 Task: Find connections with filter location Freiberg am Neckar with filter topic #securitywith filter profile language Potuguese with filter current company Tata Trusts with filter school PES UNIVERSITY, BANGLORE with filter industry Retail Florists with filter service category Writing with filter keywords title Real Estate Broker
Action: Mouse moved to (606, 72)
Screenshot: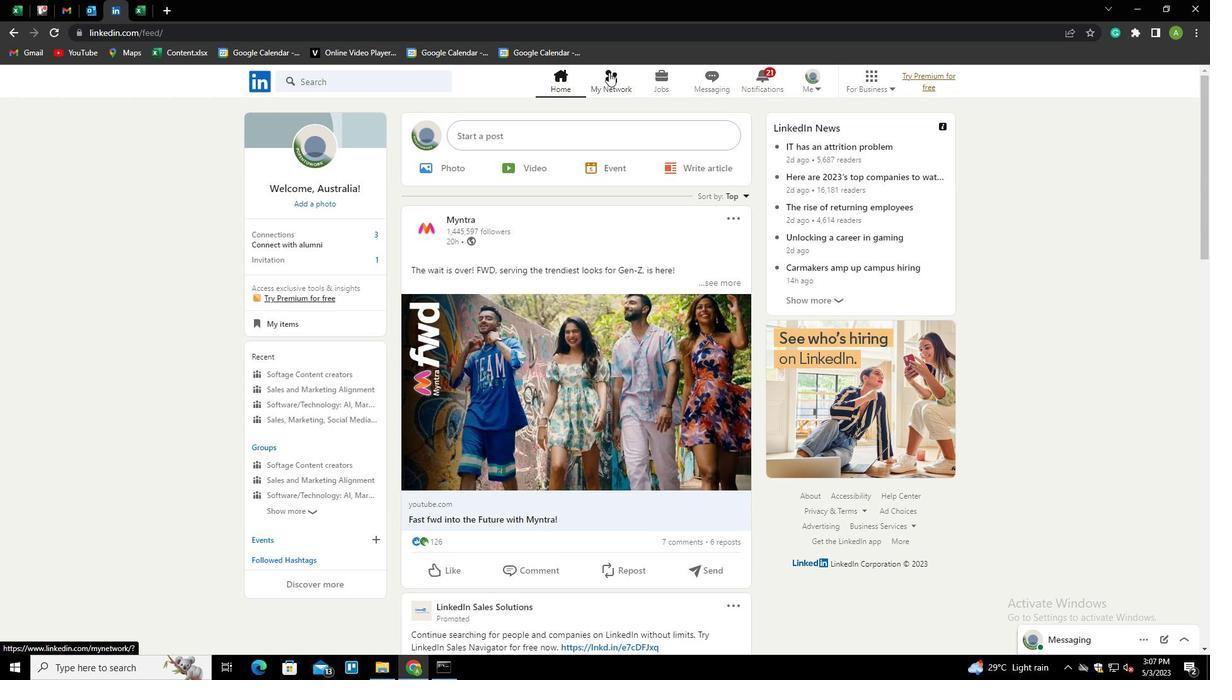 
Action: Mouse pressed left at (606, 72)
Screenshot: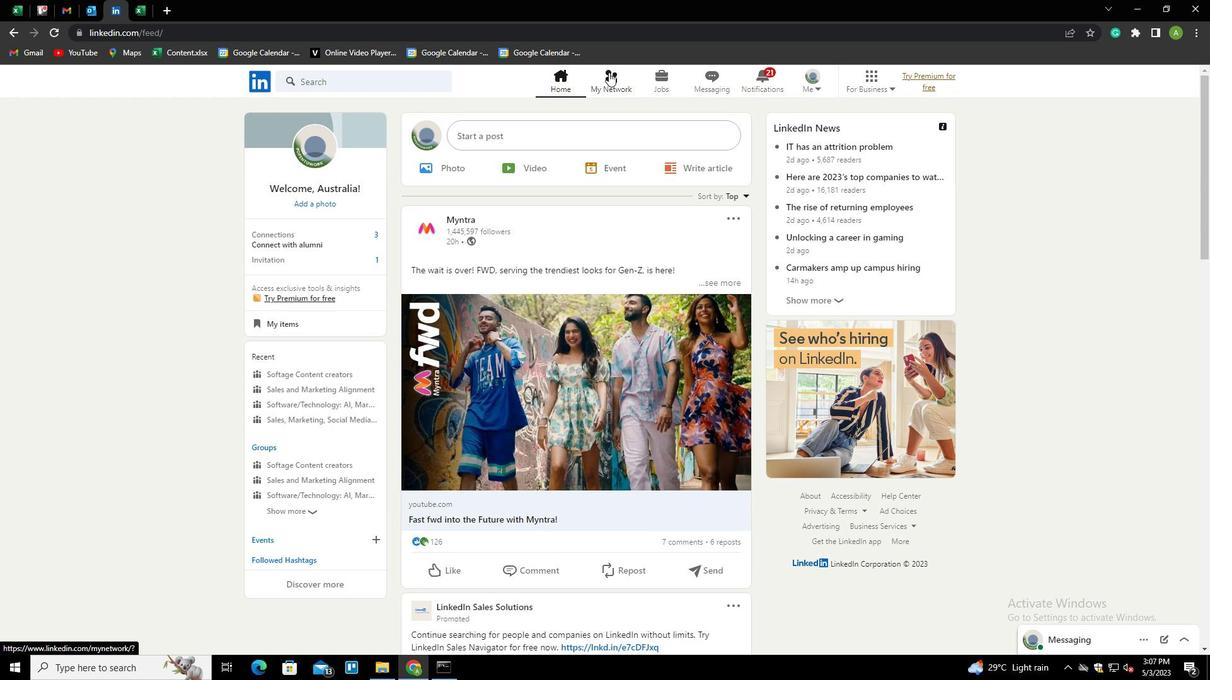 
Action: Mouse moved to (324, 150)
Screenshot: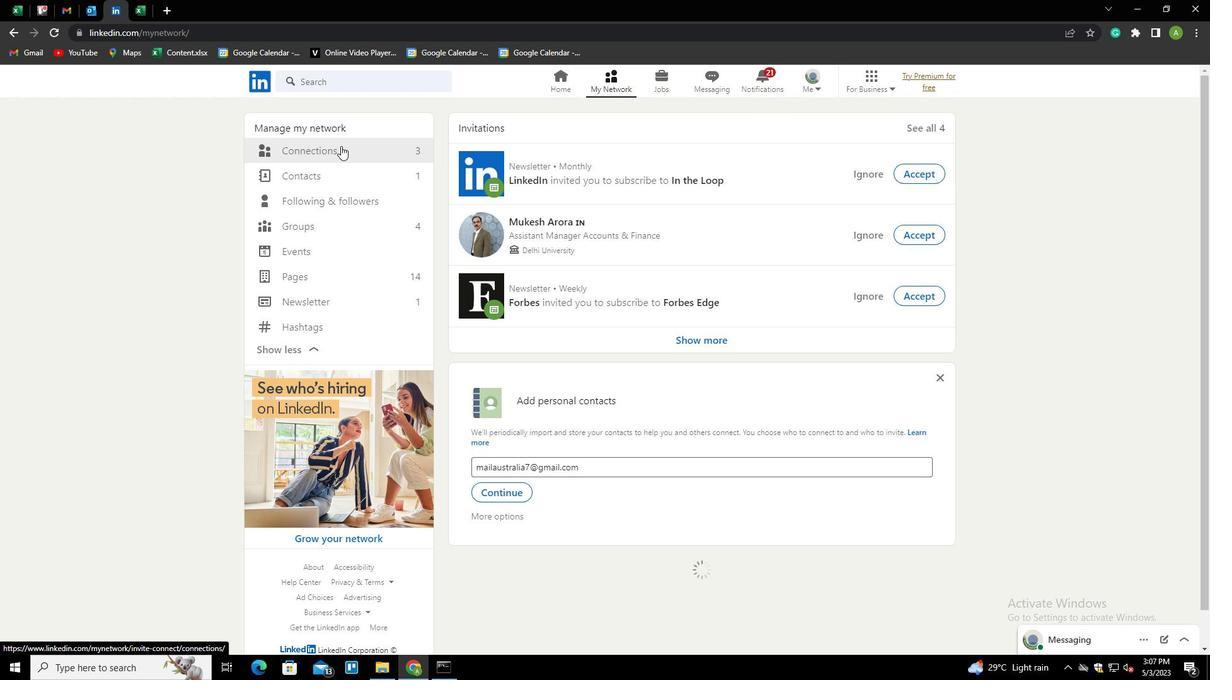 
Action: Mouse pressed left at (324, 150)
Screenshot: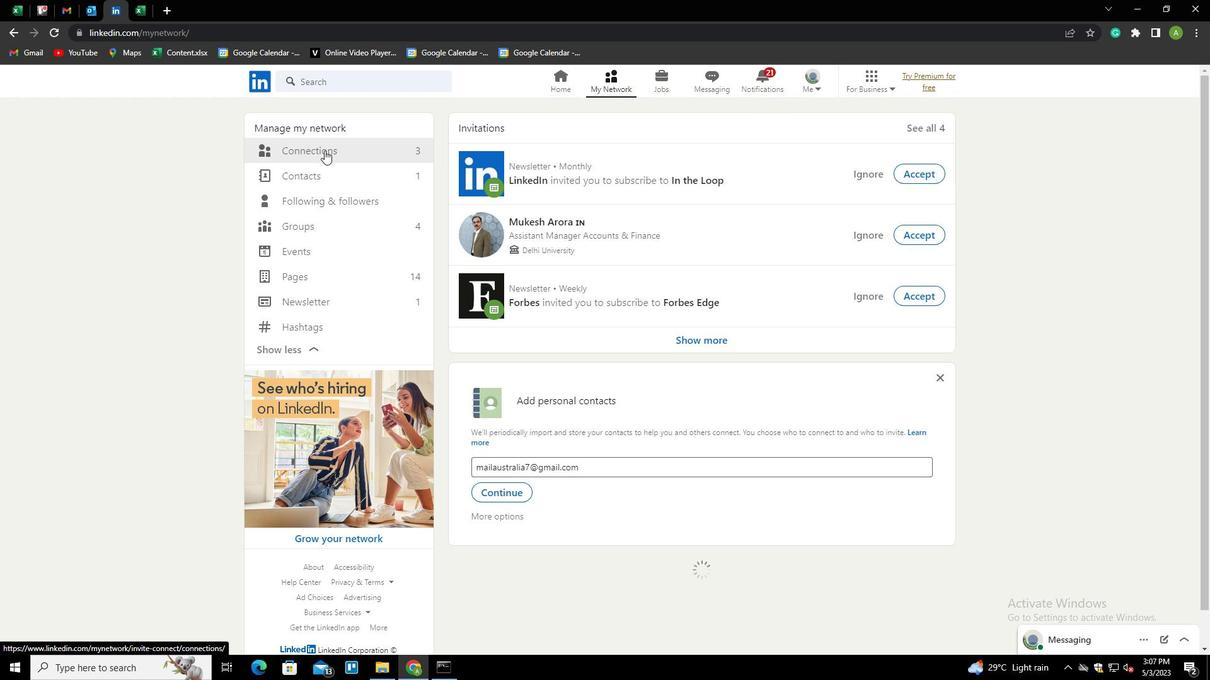 
Action: Mouse moved to (707, 143)
Screenshot: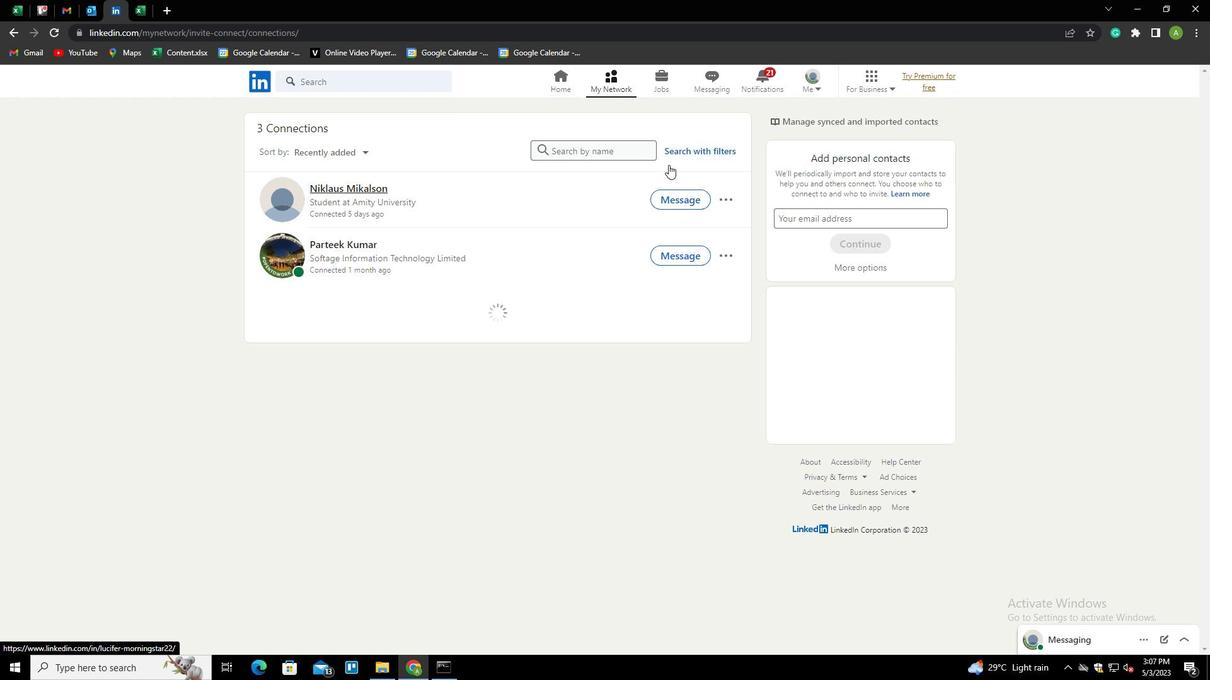 
Action: Mouse pressed left at (707, 143)
Screenshot: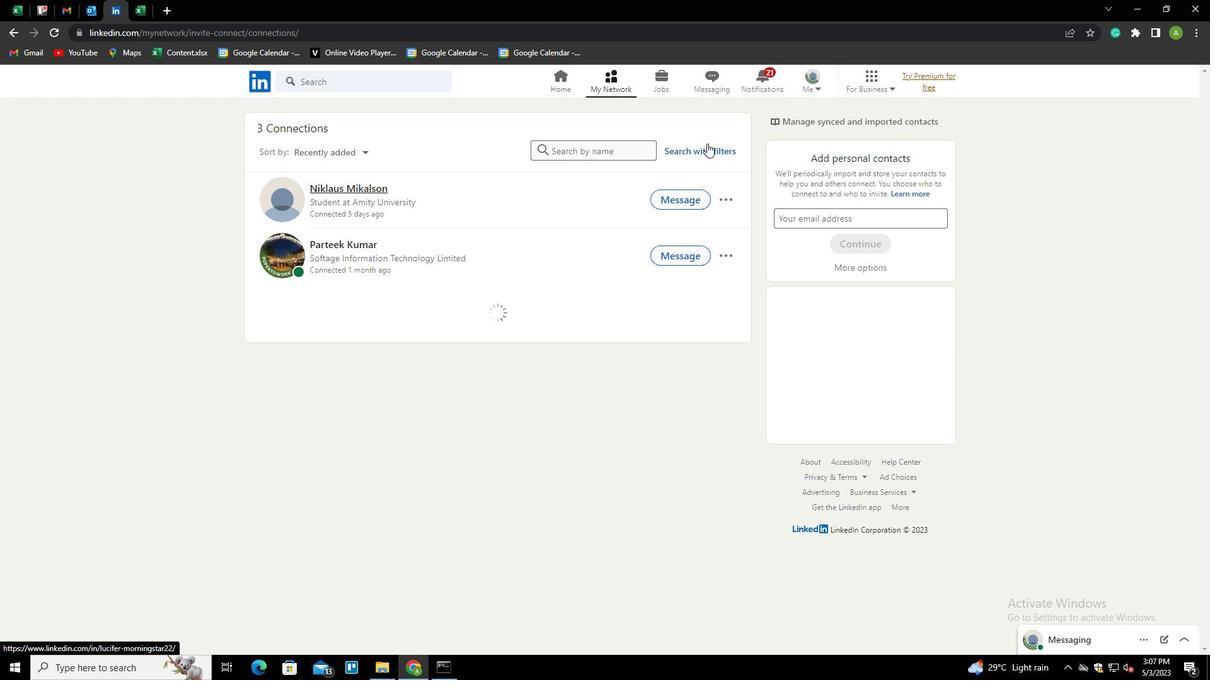 
Action: Mouse moved to (702, 151)
Screenshot: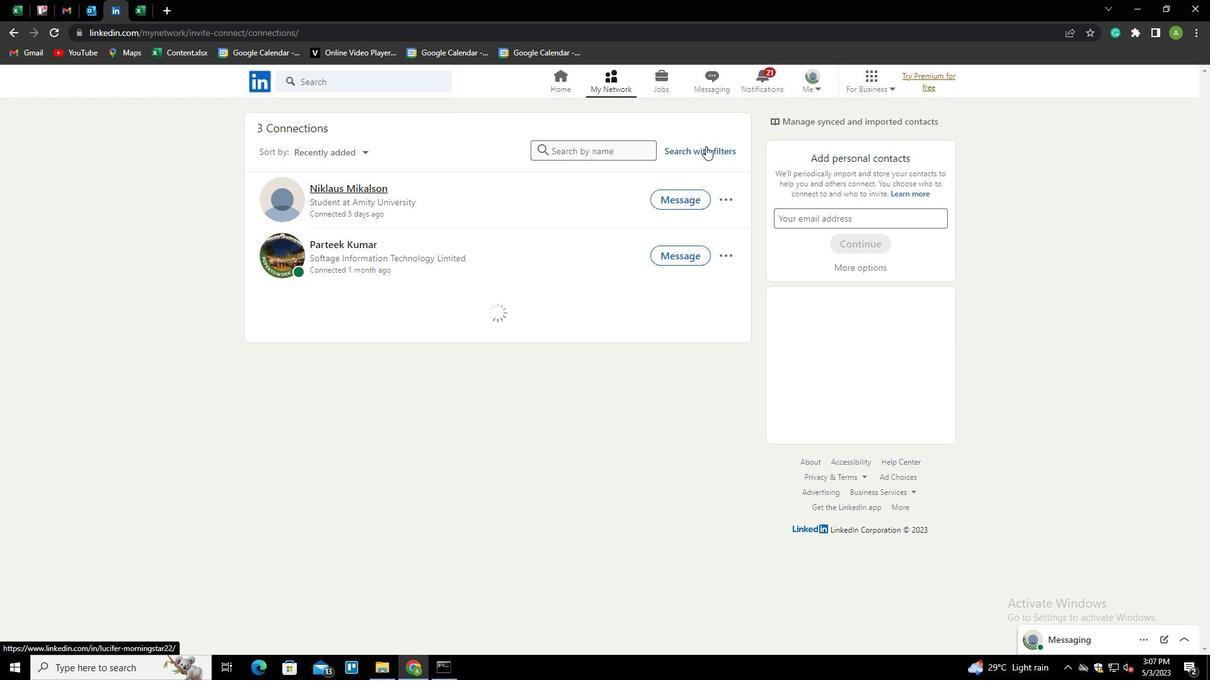 
Action: Mouse pressed left at (702, 151)
Screenshot: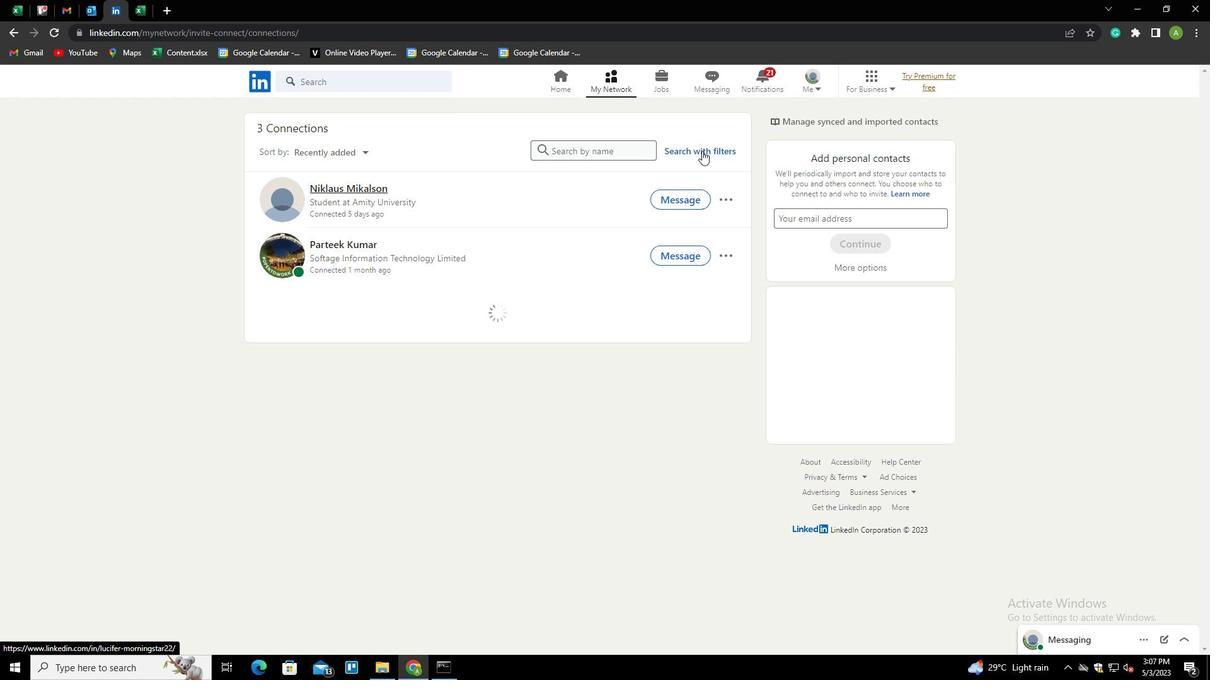 
Action: Mouse moved to (642, 114)
Screenshot: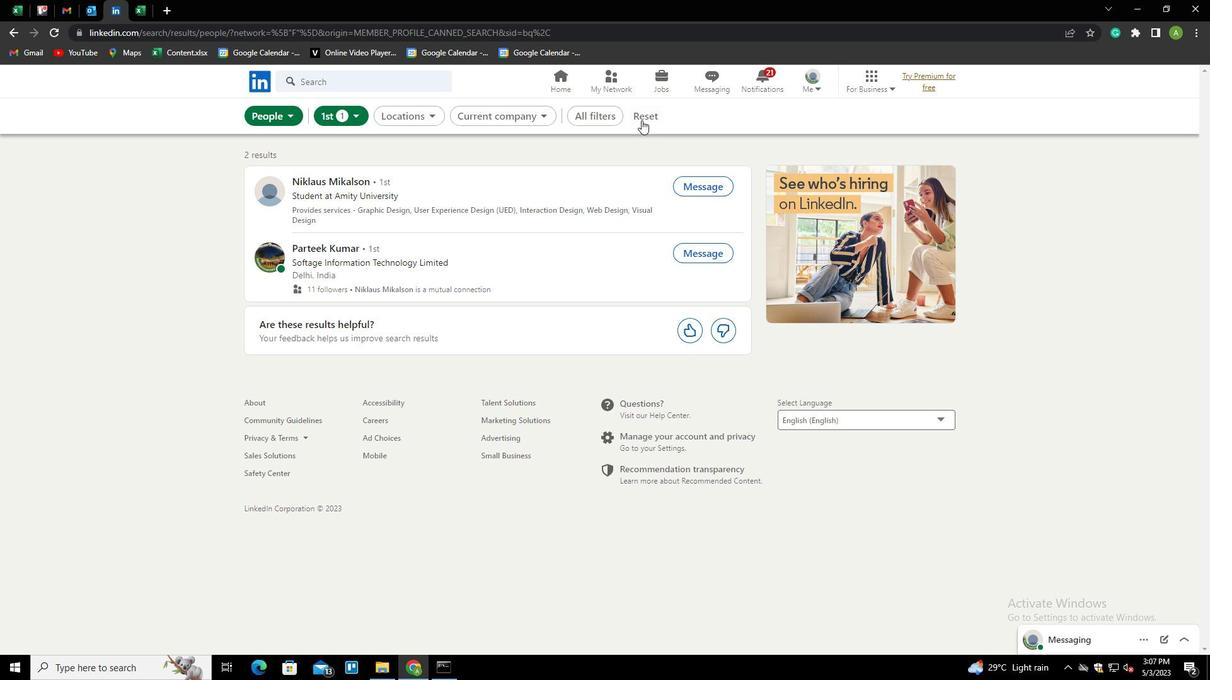 
Action: Mouse pressed left at (642, 114)
Screenshot: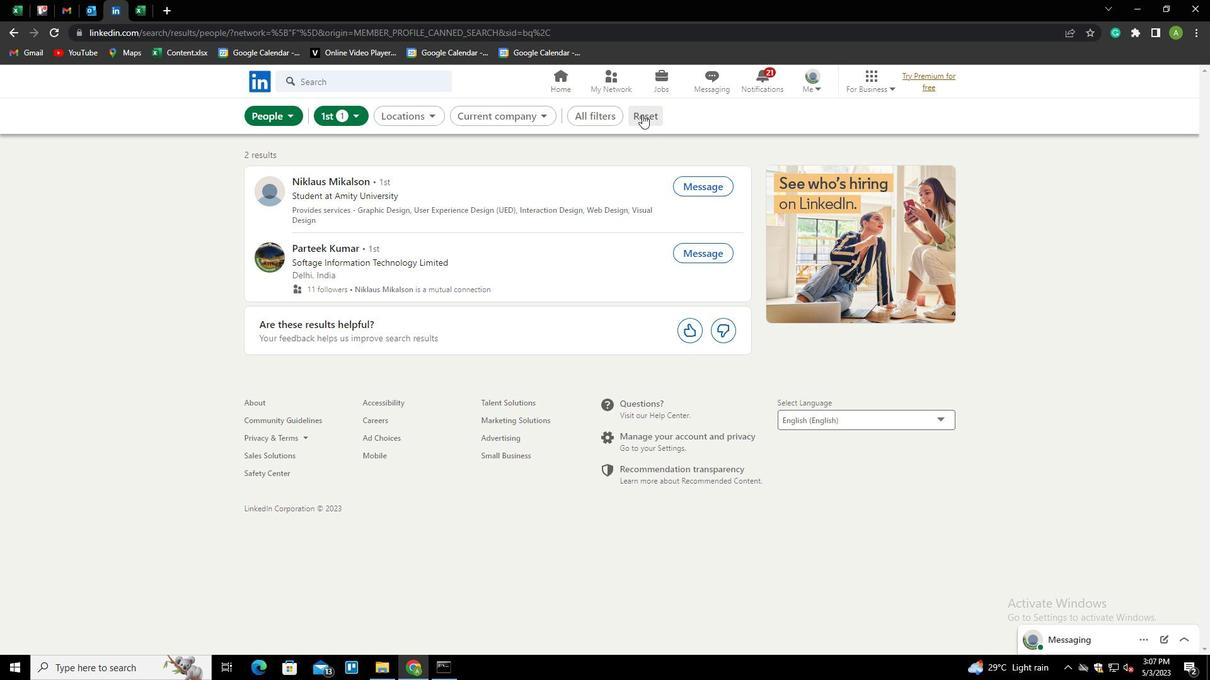 
Action: Mouse moved to (613, 117)
Screenshot: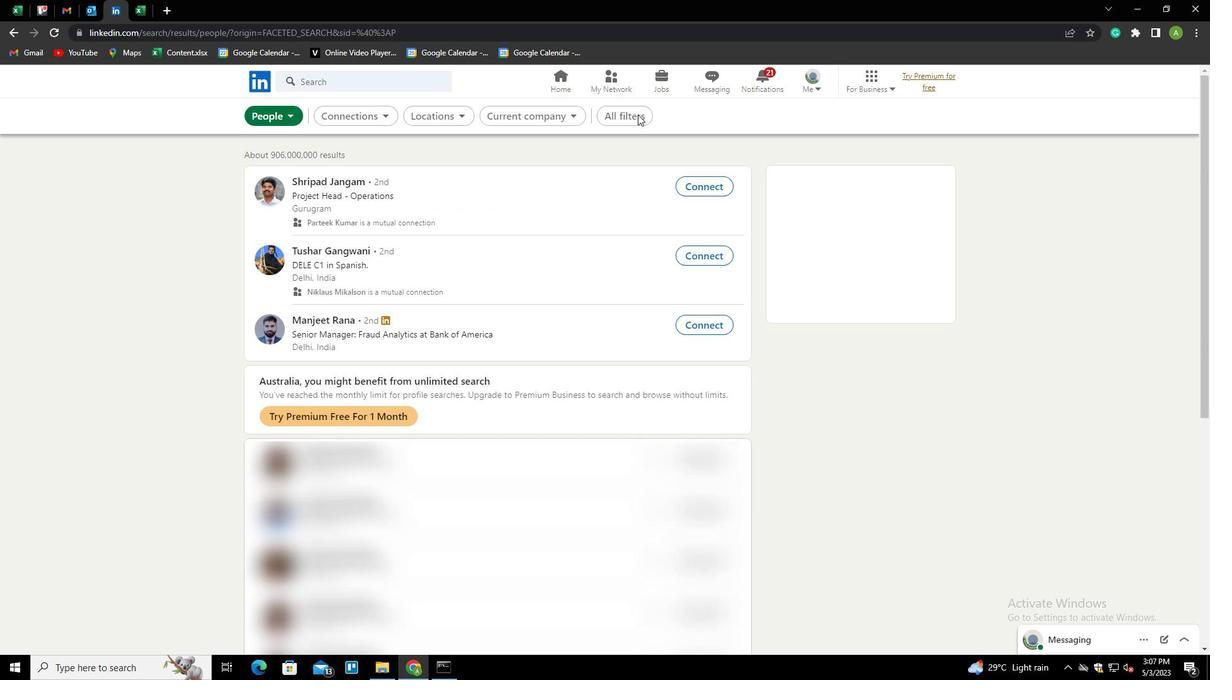 
Action: Mouse pressed left at (613, 117)
Screenshot: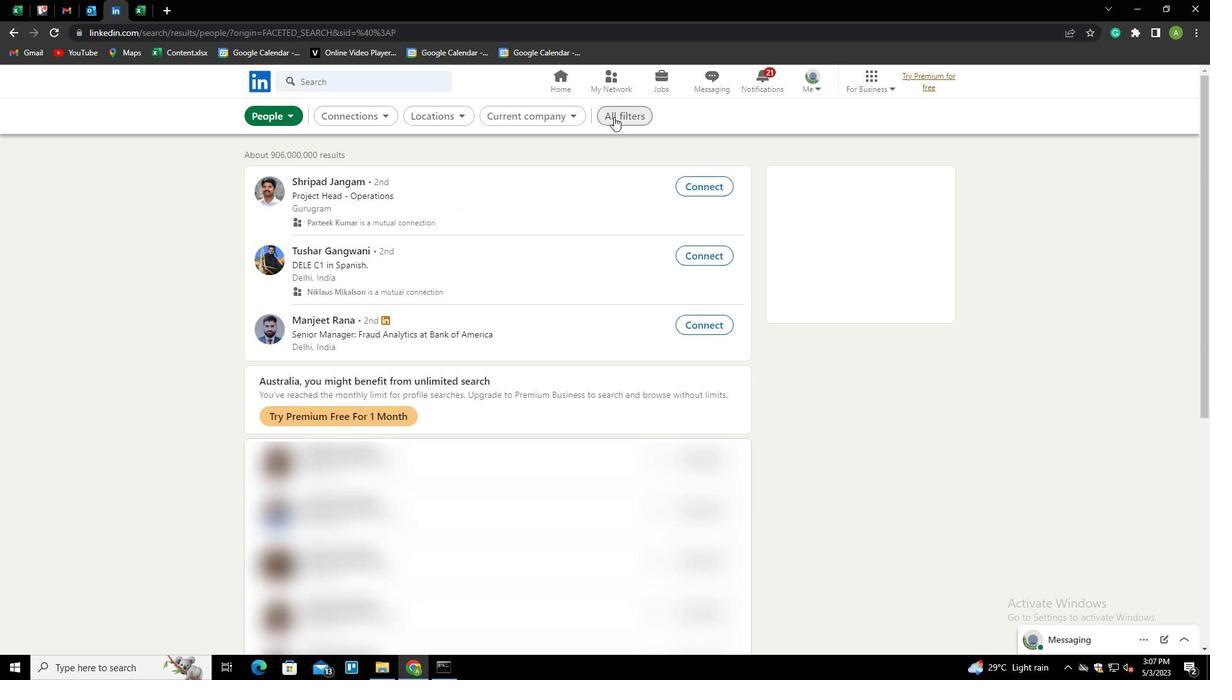 
Action: Mouse moved to (998, 378)
Screenshot: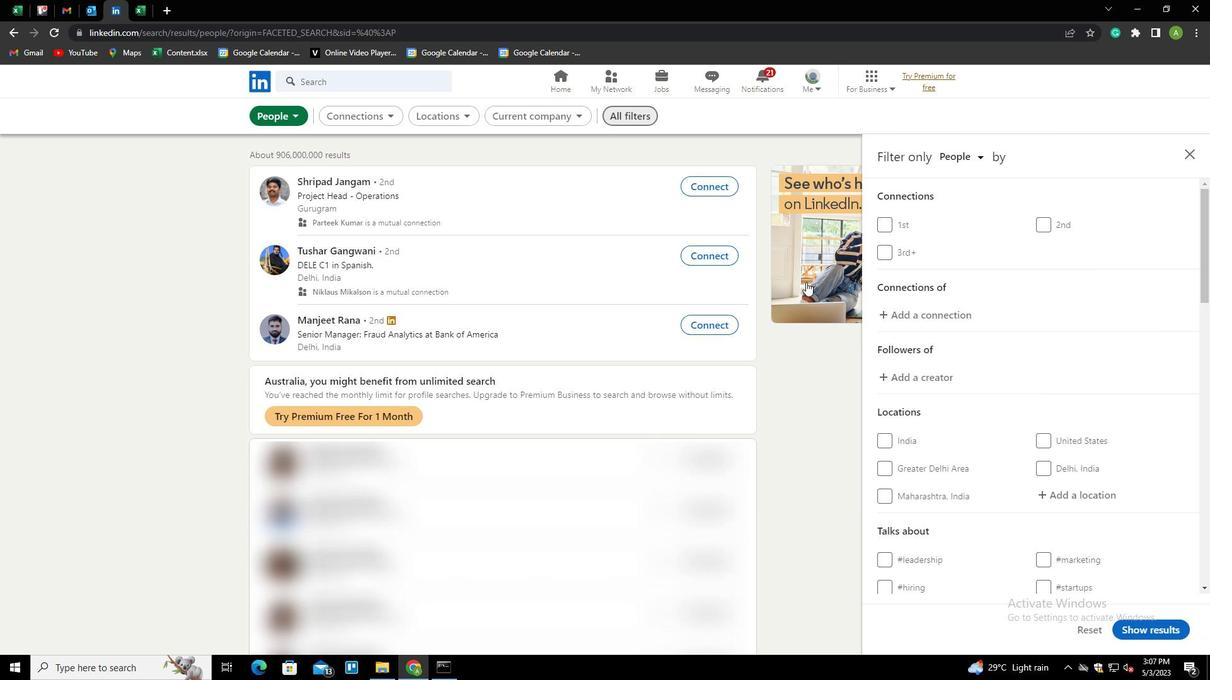 
Action: Mouse scrolled (998, 377) with delta (0, 0)
Screenshot: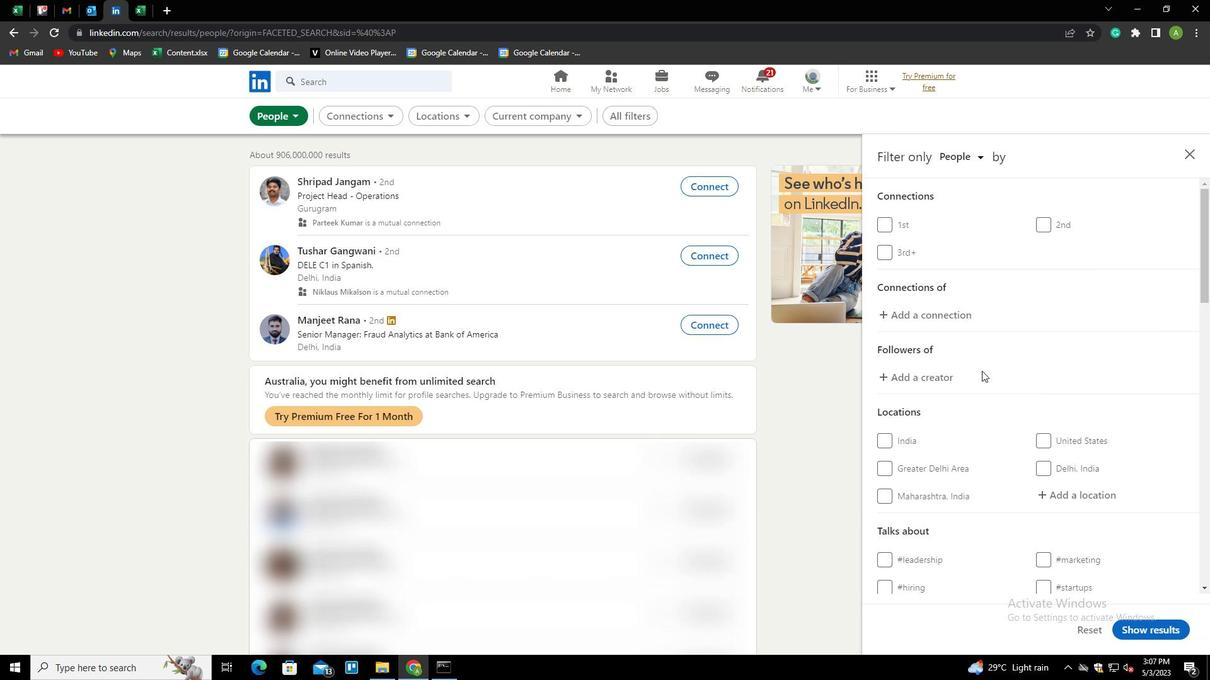 
Action: Mouse scrolled (998, 377) with delta (0, 0)
Screenshot: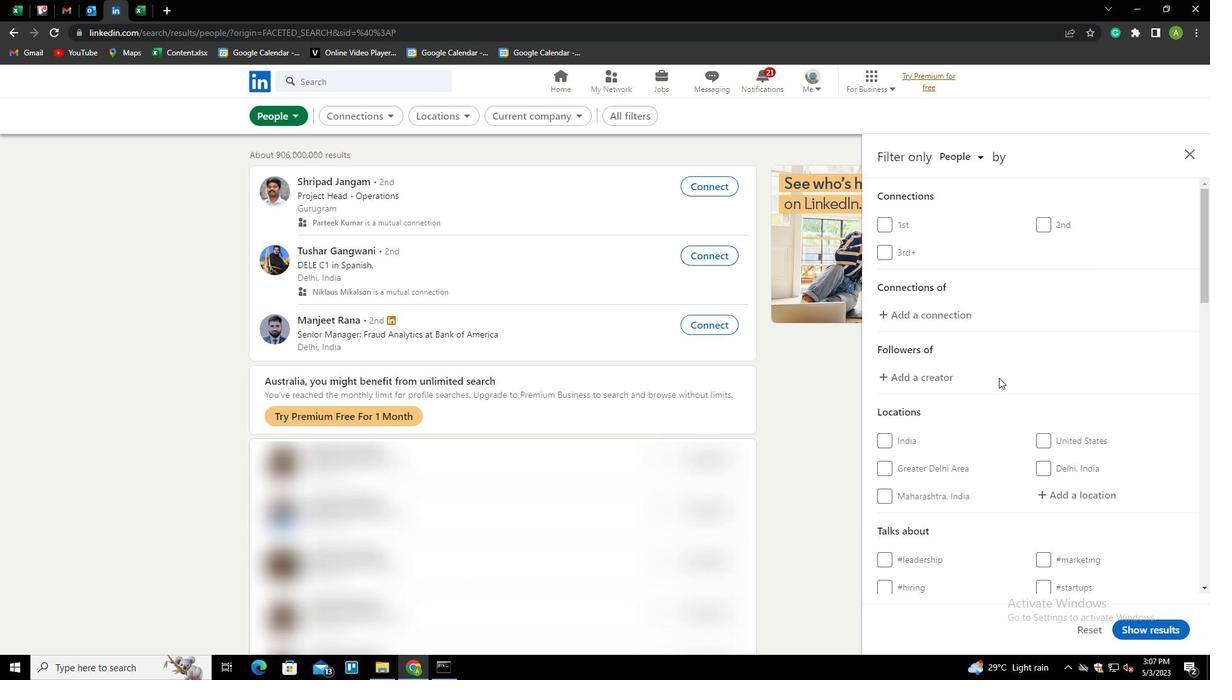 
Action: Mouse scrolled (998, 377) with delta (0, 0)
Screenshot: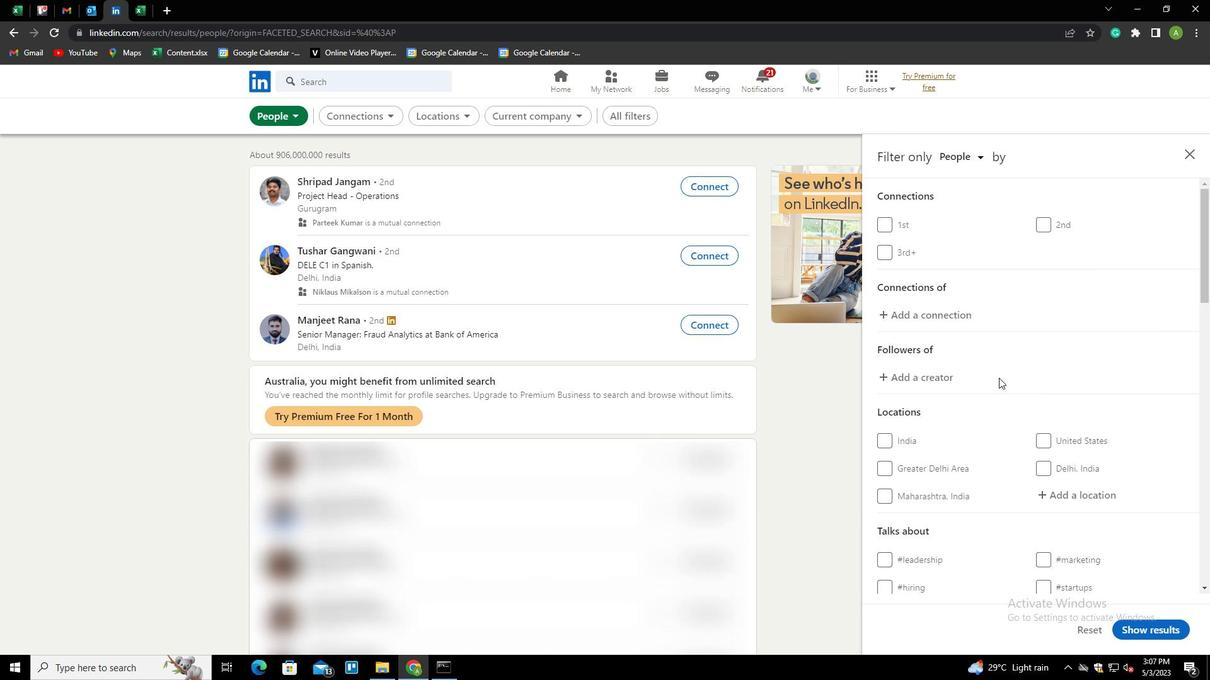 
Action: Mouse moved to (1061, 306)
Screenshot: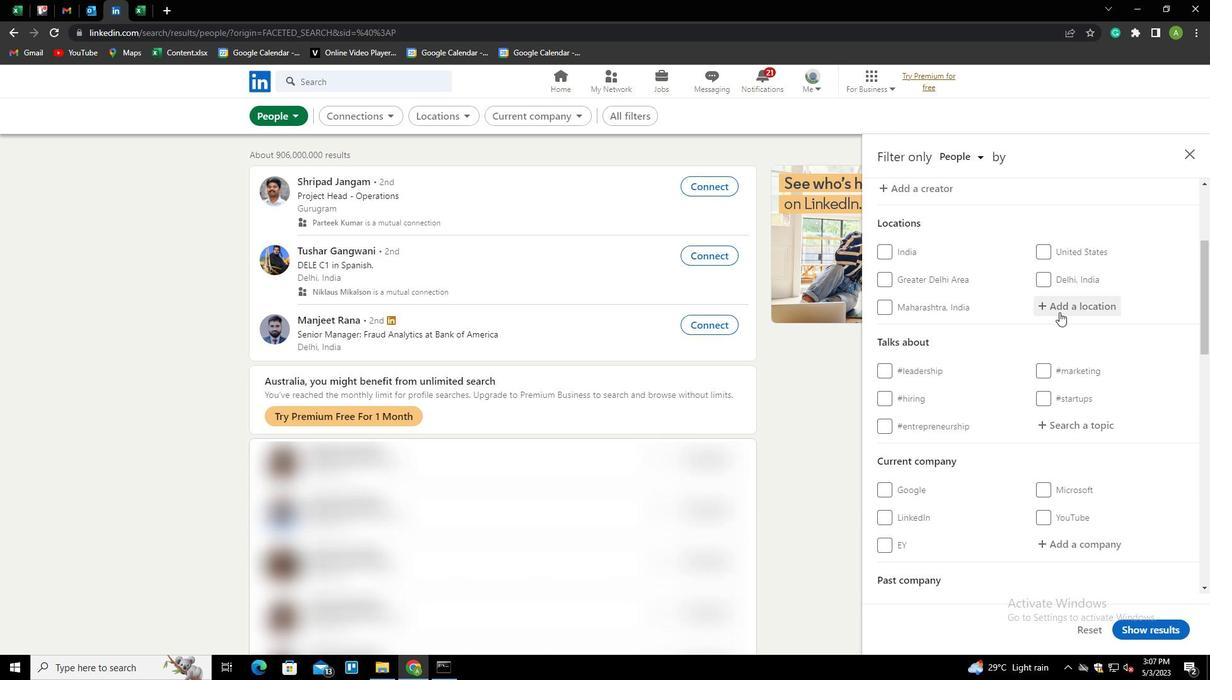 
Action: Mouse pressed left at (1061, 306)
Screenshot: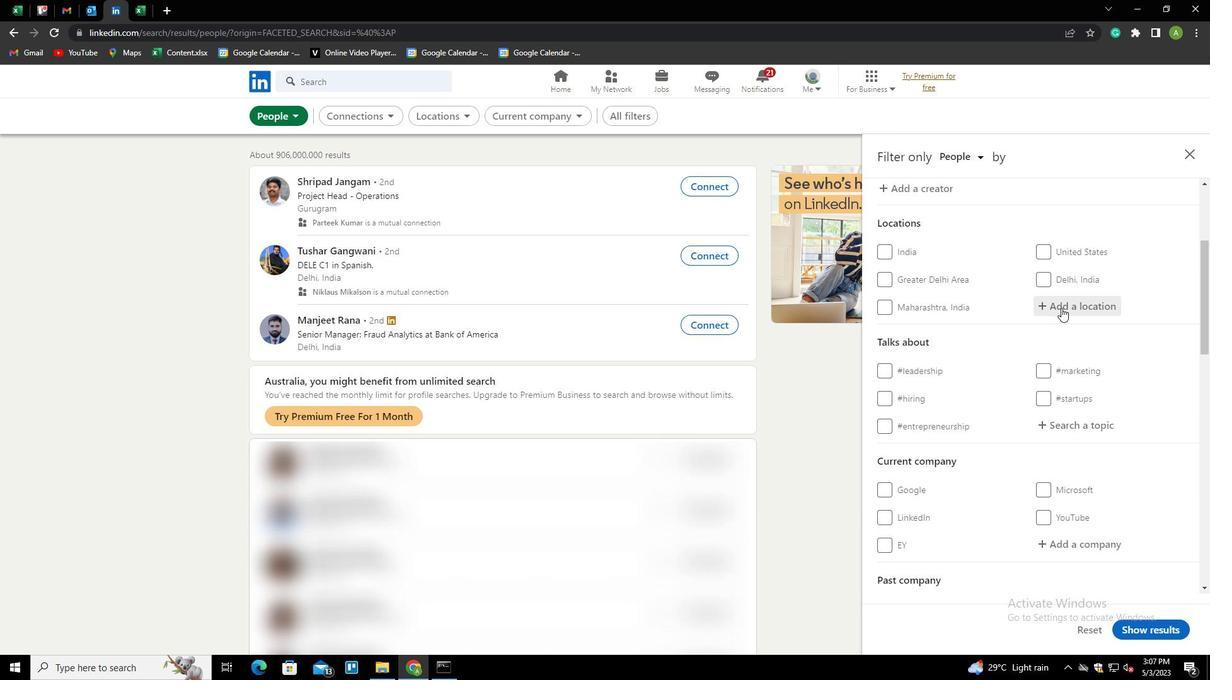 
Action: Key pressed <Key.shift><Key.shift><Key.shift><Key.shift><Key.shift><Key.shift><Key.shift><Key.shift><Key.shift><Key.shift><Key.shift><Key.shift><Key.shift><Key.shift><Key.shift><Key.shift><Key.shift><Key.shift>FREIBERG<Key.down><Key.enter>
Screenshot: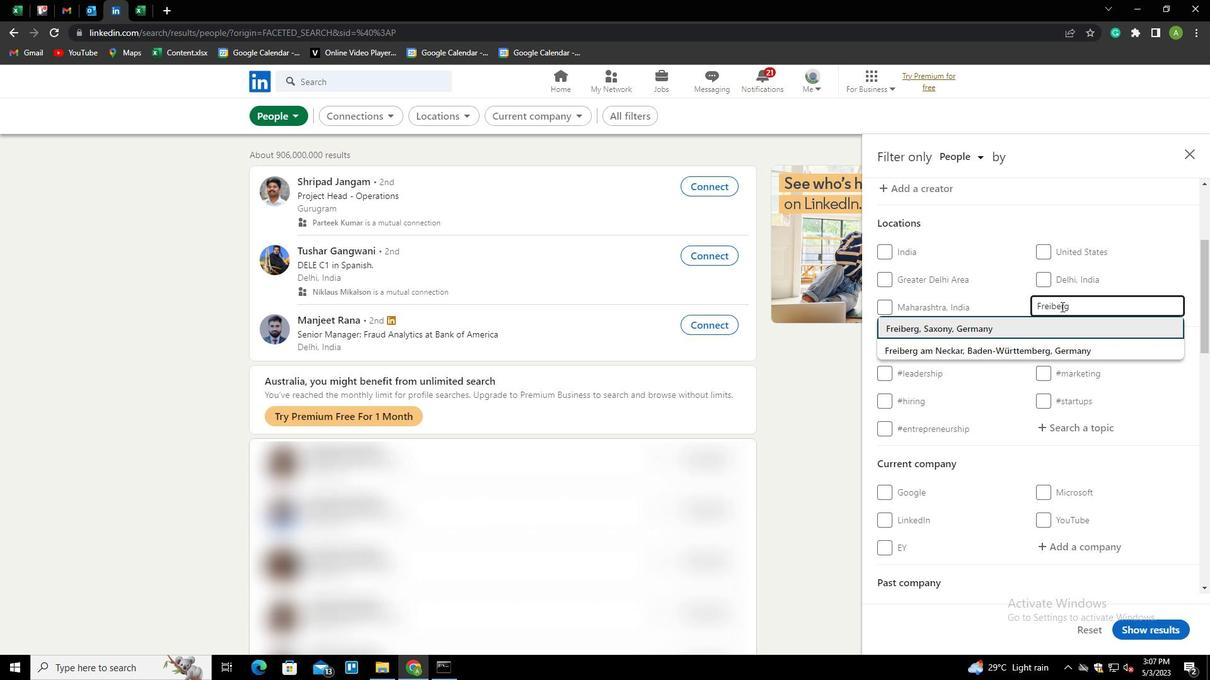 
Action: Mouse scrolled (1061, 306) with delta (0, 0)
Screenshot: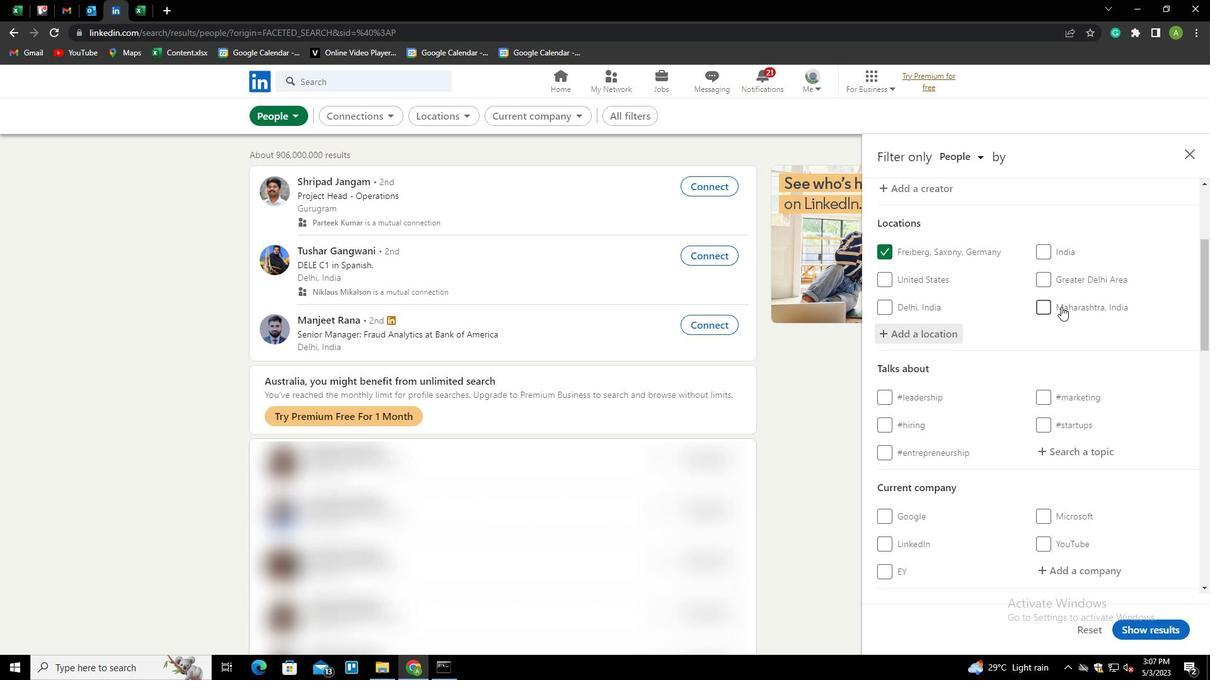 
Action: Mouse scrolled (1061, 306) with delta (0, 0)
Screenshot: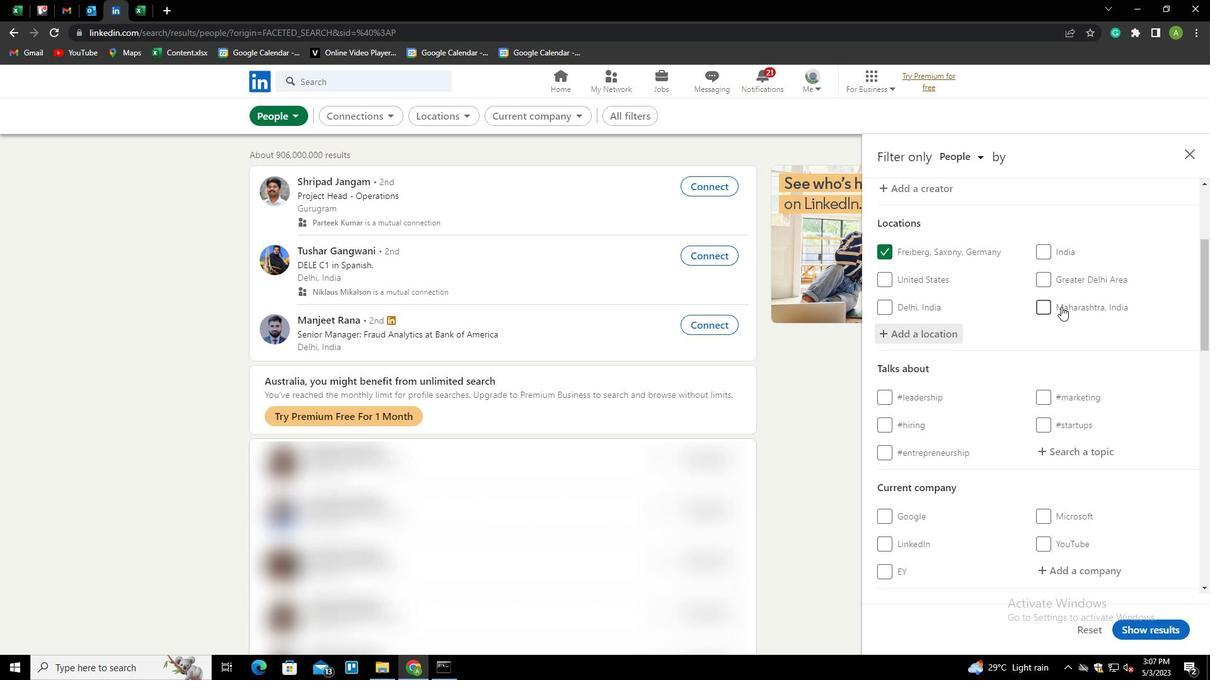 
Action: Mouse scrolled (1061, 306) with delta (0, 0)
Screenshot: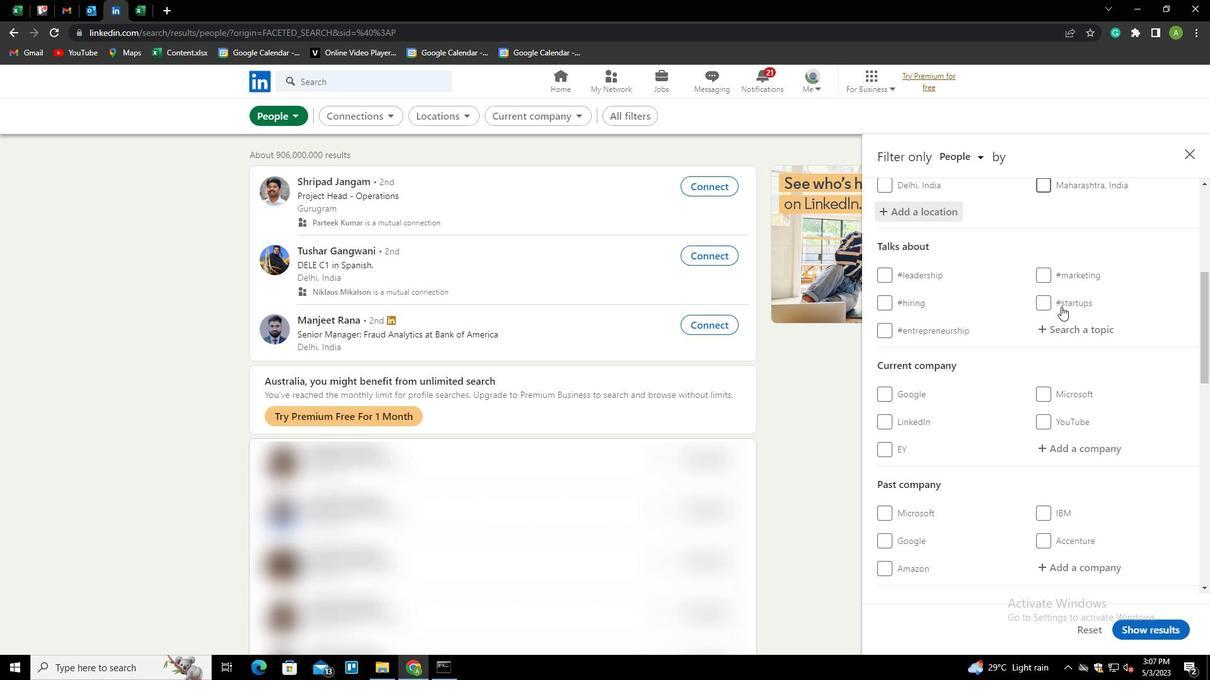 
Action: Mouse scrolled (1061, 306) with delta (0, 0)
Screenshot: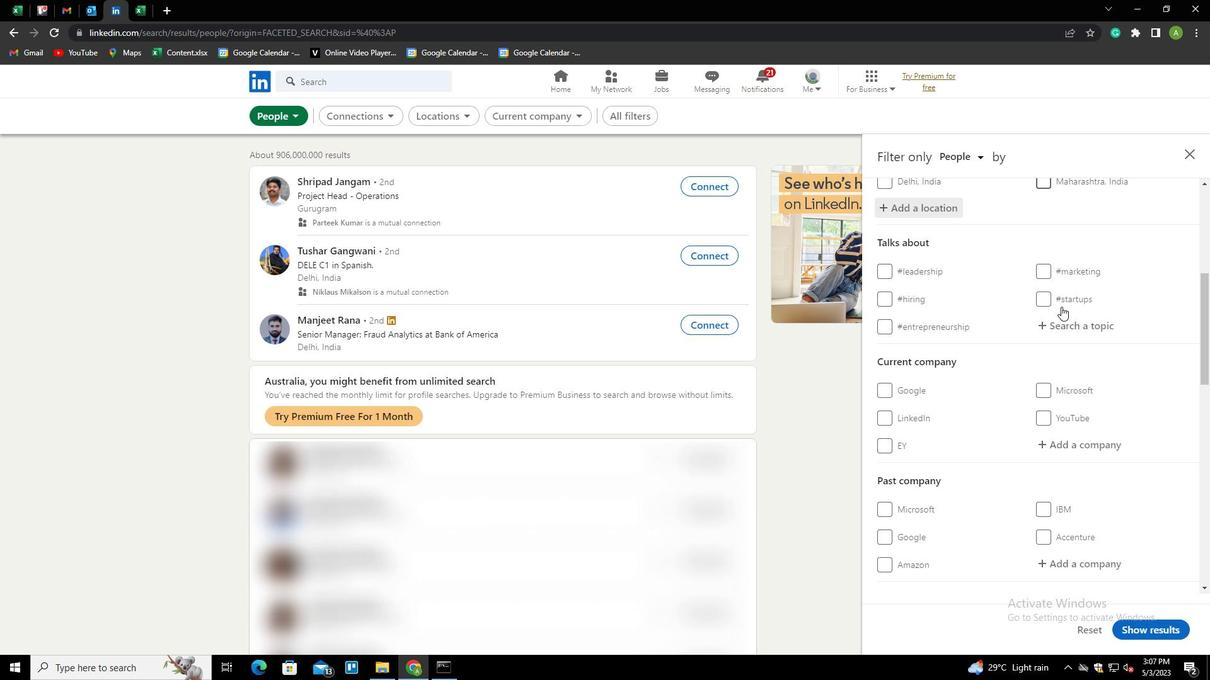 
Action: Mouse moved to (1061, 198)
Screenshot: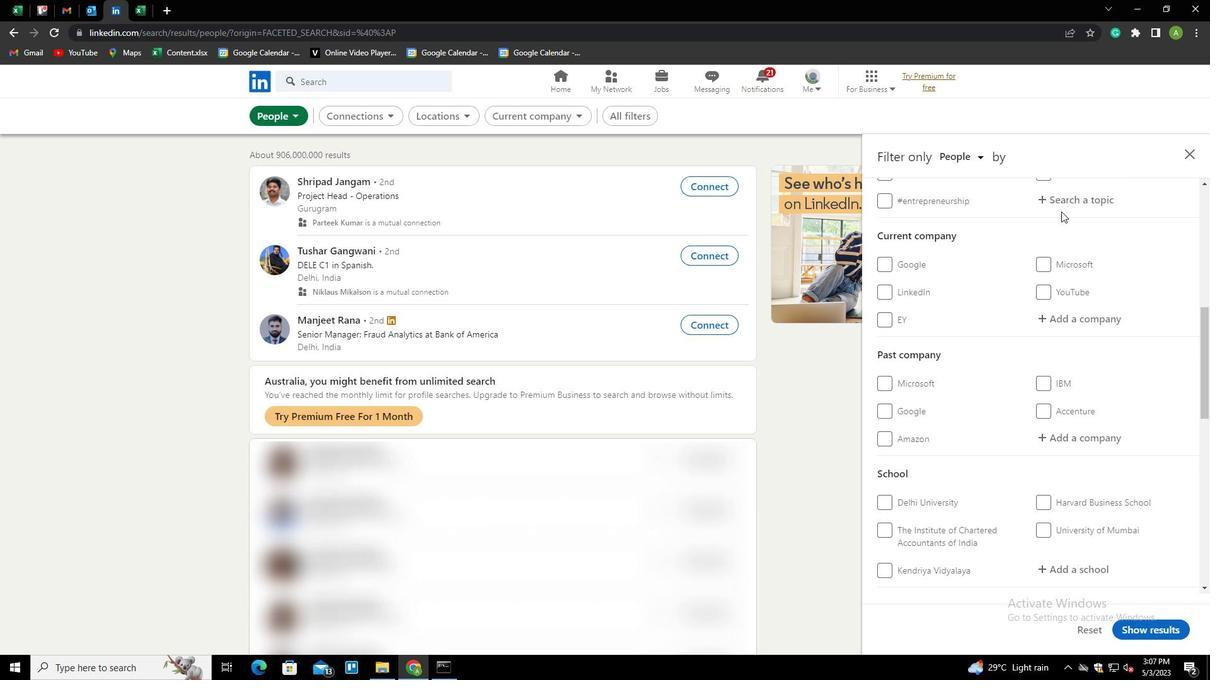 
Action: Mouse pressed left at (1061, 198)
Screenshot: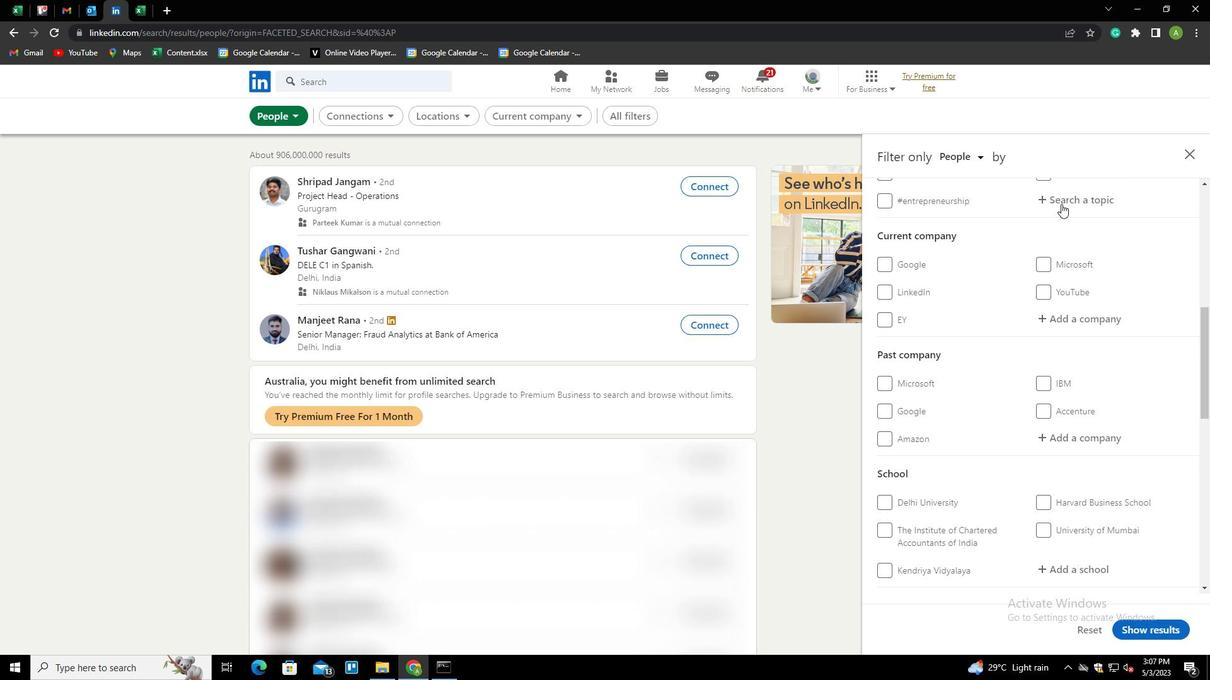 
Action: Mouse pressed left at (1061, 198)
Screenshot: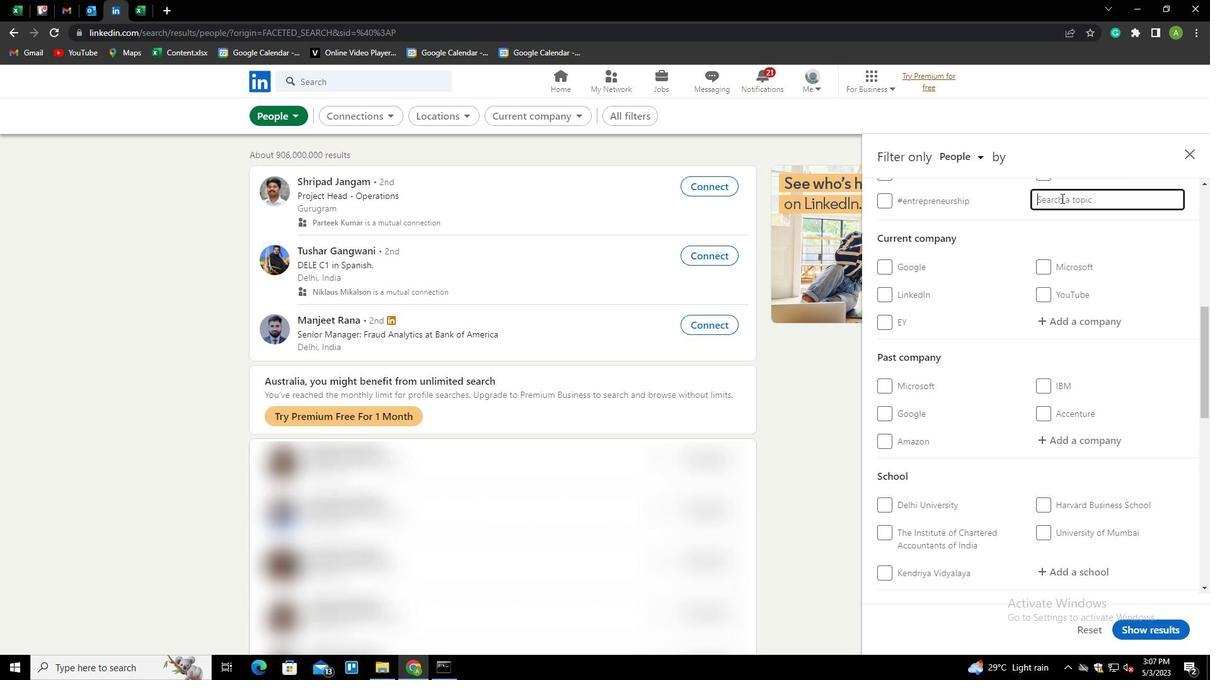 
Action: Key pressed SECURITY<Key.down><Key.enter>
Screenshot: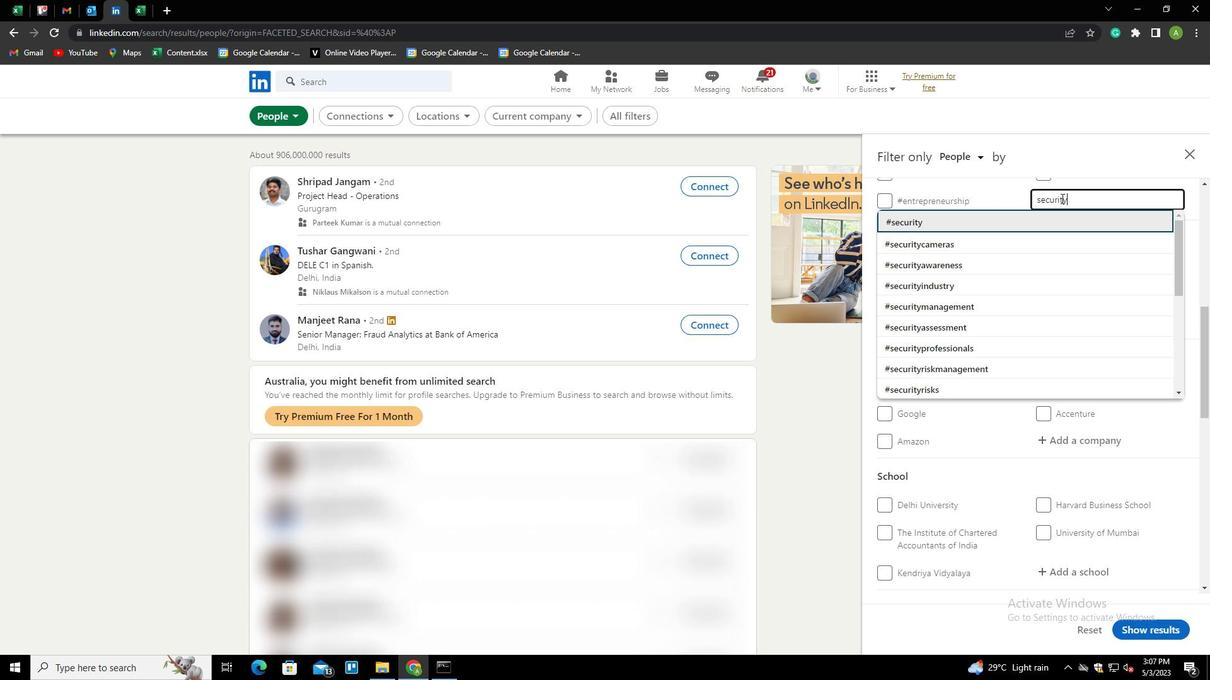 
Action: Mouse scrolled (1061, 197) with delta (0, 0)
Screenshot: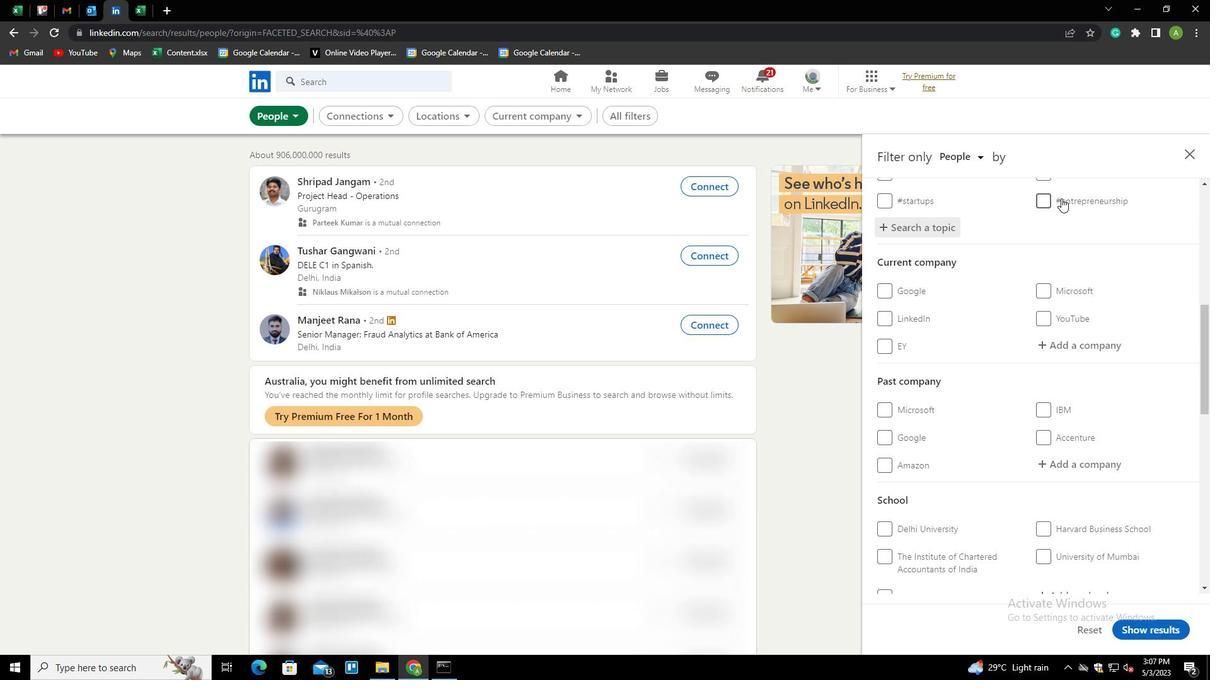 
Action: Mouse scrolled (1061, 197) with delta (0, 0)
Screenshot: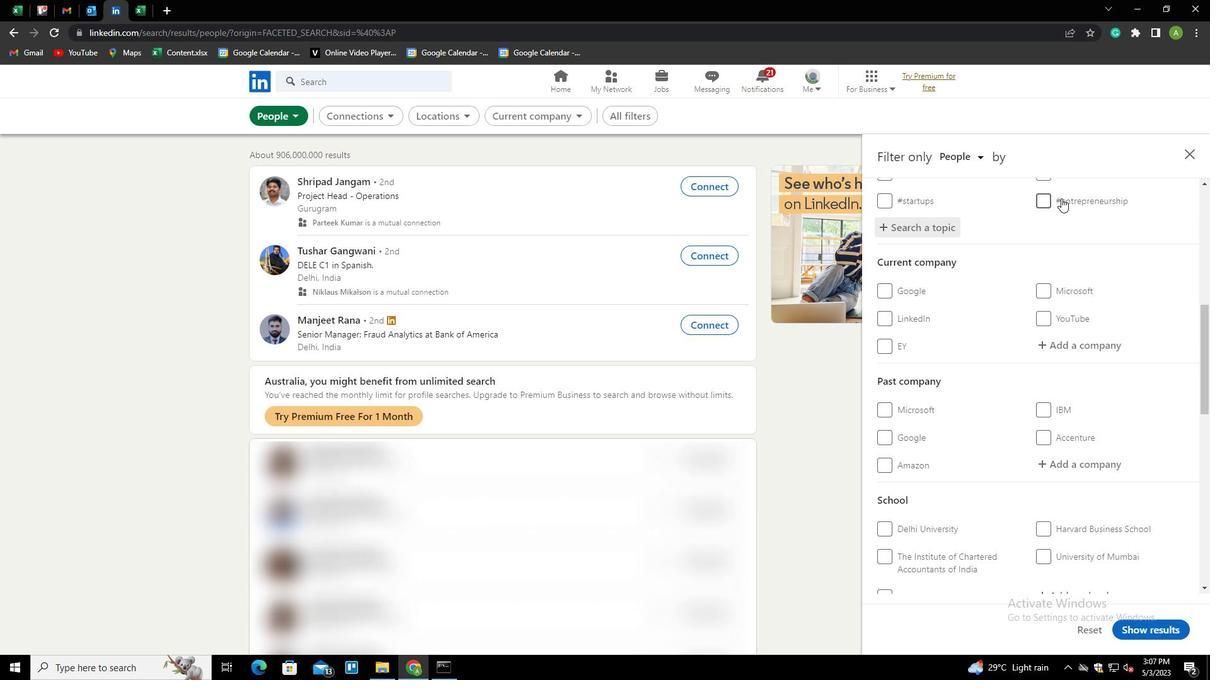
Action: Mouse scrolled (1061, 197) with delta (0, 0)
Screenshot: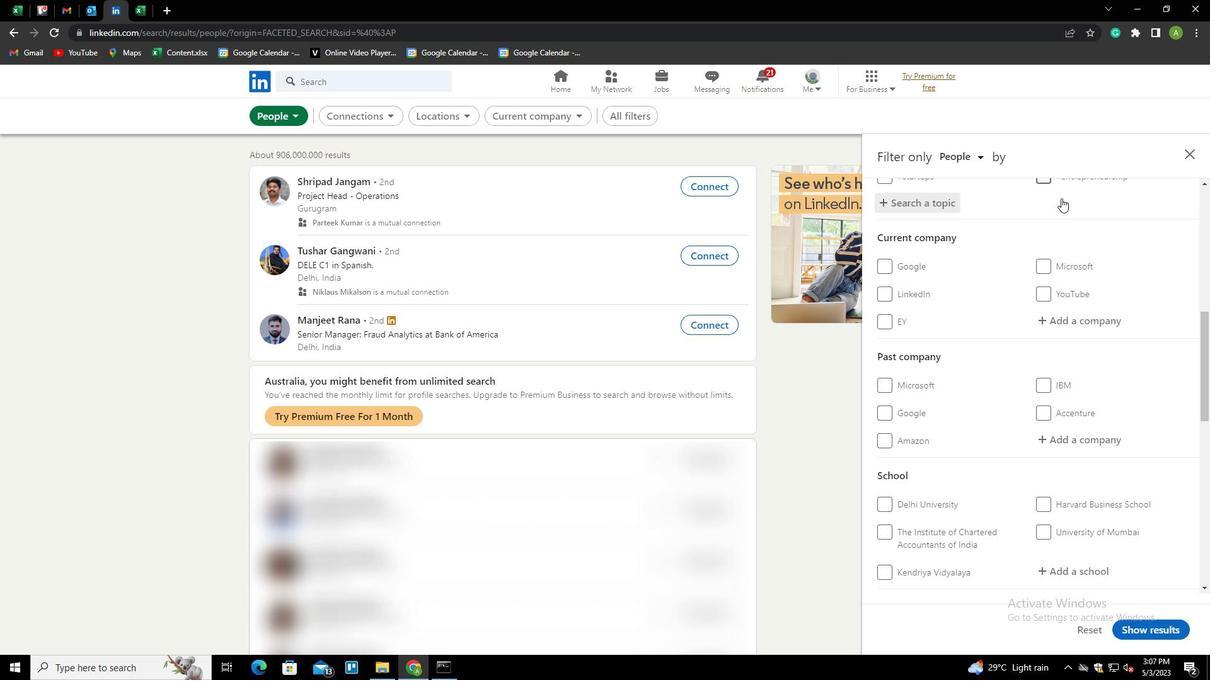 
Action: Mouse scrolled (1061, 197) with delta (0, 0)
Screenshot: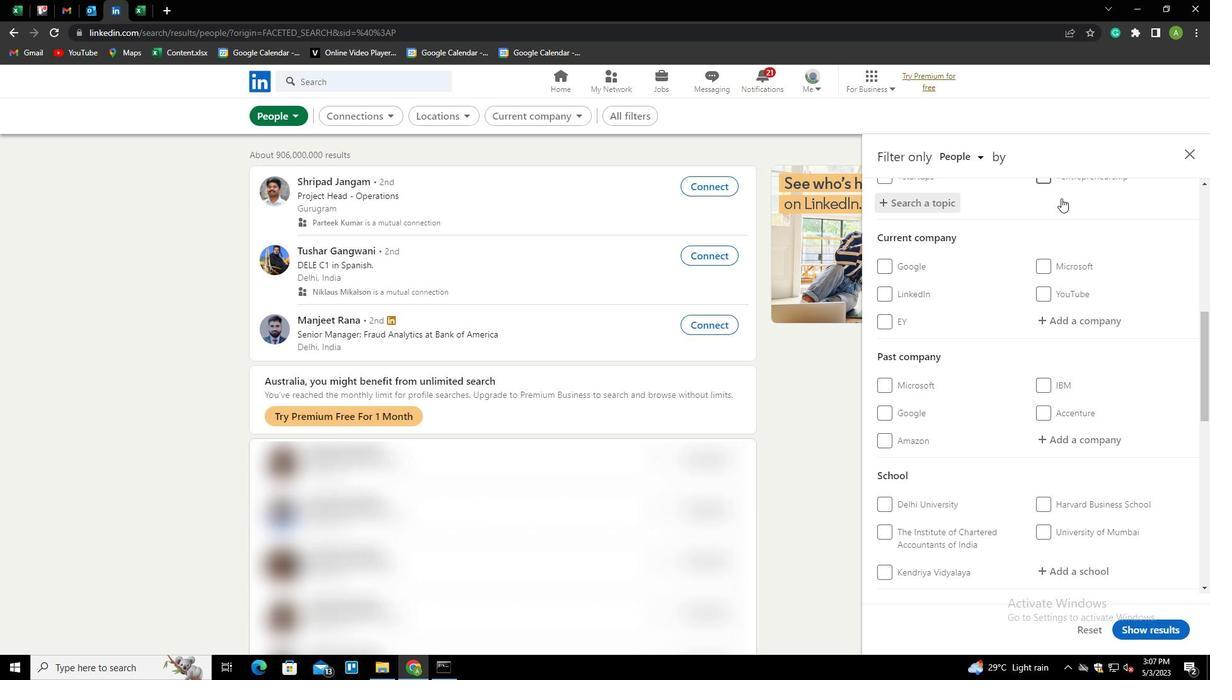 
Action: Mouse scrolled (1061, 197) with delta (0, 0)
Screenshot: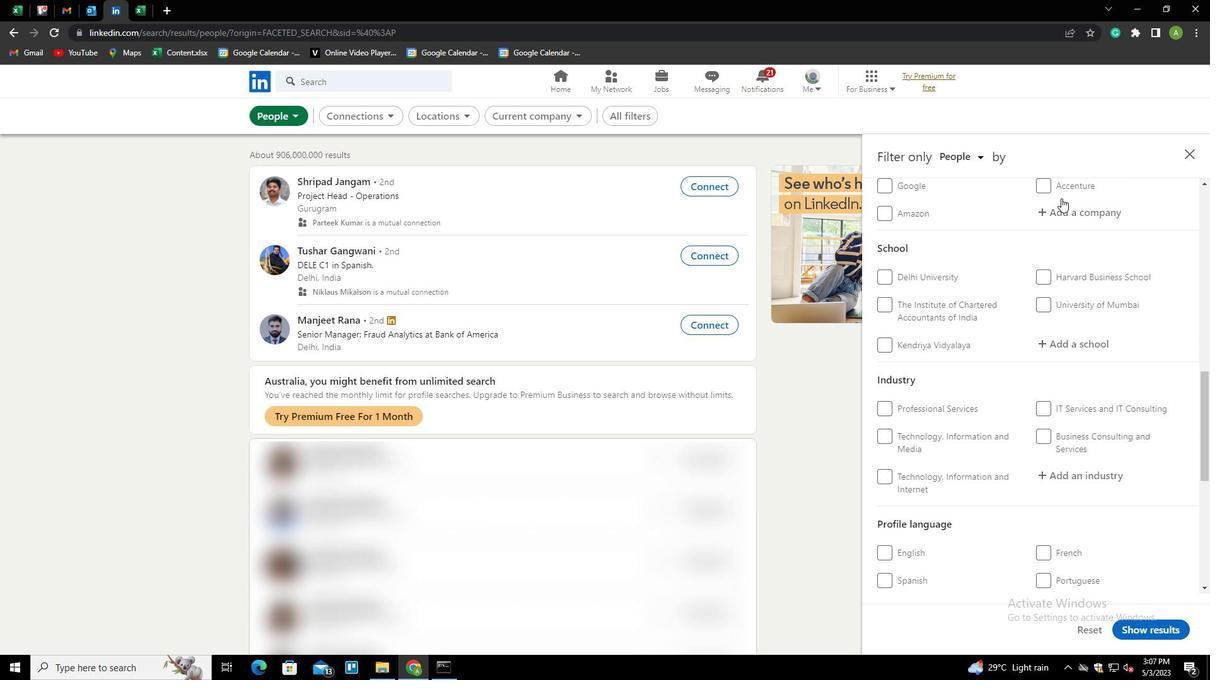 
Action: Mouse scrolled (1061, 197) with delta (0, 0)
Screenshot: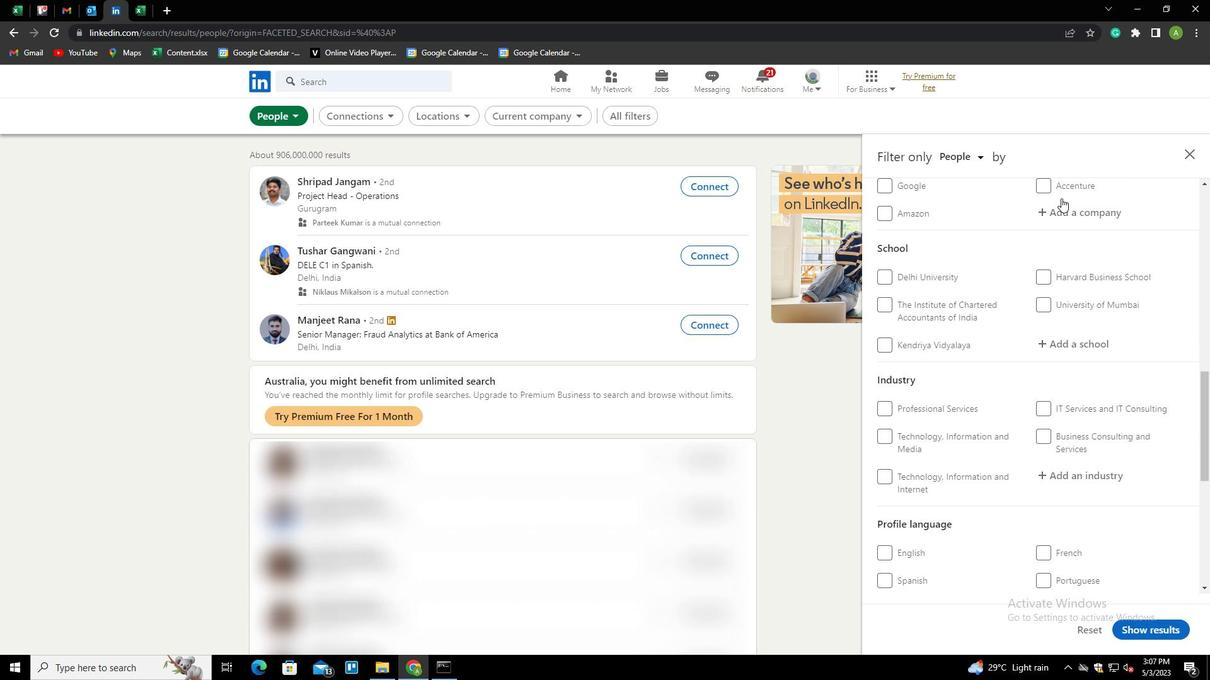 
Action: Mouse scrolled (1061, 197) with delta (0, 0)
Screenshot: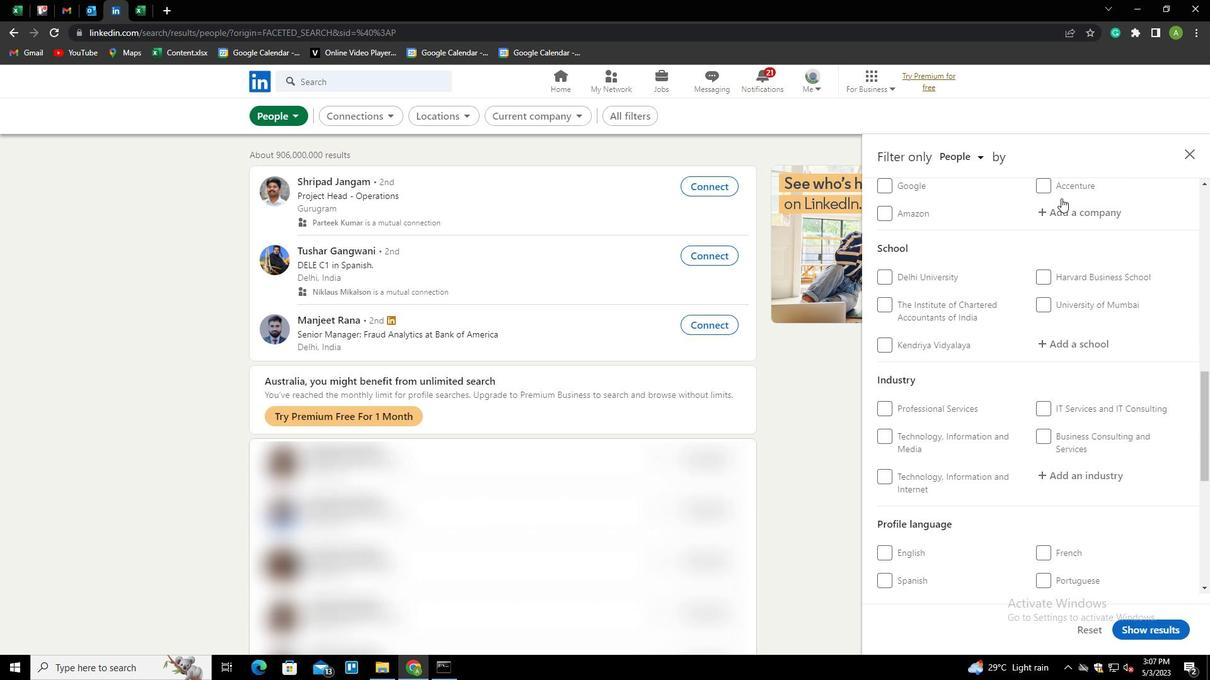 
Action: Mouse scrolled (1061, 197) with delta (0, 0)
Screenshot: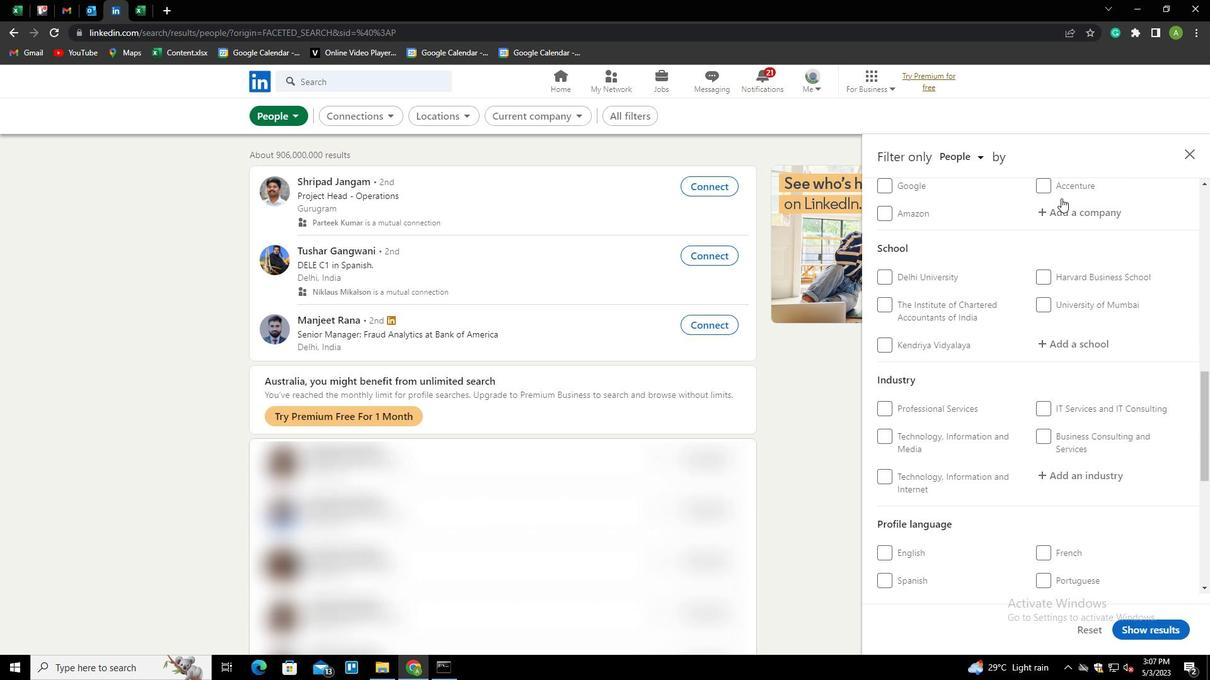 
Action: Mouse moved to (1048, 327)
Screenshot: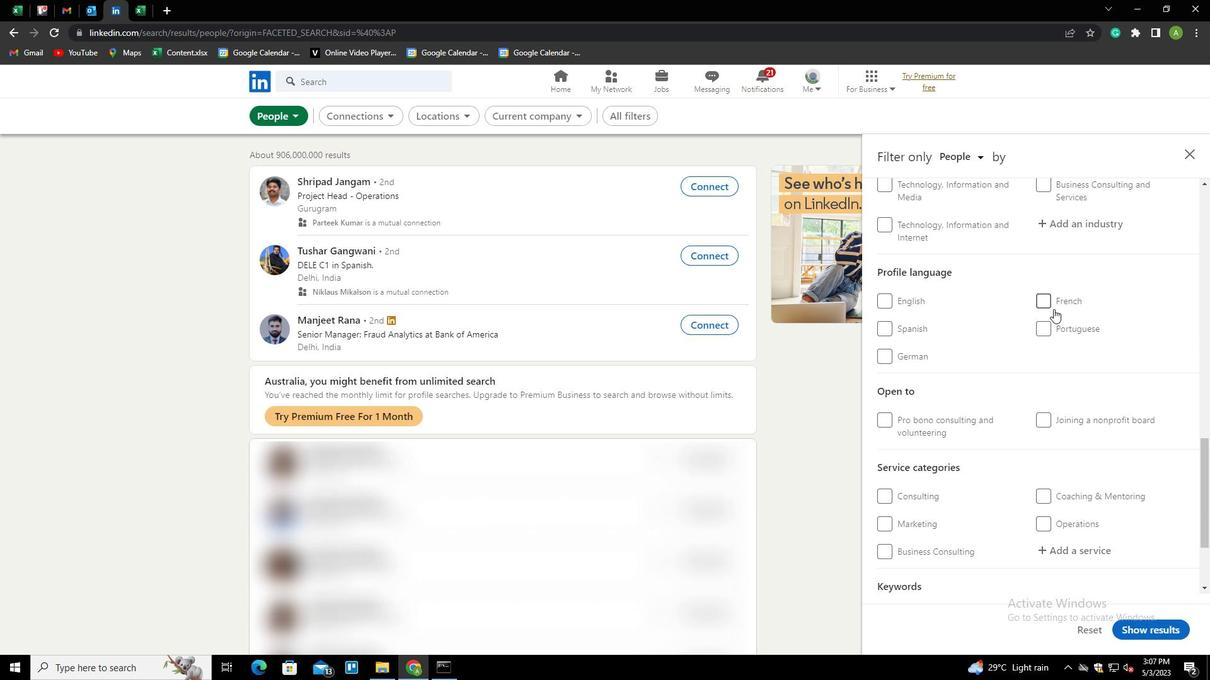 
Action: Mouse pressed left at (1048, 327)
Screenshot: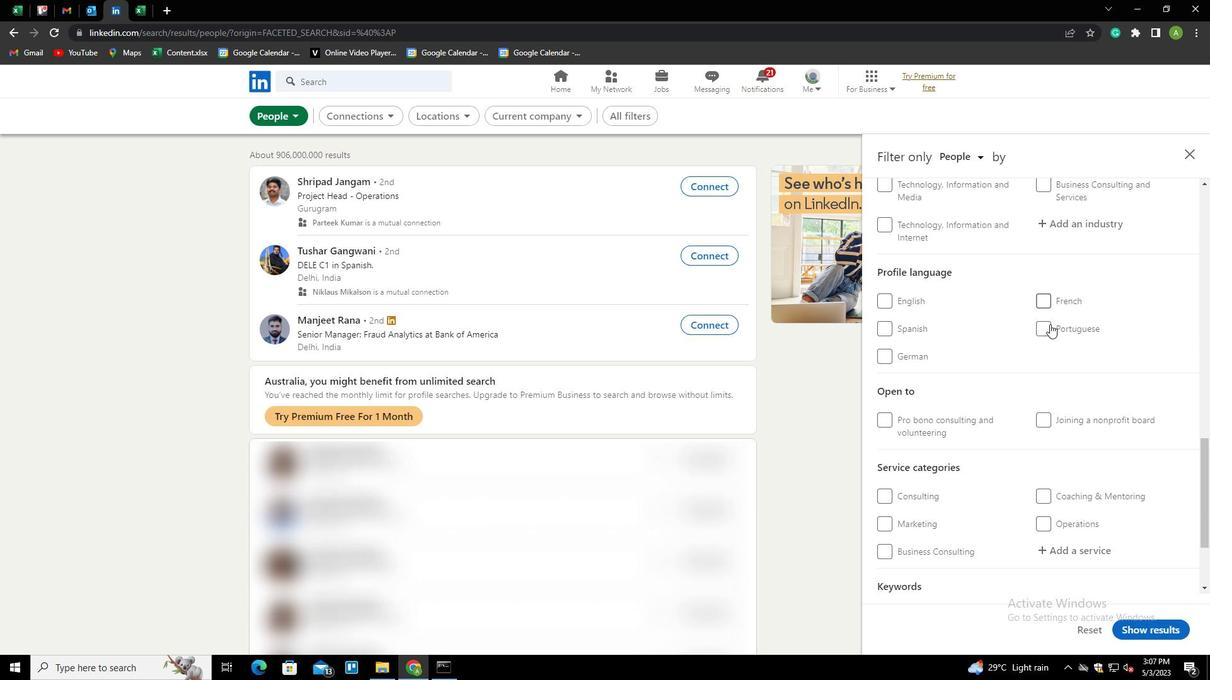 
Action: Mouse moved to (1100, 322)
Screenshot: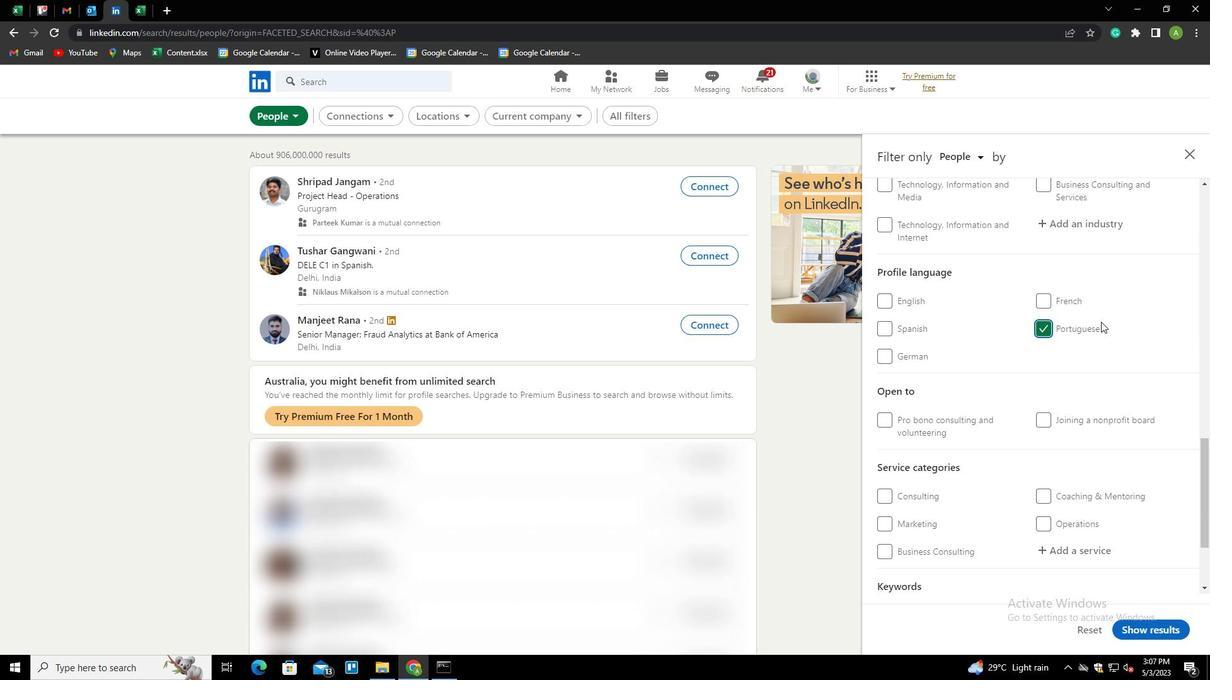 
Action: Mouse scrolled (1100, 322) with delta (0, 0)
Screenshot: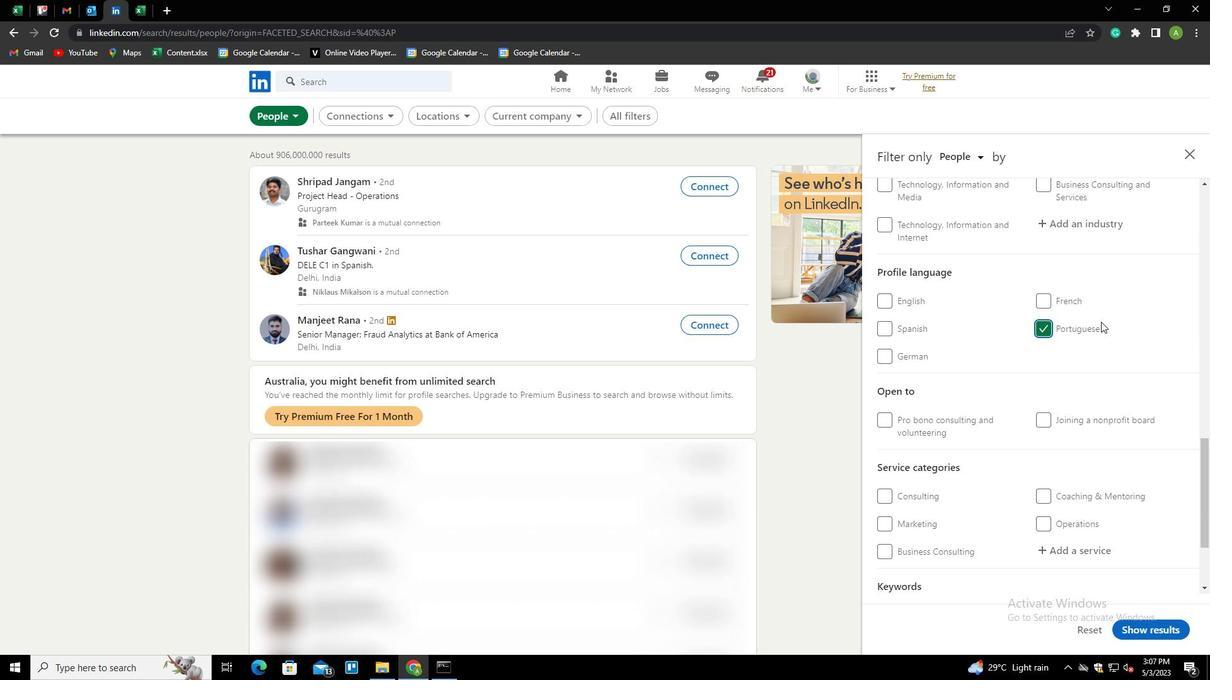 
Action: Mouse scrolled (1100, 322) with delta (0, 0)
Screenshot: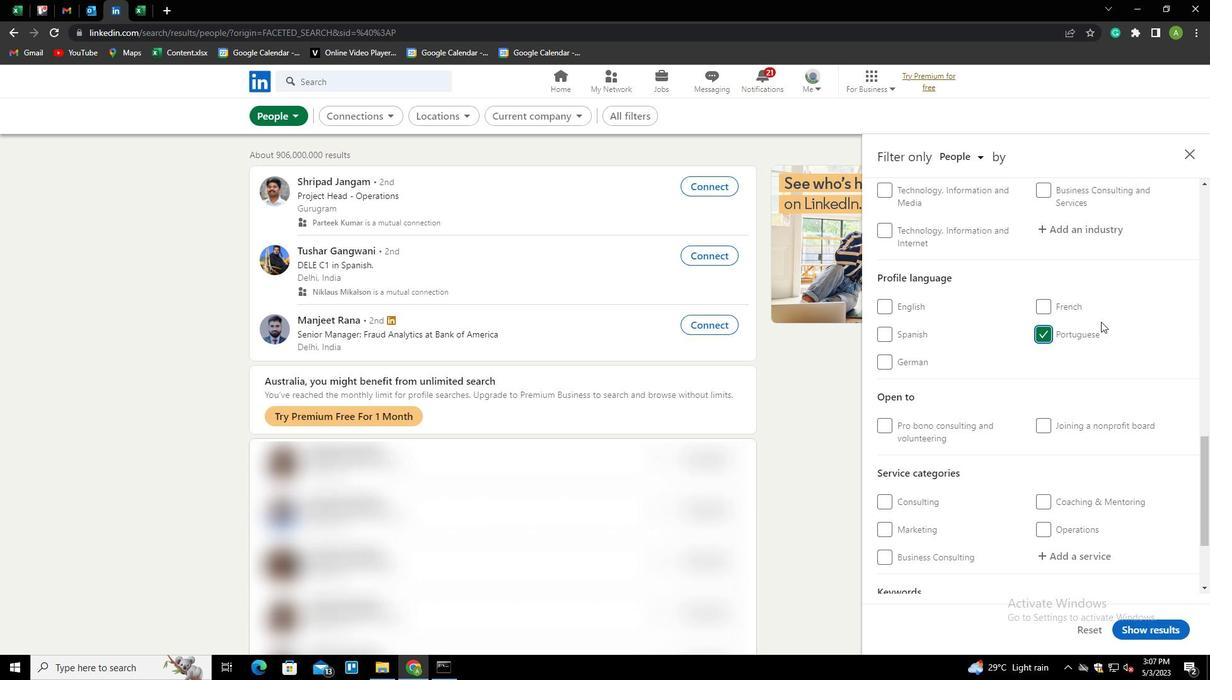 
Action: Mouse scrolled (1100, 322) with delta (0, 0)
Screenshot: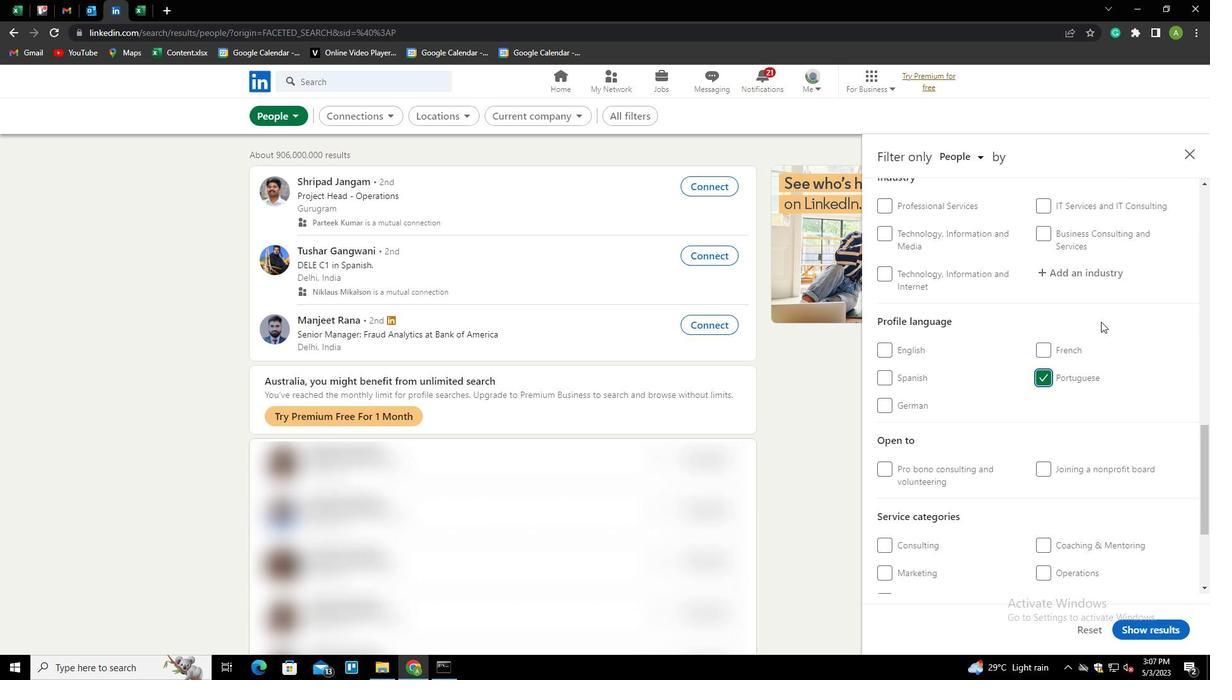 
Action: Mouse scrolled (1100, 322) with delta (0, 0)
Screenshot: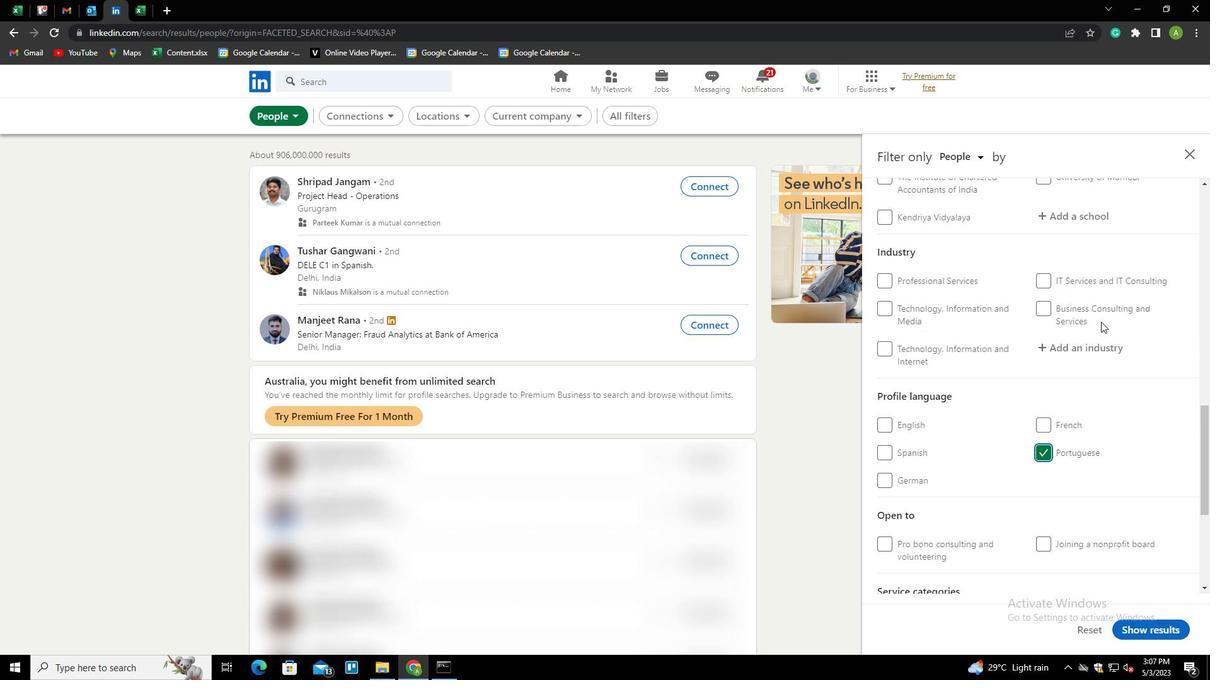 
Action: Mouse scrolled (1100, 322) with delta (0, 0)
Screenshot: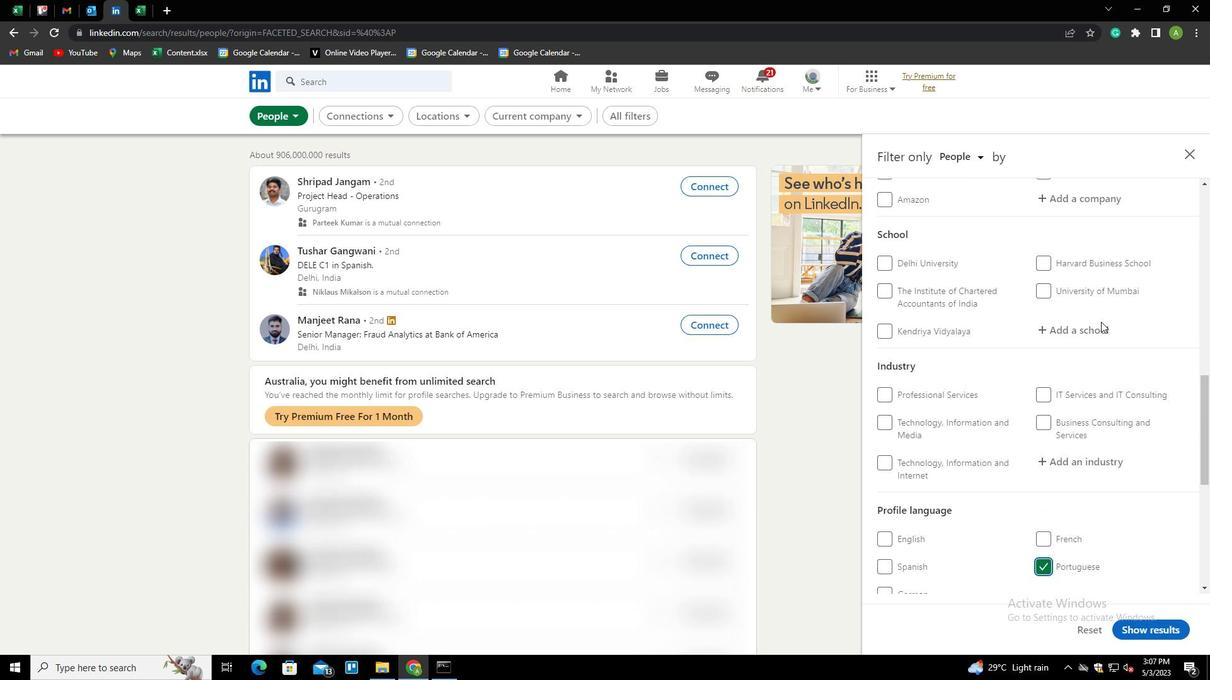 
Action: Mouse scrolled (1100, 322) with delta (0, 0)
Screenshot: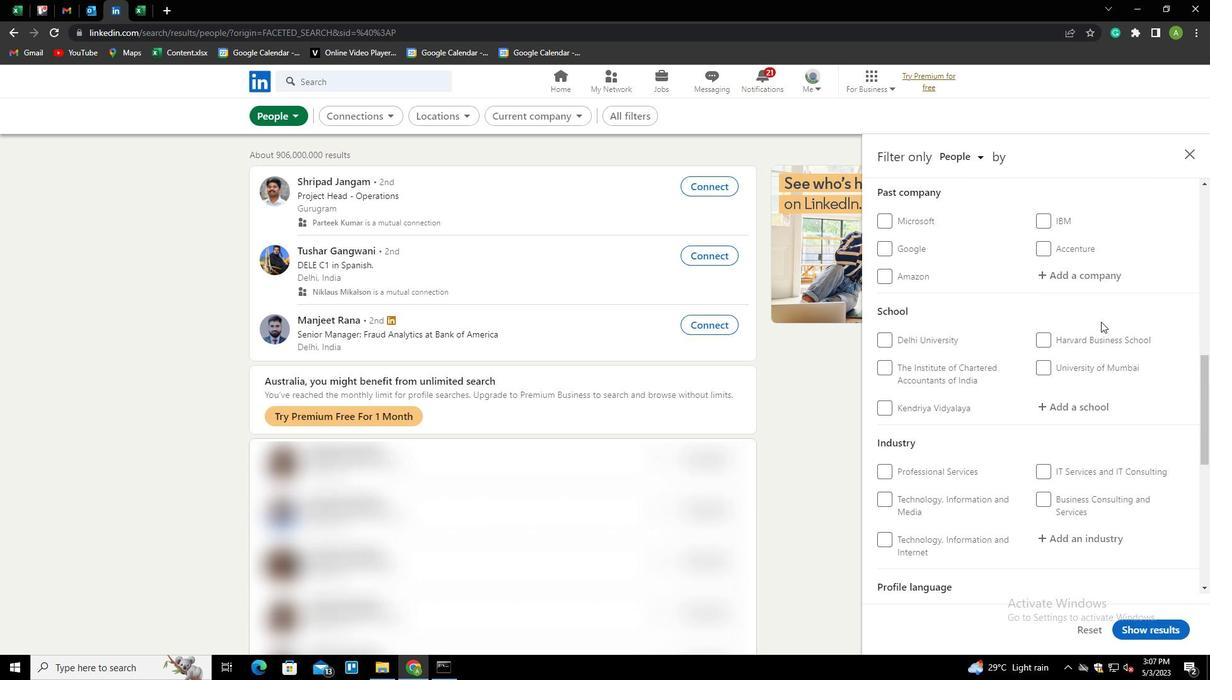 
Action: Mouse scrolled (1100, 322) with delta (0, 0)
Screenshot: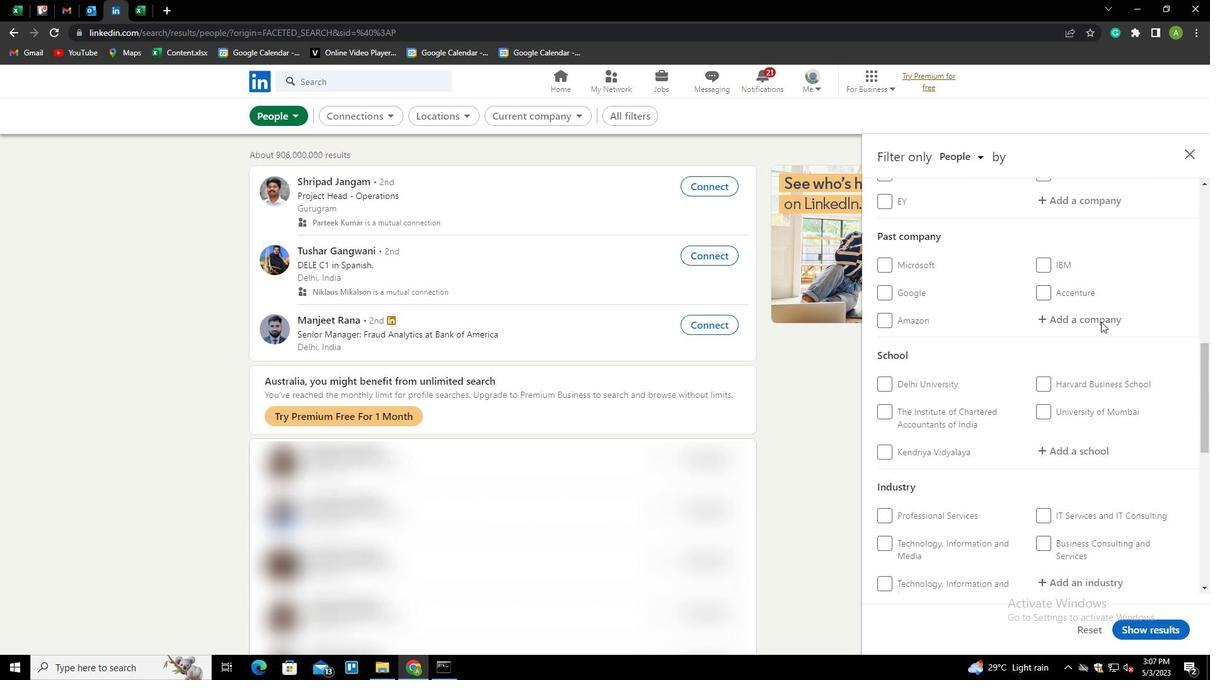 
Action: Mouse moved to (1066, 286)
Screenshot: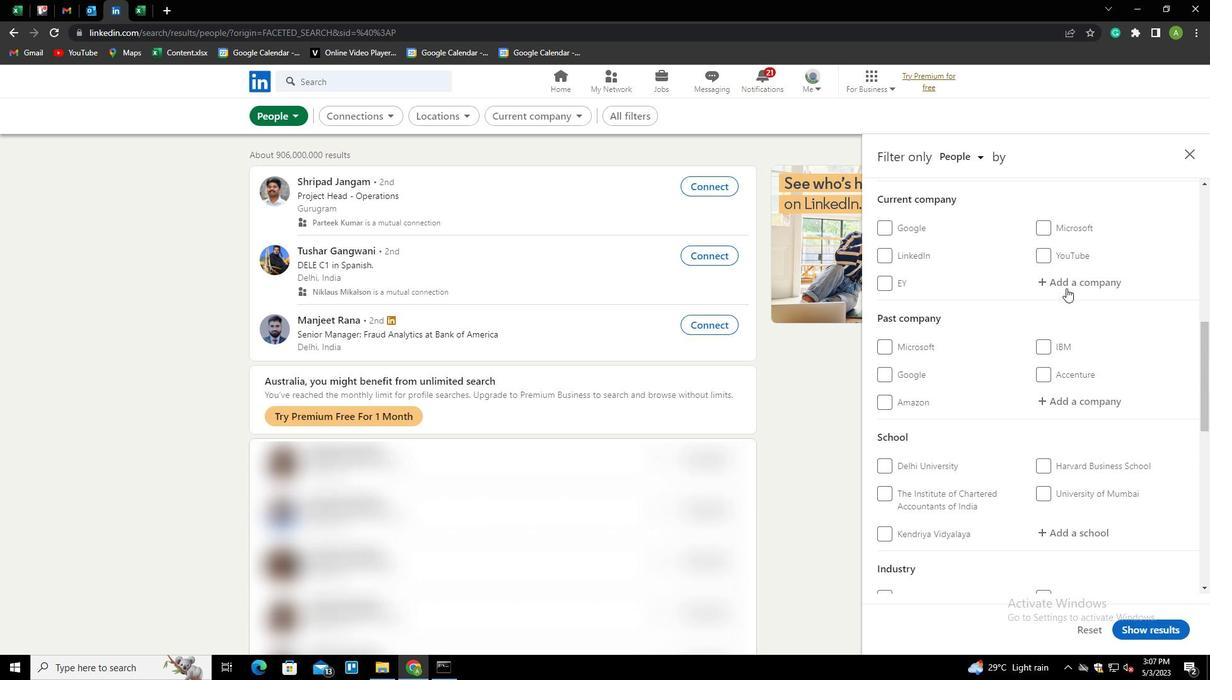 
Action: Mouse pressed left at (1066, 286)
Screenshot: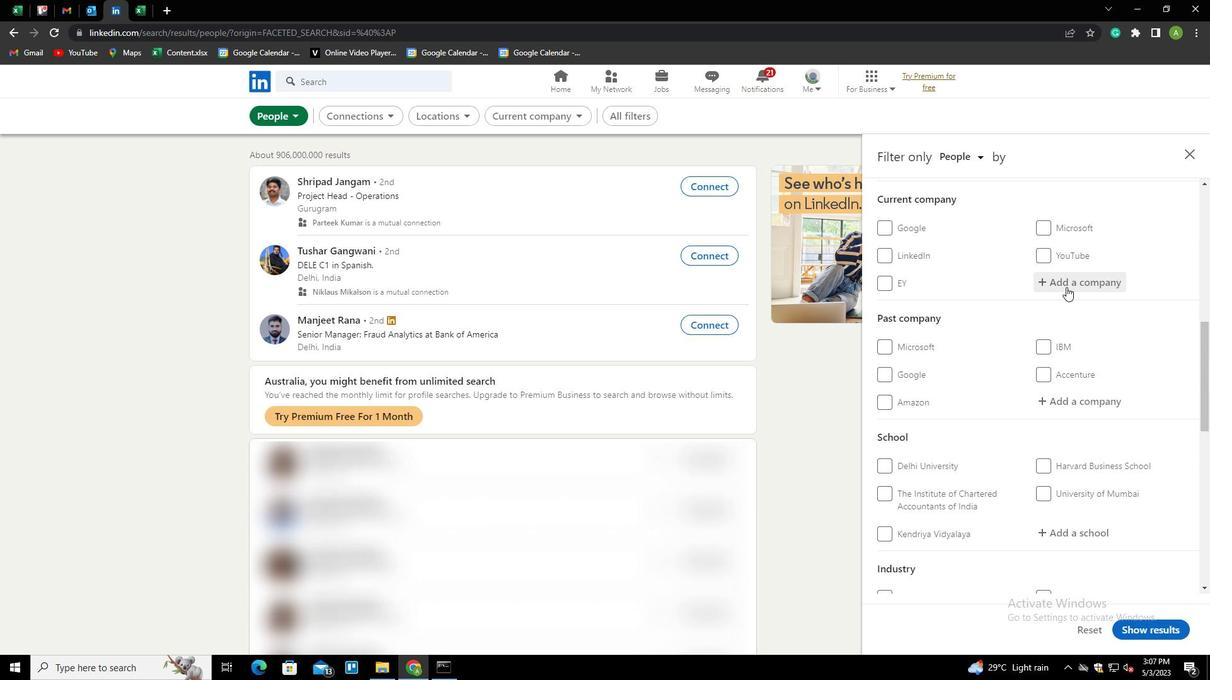 
Action: Key pressed <Key.shift>TATA<Key.space><Key.shift>TRUSTS
Screenshot: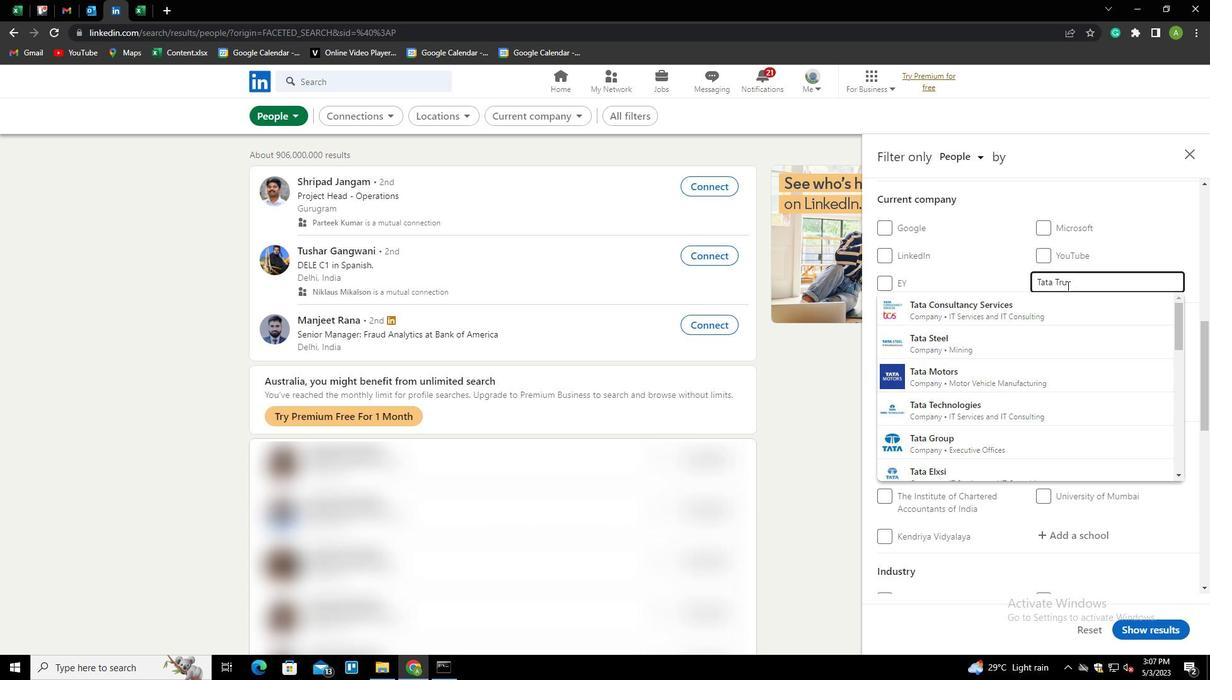 
Action: Mouse moved to (1082, 281)
Screenshot: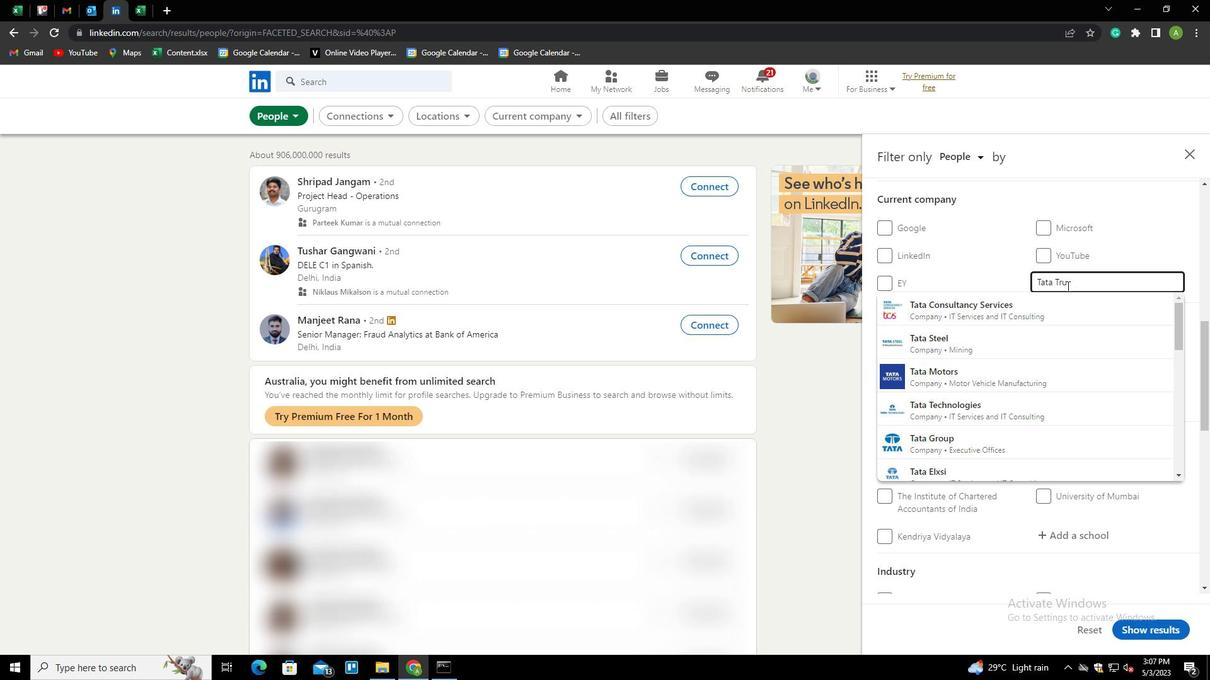 
Action: Mouse pressed left at (1082, 281)
Screenshot: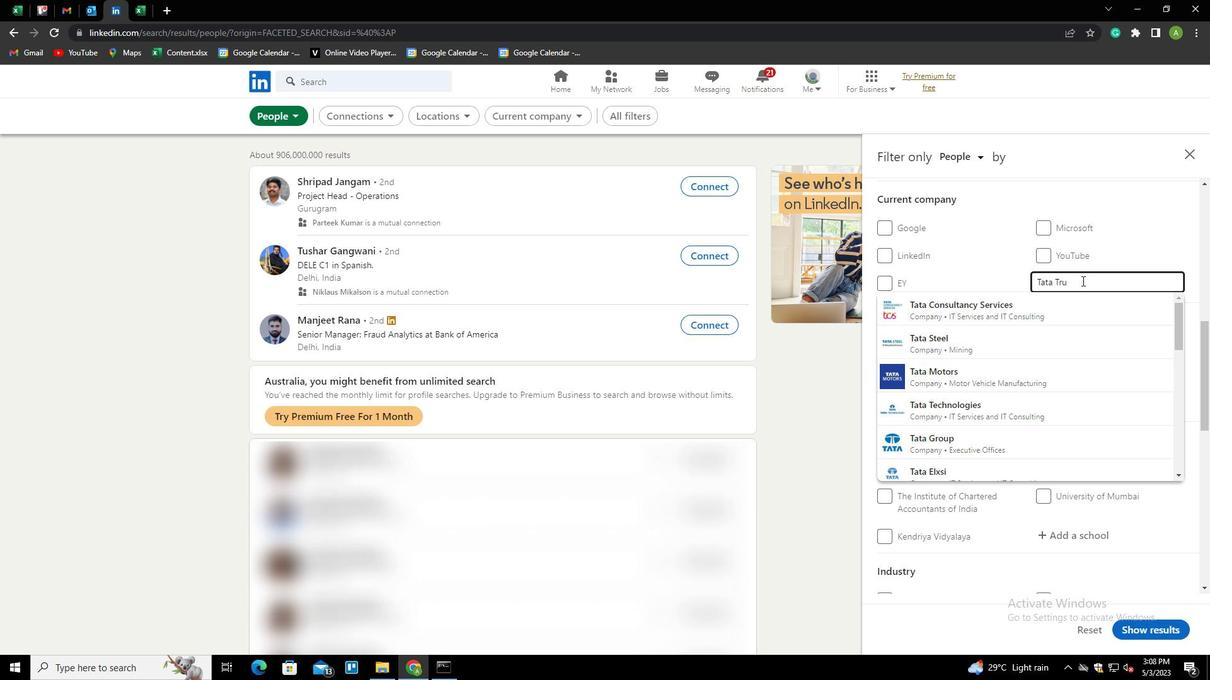 
Action: Key pressed <Key.down><Key.down><Key.up><Key.enter>
Screenshot: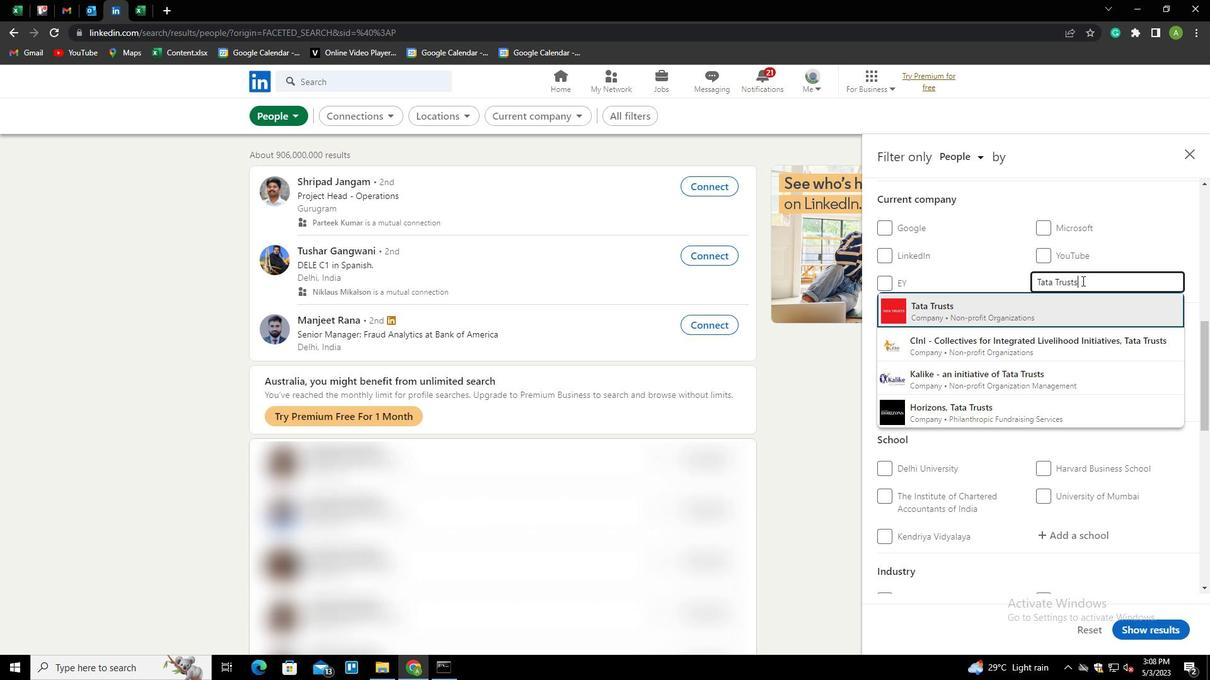 
Action: Mouse scrolled (1082, 280) with delta (0, 0)
Screenshot: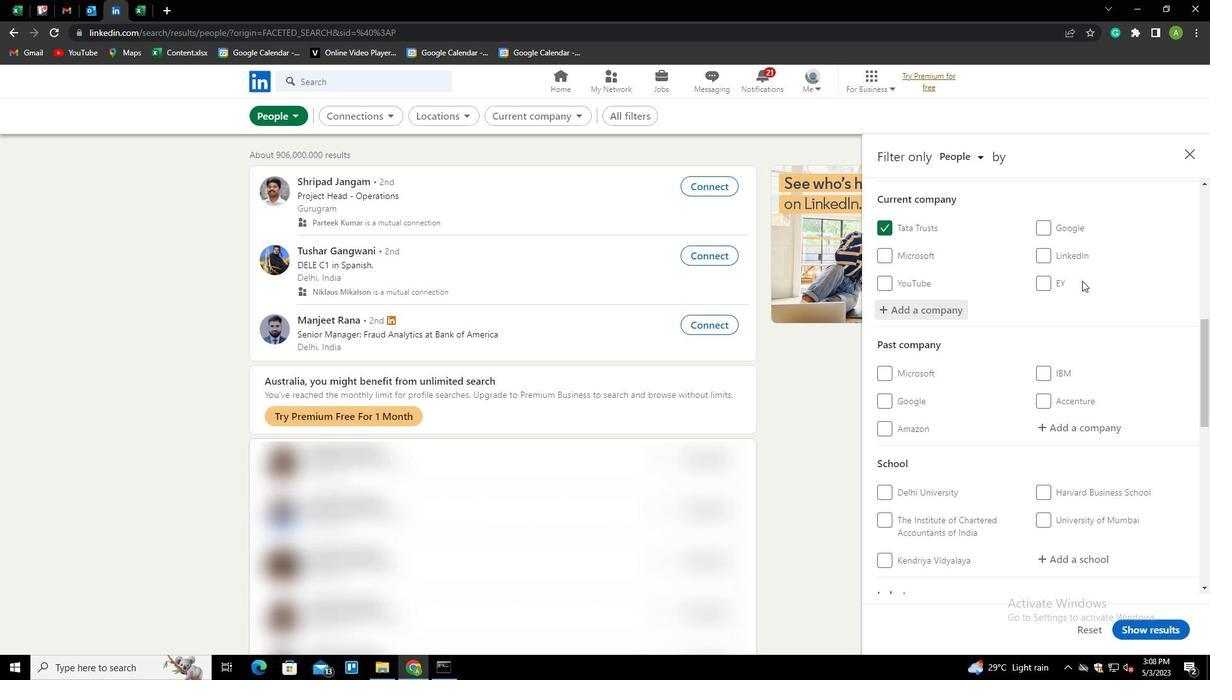 
Action: Mouse scrolled (1082, 280) with delta (0, 0)
Screenshot: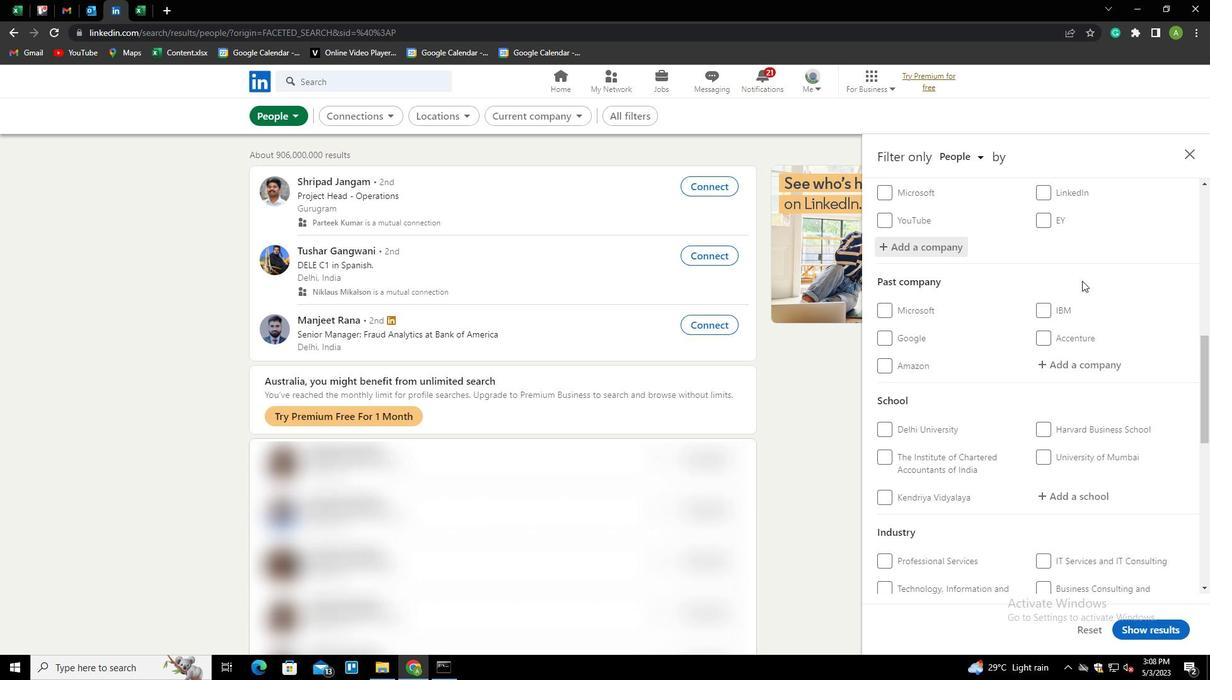 
Action: Mouse scrolled (1082, 280) with delta (0, 0)
Screenshot: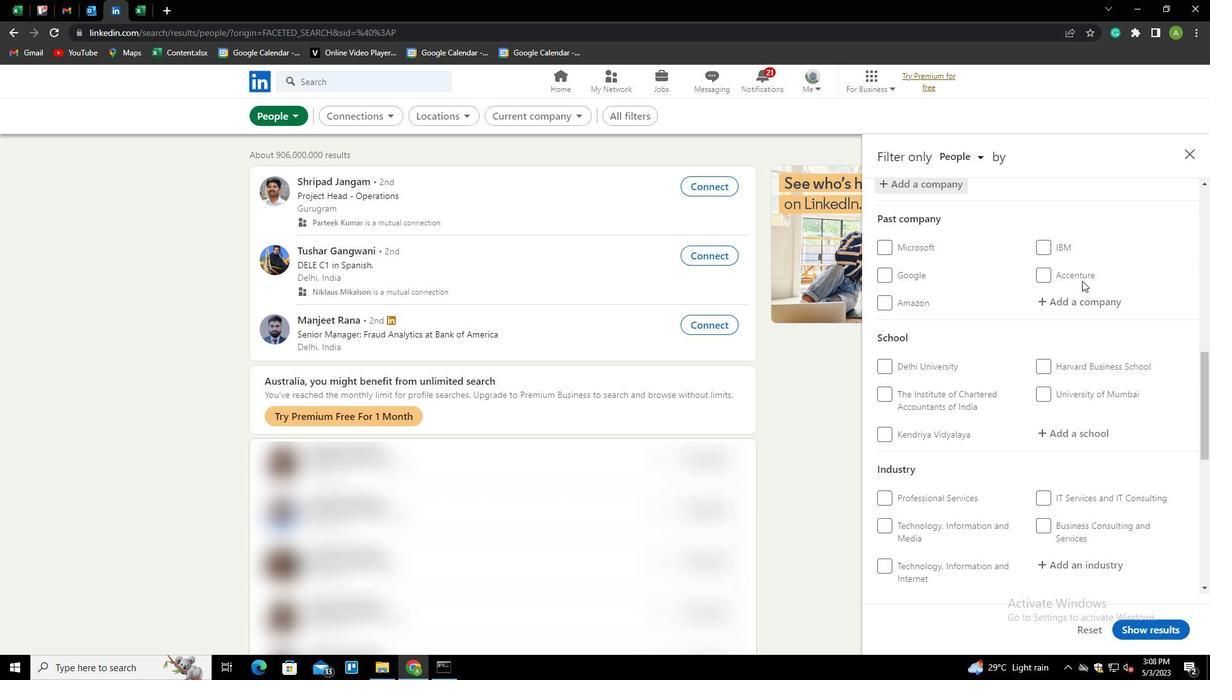 
Action: Mouse scrolled (1082, 280) with delta (0, 0)
Screenshot: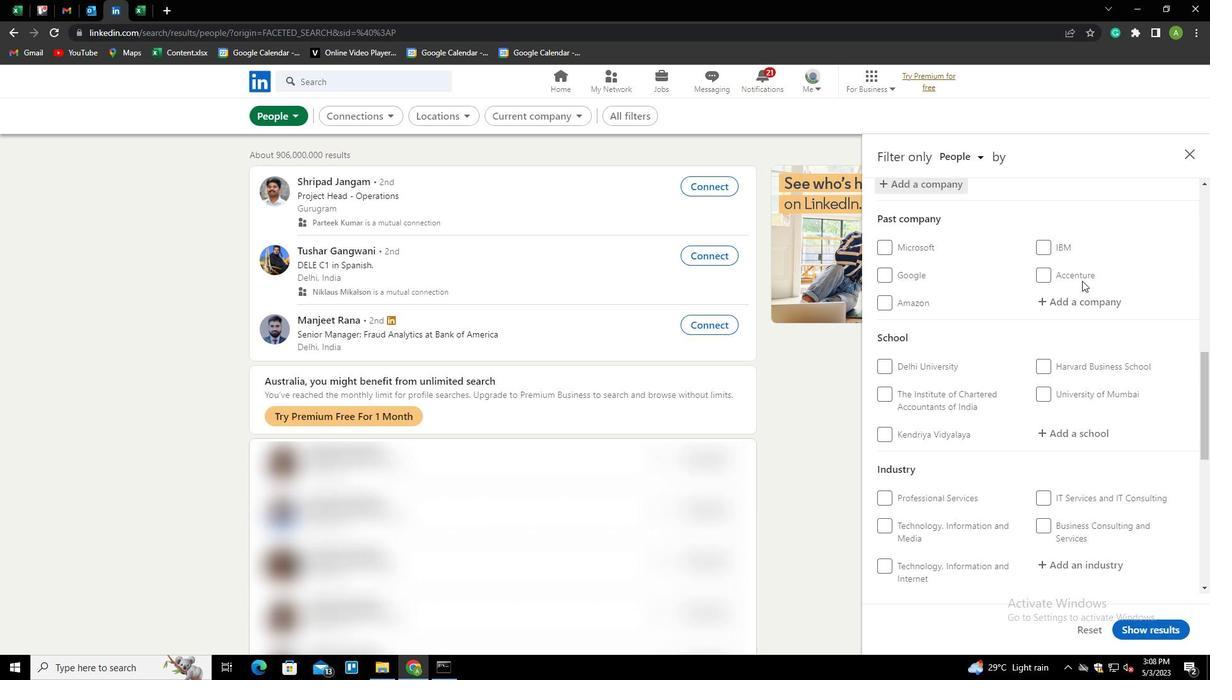 
Action: Mouse moved to (1077, 309)
Screenshot: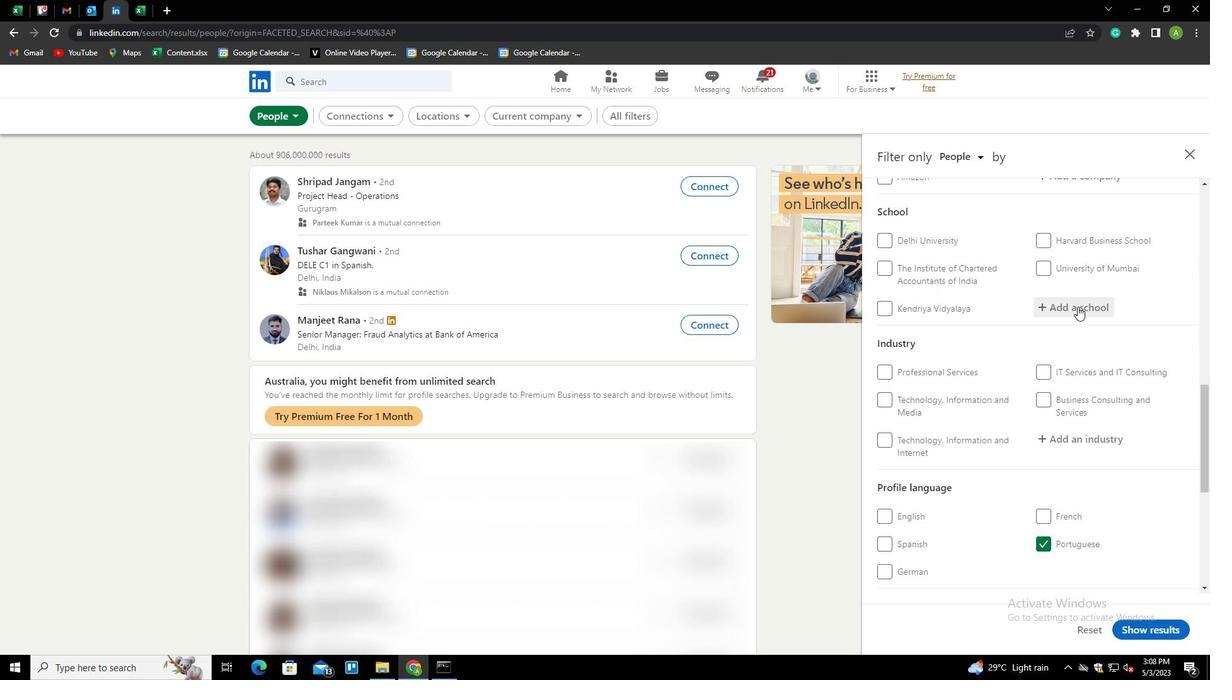 
Action: Mouse pressed left at (1077, 309)
Screenshot: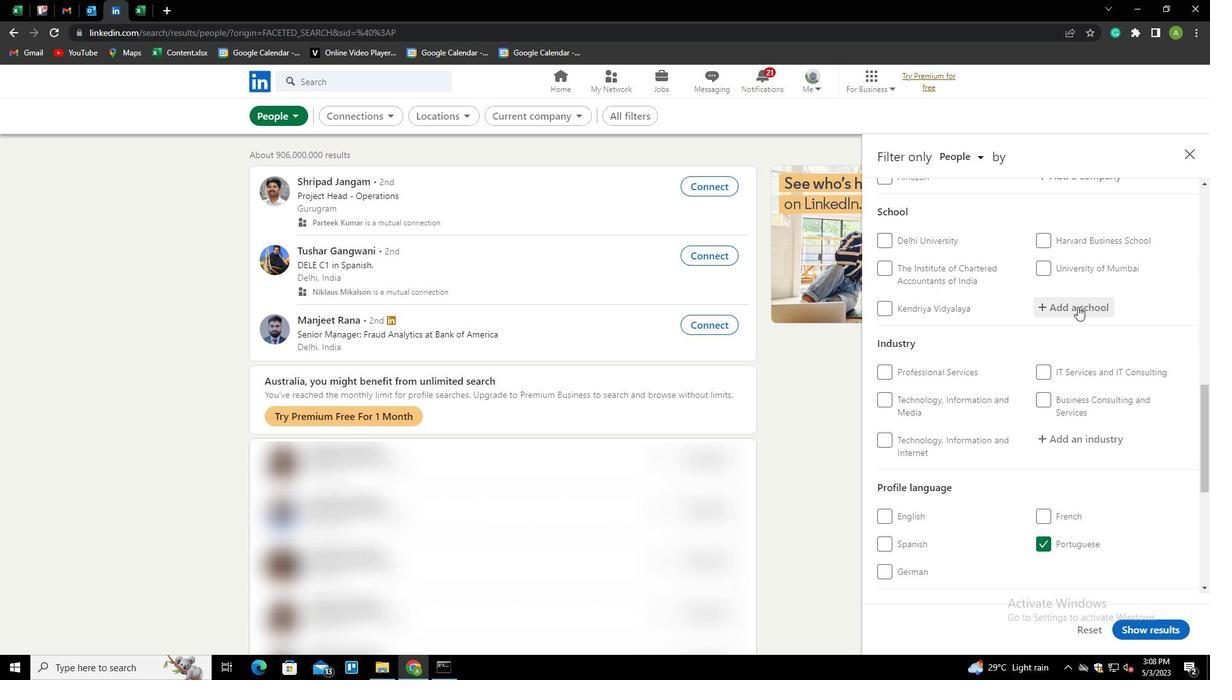 
Action: Key pressed <Key.shift>PES<Key.space>UNIVERSITY<Key.down><Key.down><Key.enter>
Screenshot: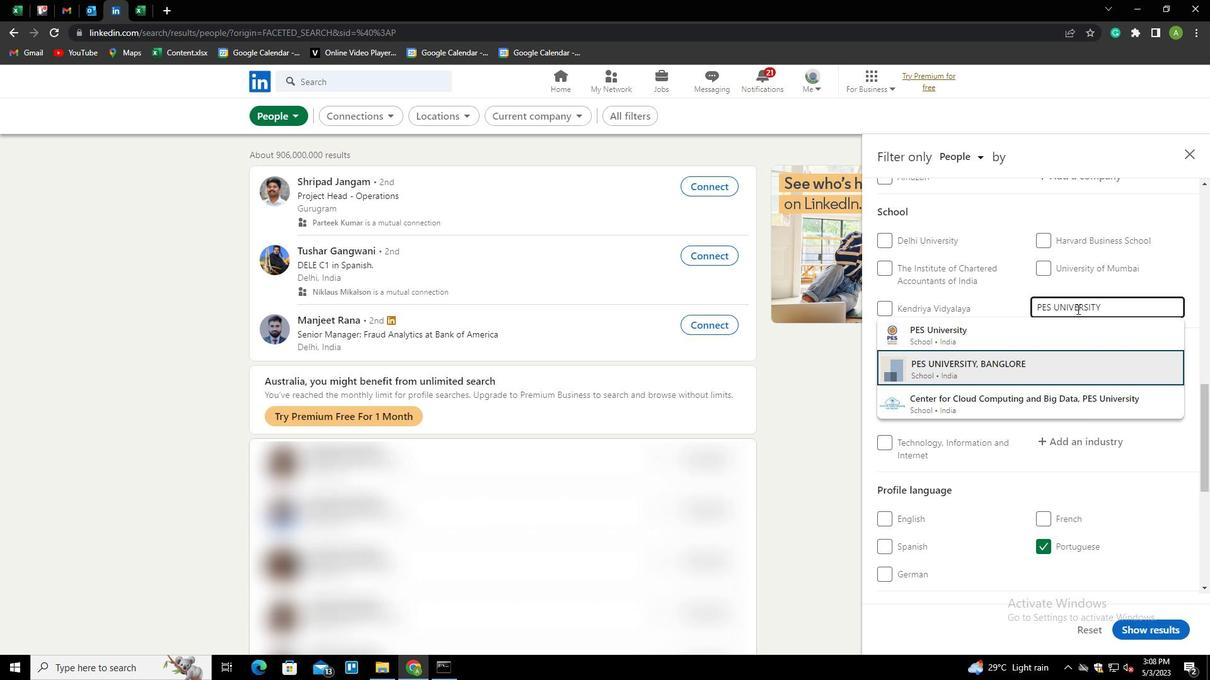 
Action: Mouse scrolled (1077, 308) with delta (0, 0)
Screenshot: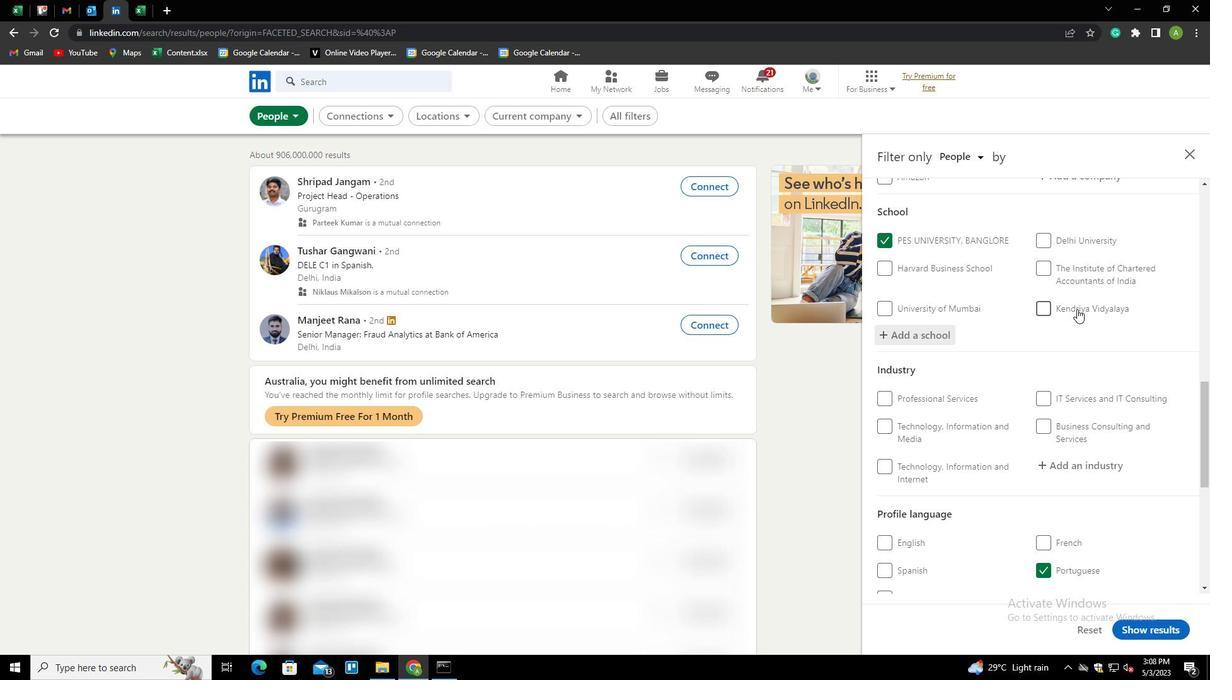 
Action: Mouse scrolled (1077, 308) with delta (0, 0)
Screenshot: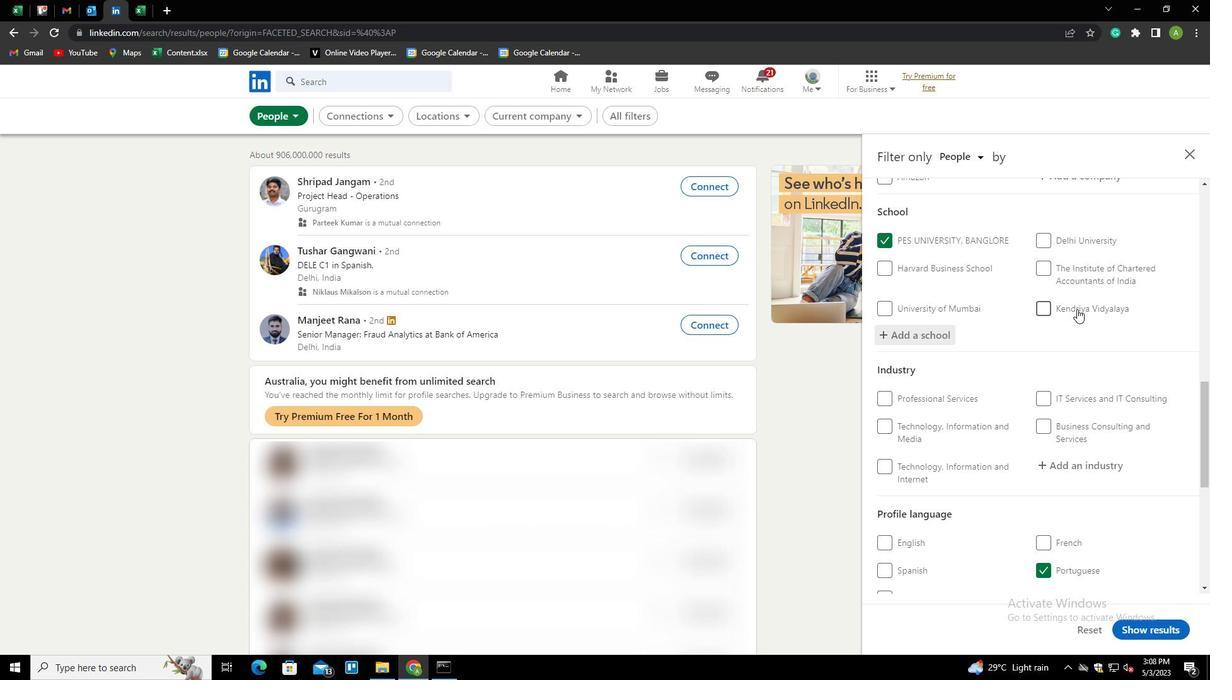 
Action: Mouse scrolled (1077, 308) with delta (0, 0)
Screenshot: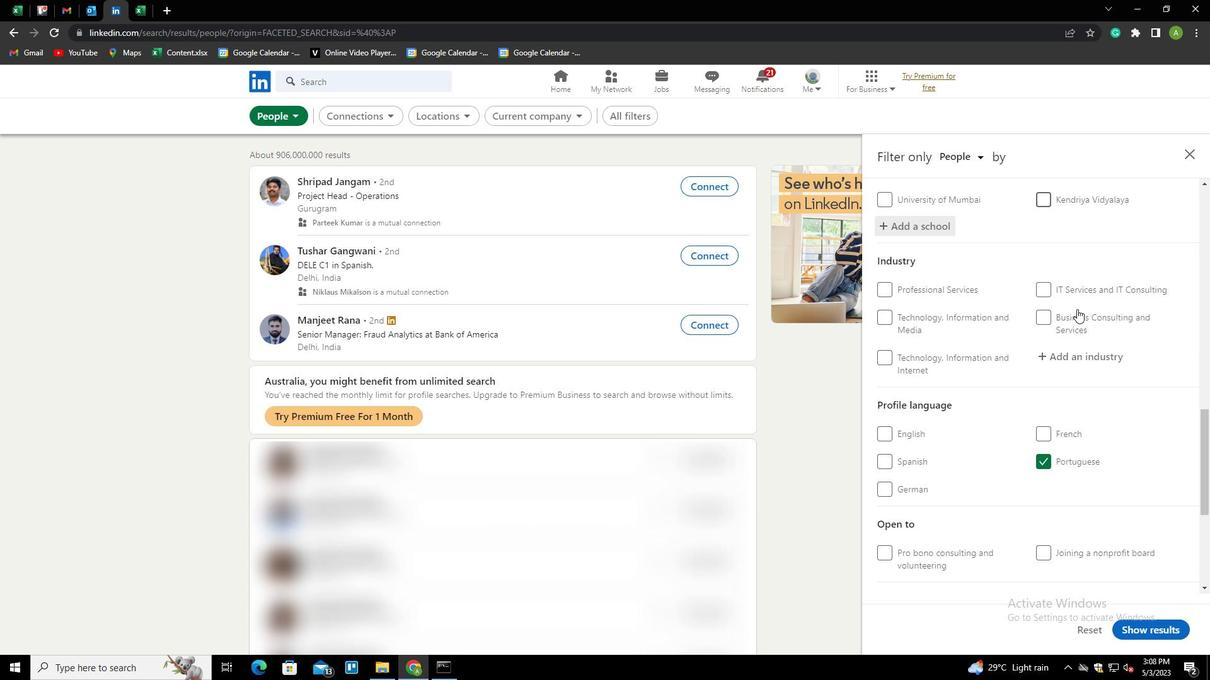 
Action: Mouse scrolled (1077, 308) with delta (0, 0)
Screenshot: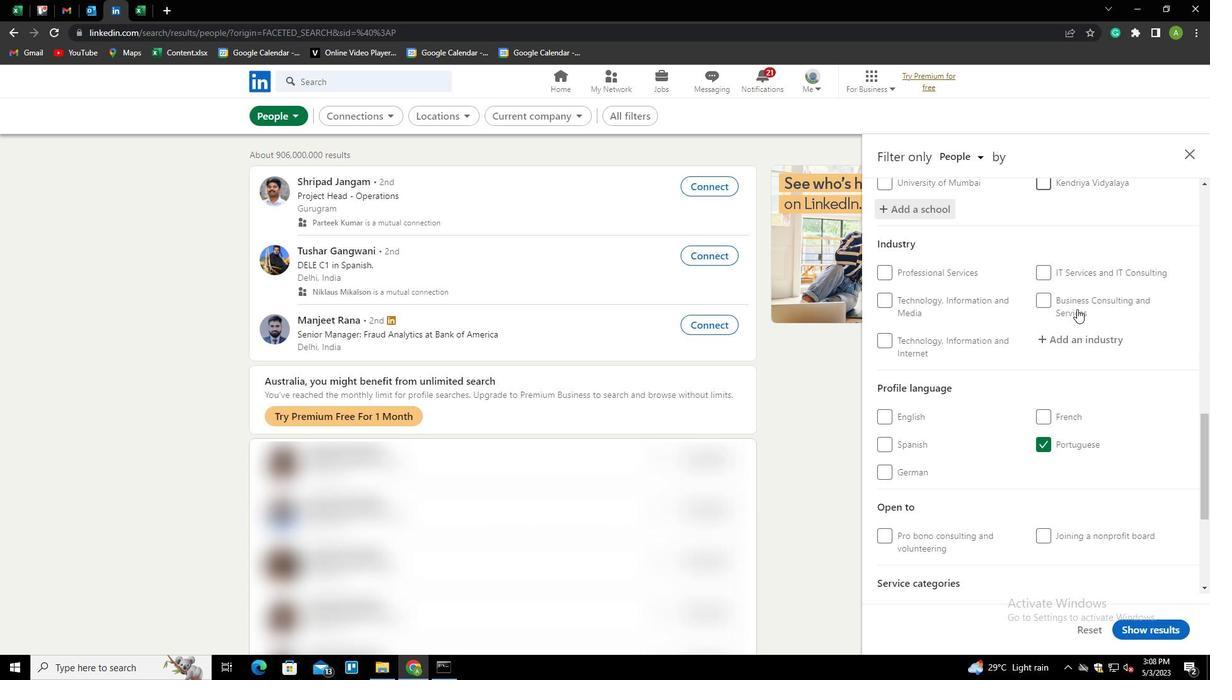 
Action: Mouse scrolled (1077, 308) with delta (0, 0)
Screenshot: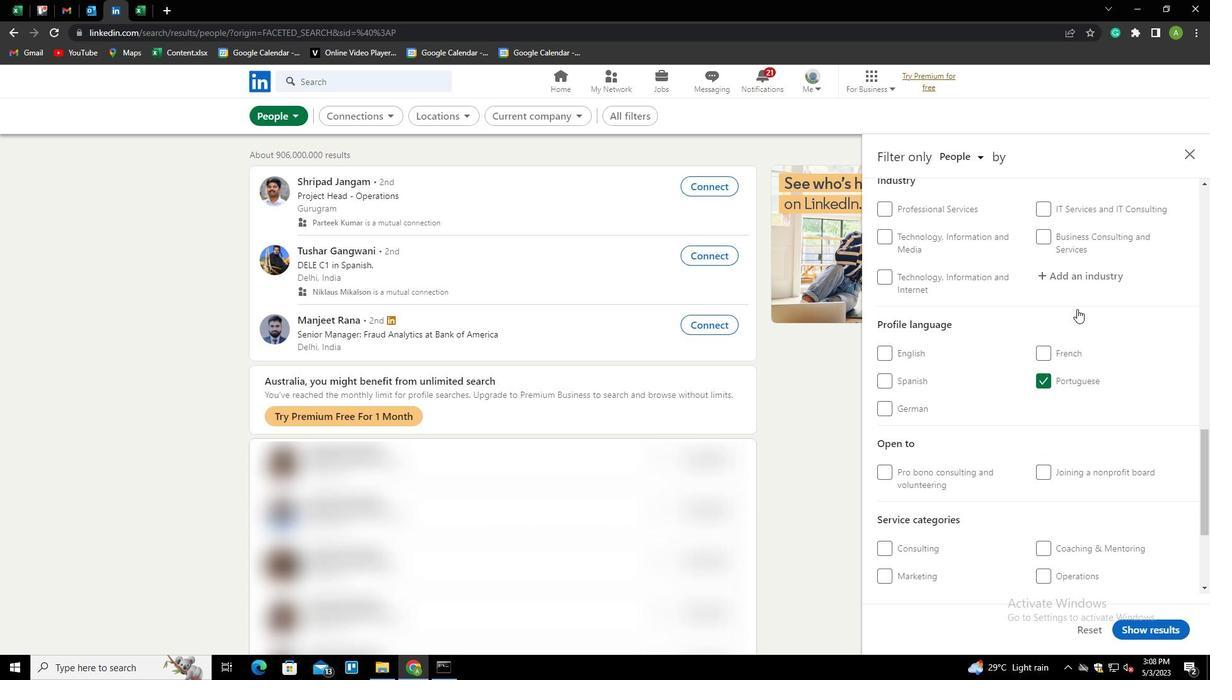 
Action: Mouse scrolled (1077, 310) with delta (0, 0)
Screenshot: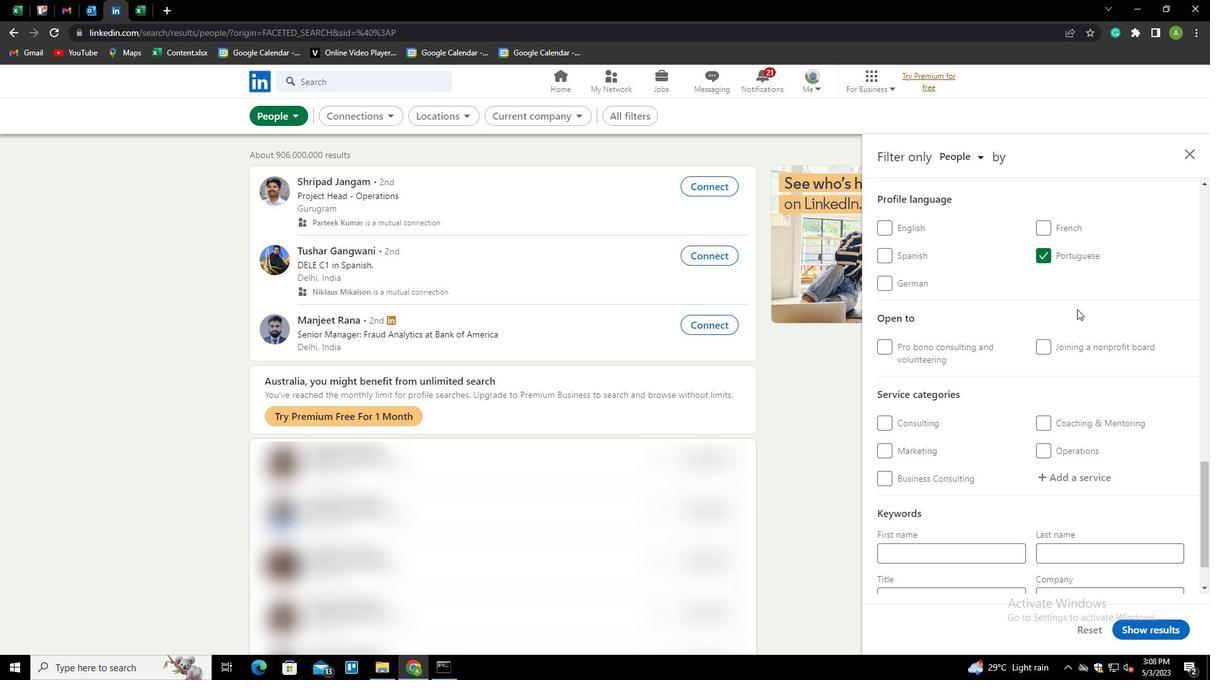 
Action: Mouse scrolled (1077, 310) with delta (0, 0)
Screenshot: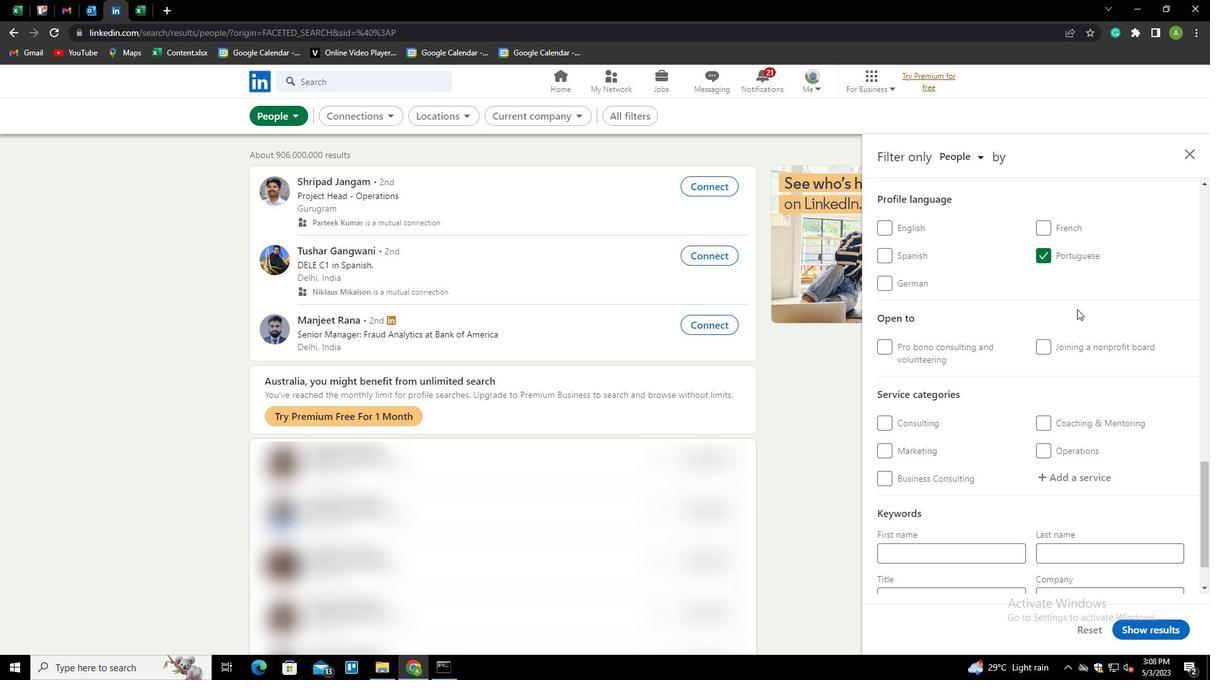 
Action: Mouse moved to (1061, 279)
Screenshot: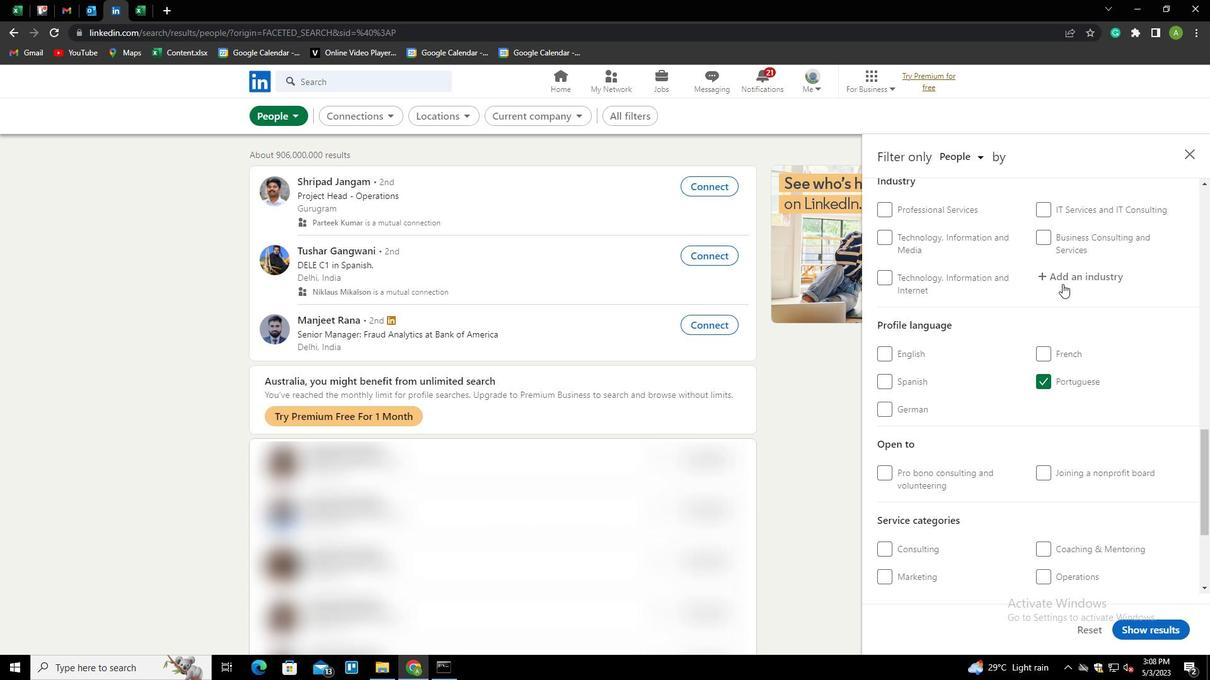 
Action: Mouse pressed left at (1061, 279)
Screenshot: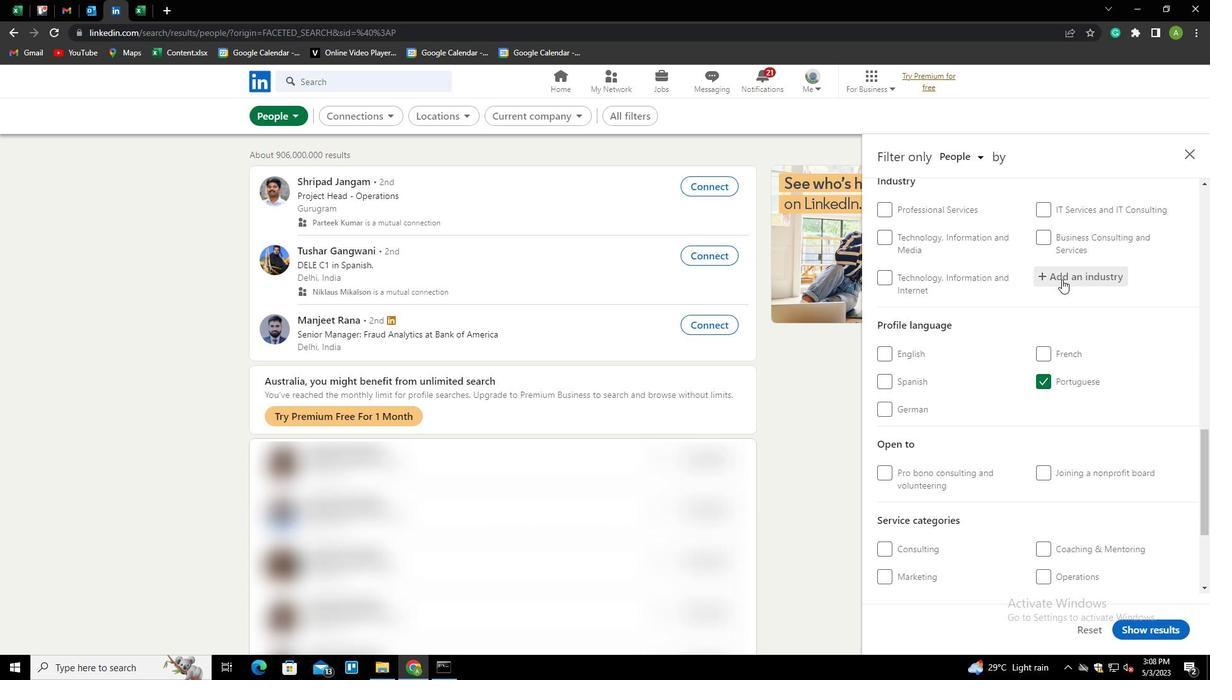 
Action: Mouse moved to (1063, 277)
Screenshot: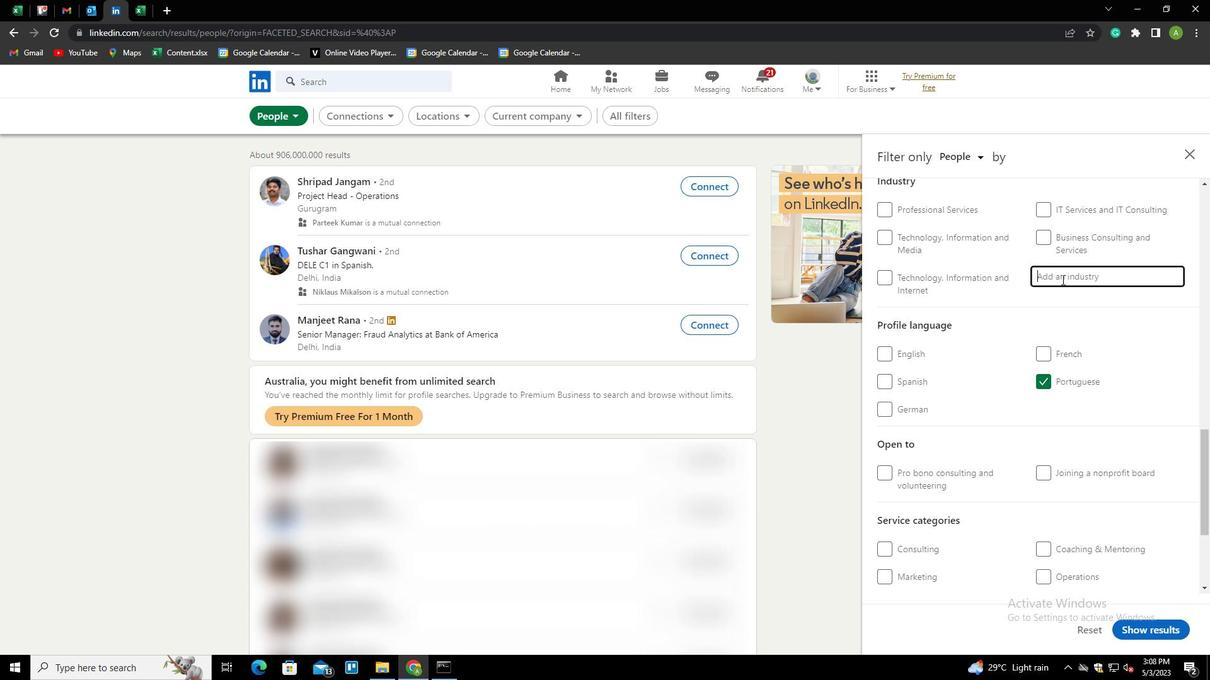 
Action: Mouse pressed left at (1063, 277)
Screenshot: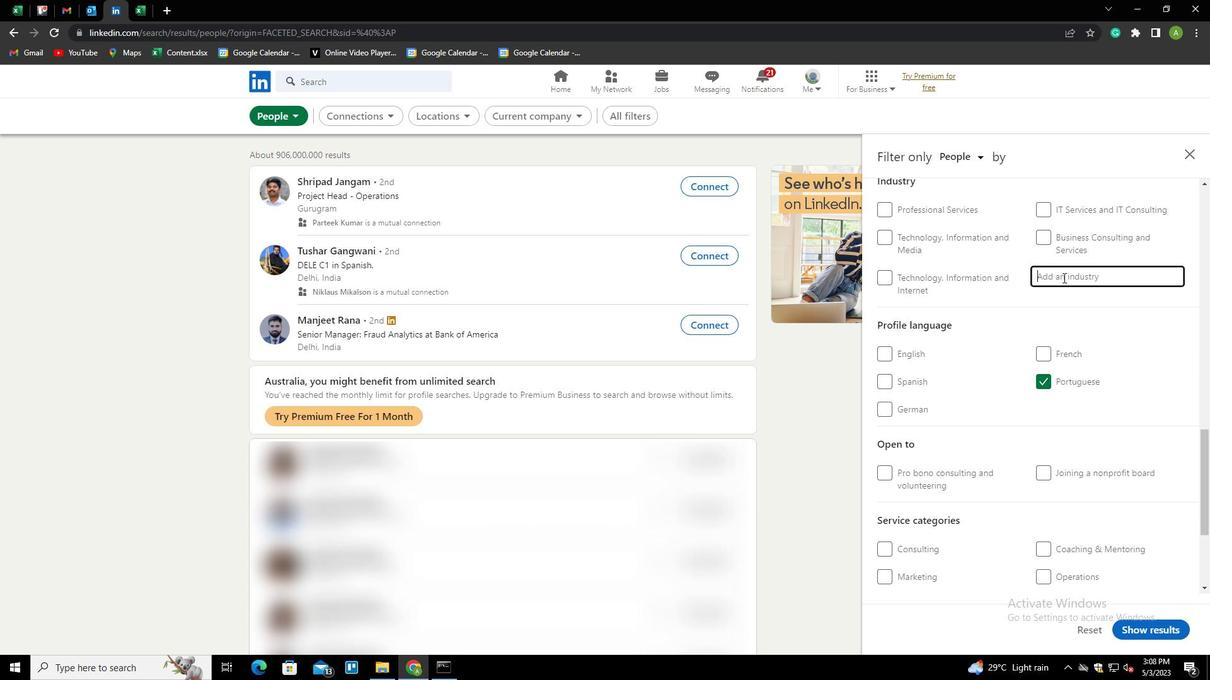 
Action: Key pressed <Key.shift>RETAIL<Key.space><Key.shift><Key.shift><Key.shift><Key.shift><Key.shift><Key.shift><Key.shift><Key.shift><Key.shift><Key.shift>FLO<Key.down><Key.enter>
Screenshot: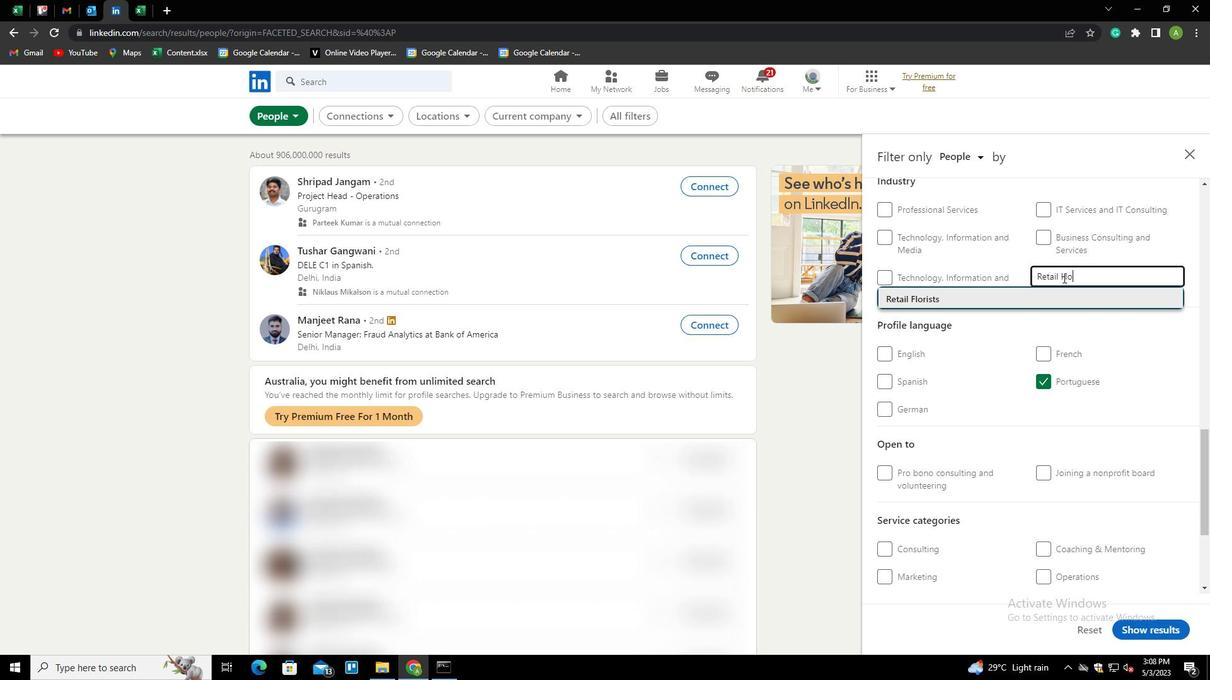 
Action: Mouse scrolled (1063, 277) with delta (0, 0)
Screenshot: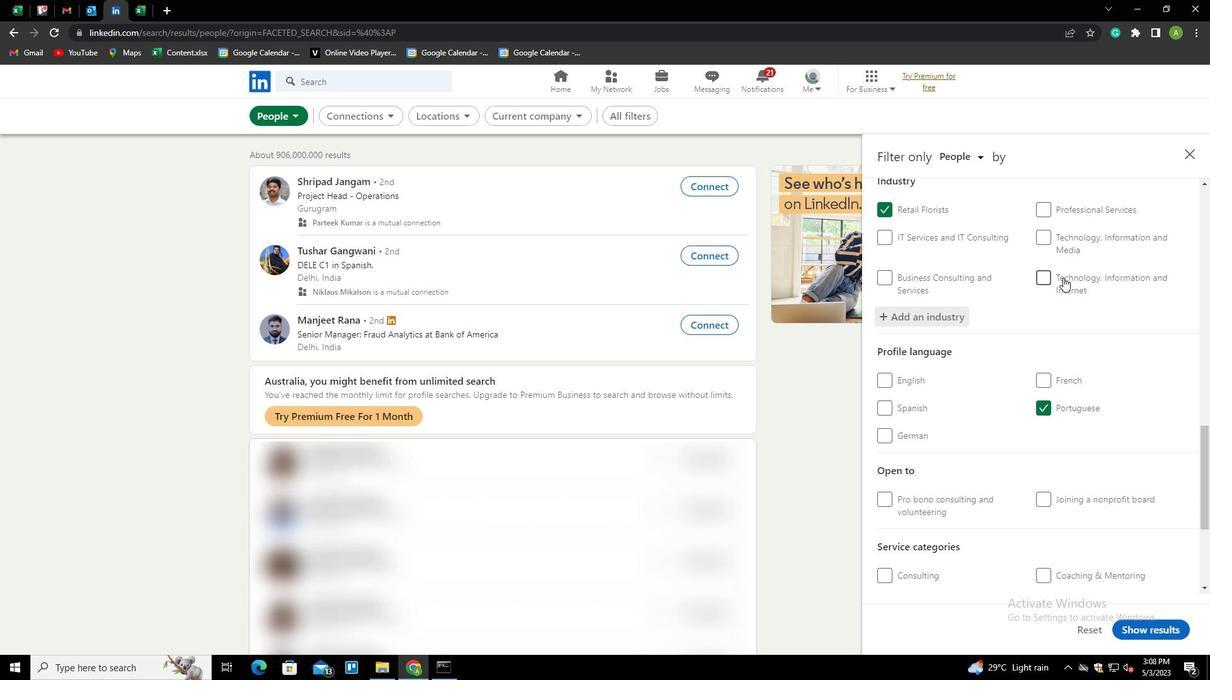 
Action: Mouse scrolled (1063, 277) with delta (0, 0)
Screenshot: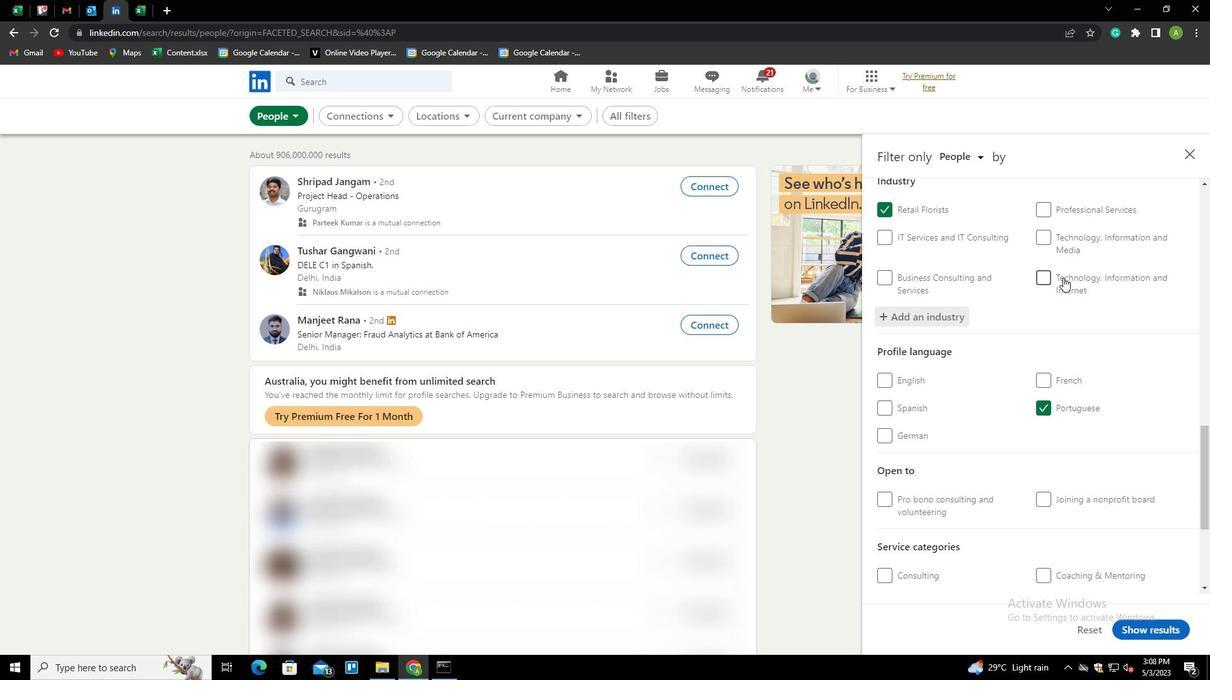 
Action: Mouse scrolled (1063, 277) with delta (0, 0)
Screenshot: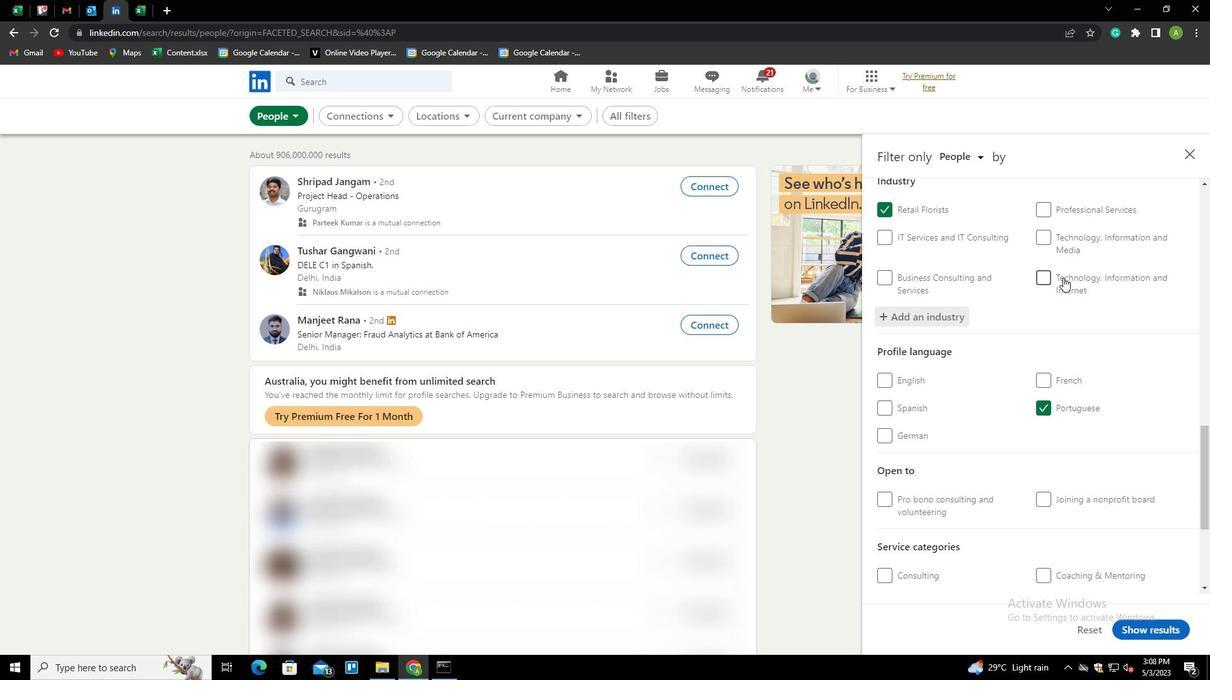 
Action: Mouse scrolled (1063, 277) with delta (0, 0)
Screenshot: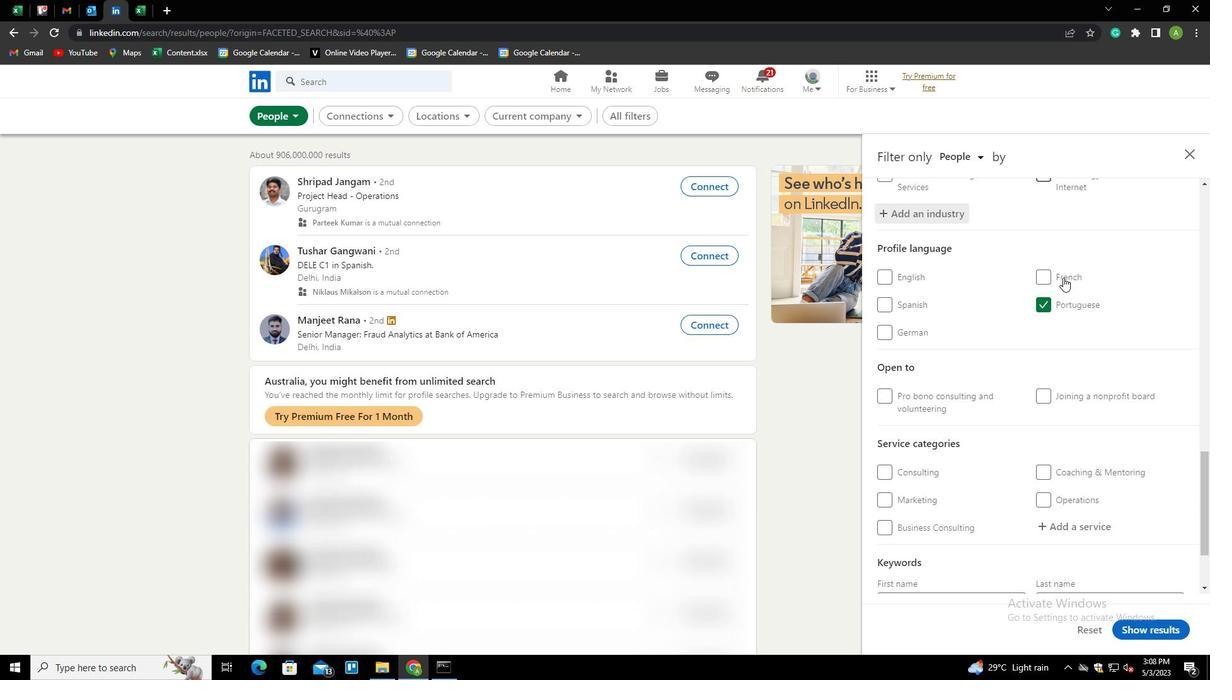 
Action: Mouse scrolled (1063, 277) with delta (0, 0)
Screenshot: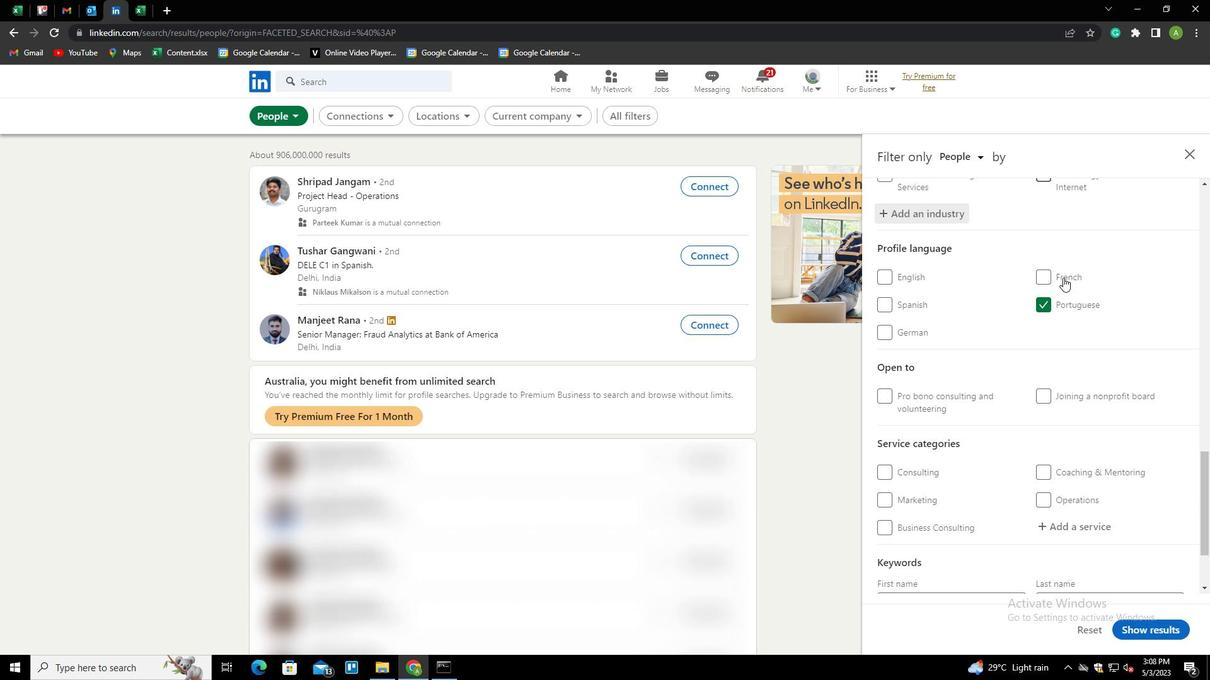 
Action: Mouse scrolled (1063, 277) with delta (0, 0)
Screenshot: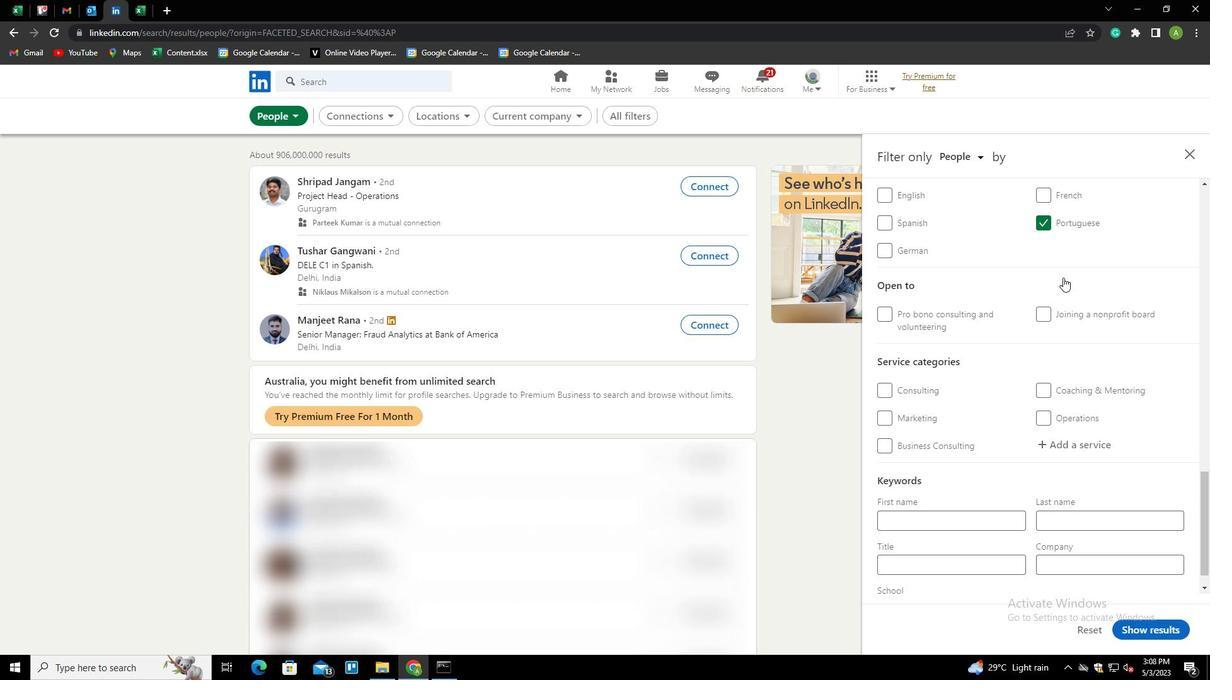 
Action: Mouse moved to (1063, 410)
Screenshot: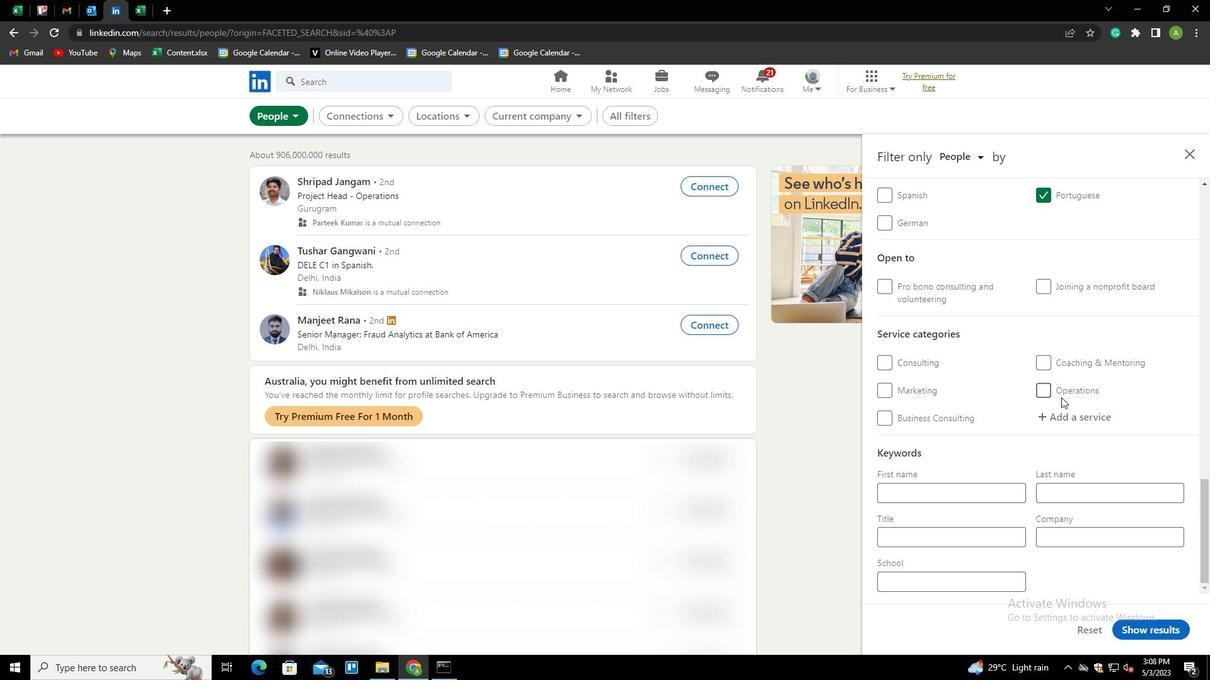 
Action: Mouse pressed left at (1063, 410)
Screenshot: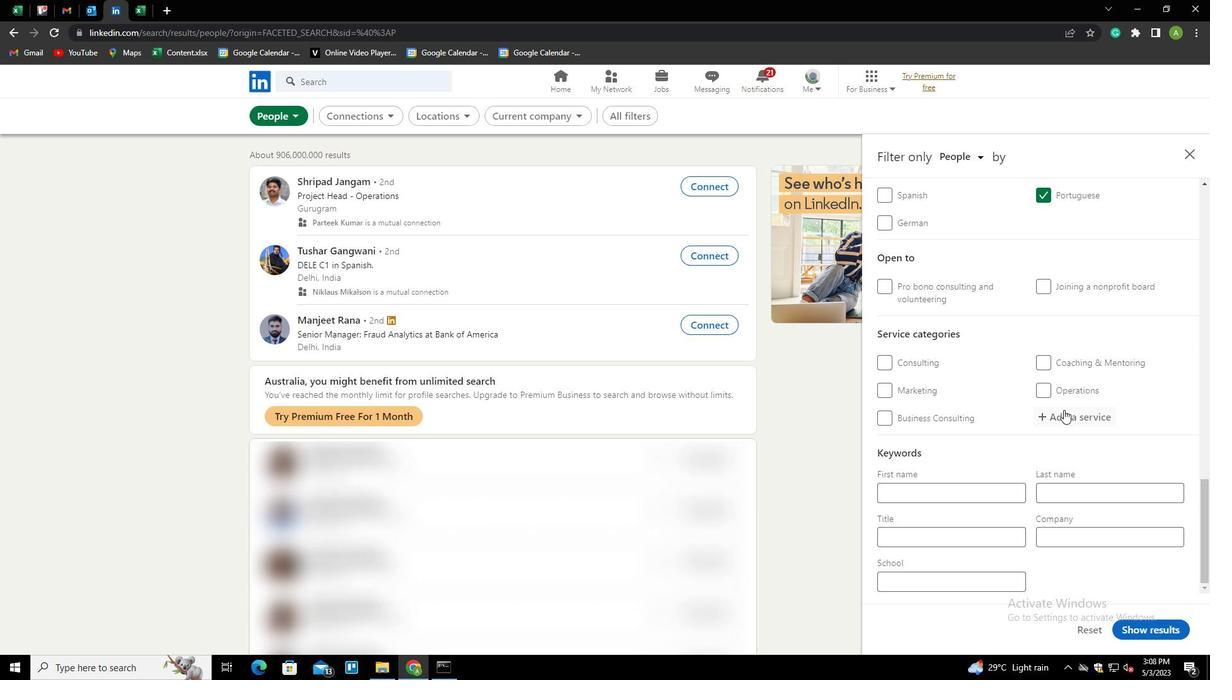 
Action: Mouse moved to (1068, 415)
Screenshot: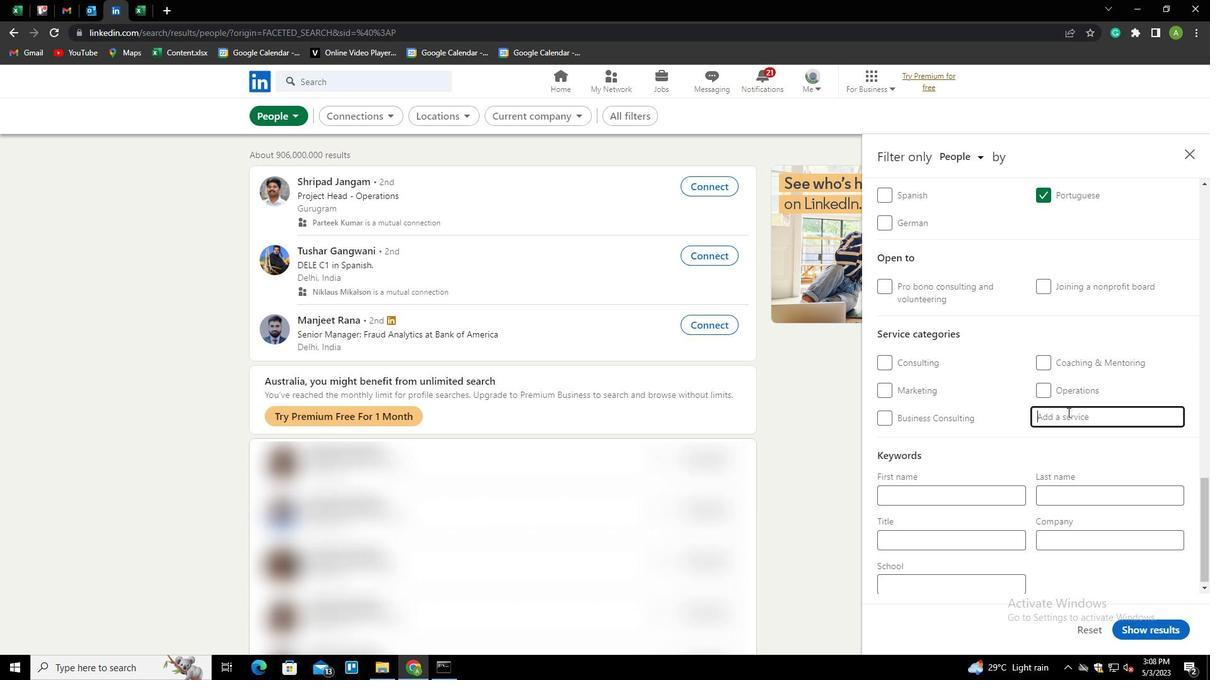 
Action: Mouse pressed left at (1068, 415)
Screenshot: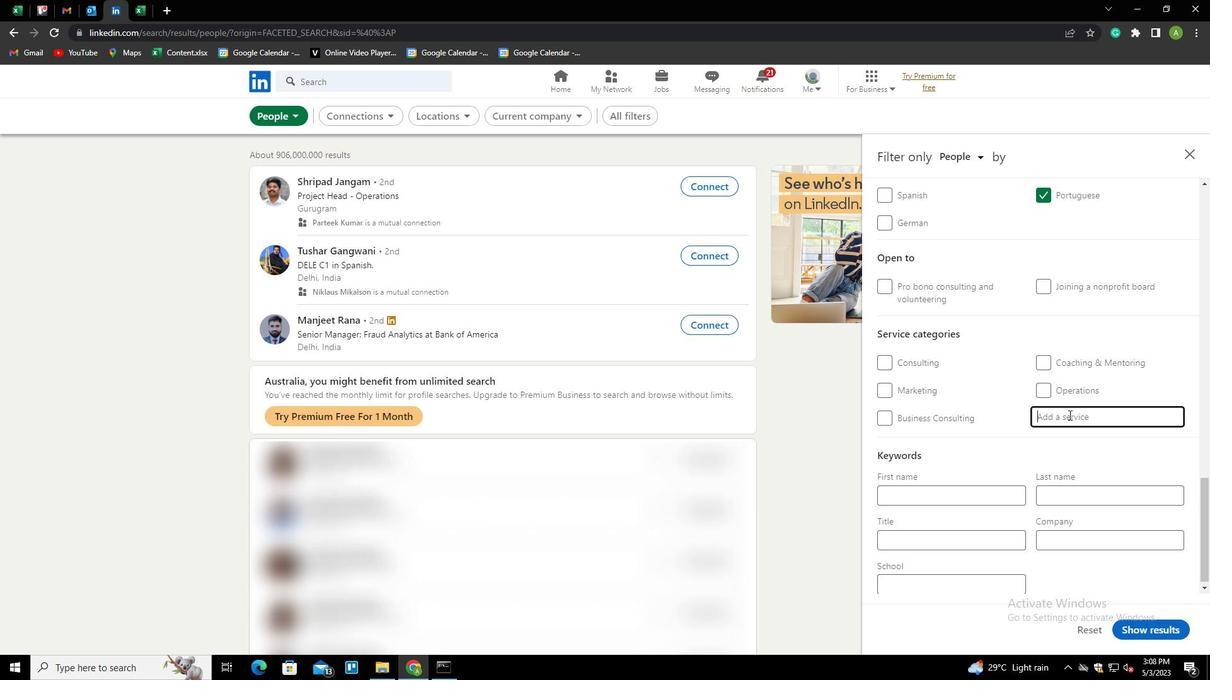 
Action: Key pressed <Key.shift><Key.shift><Key.shift><Key.shift>WRITING<Key.down><Key.enter>
Screenshot: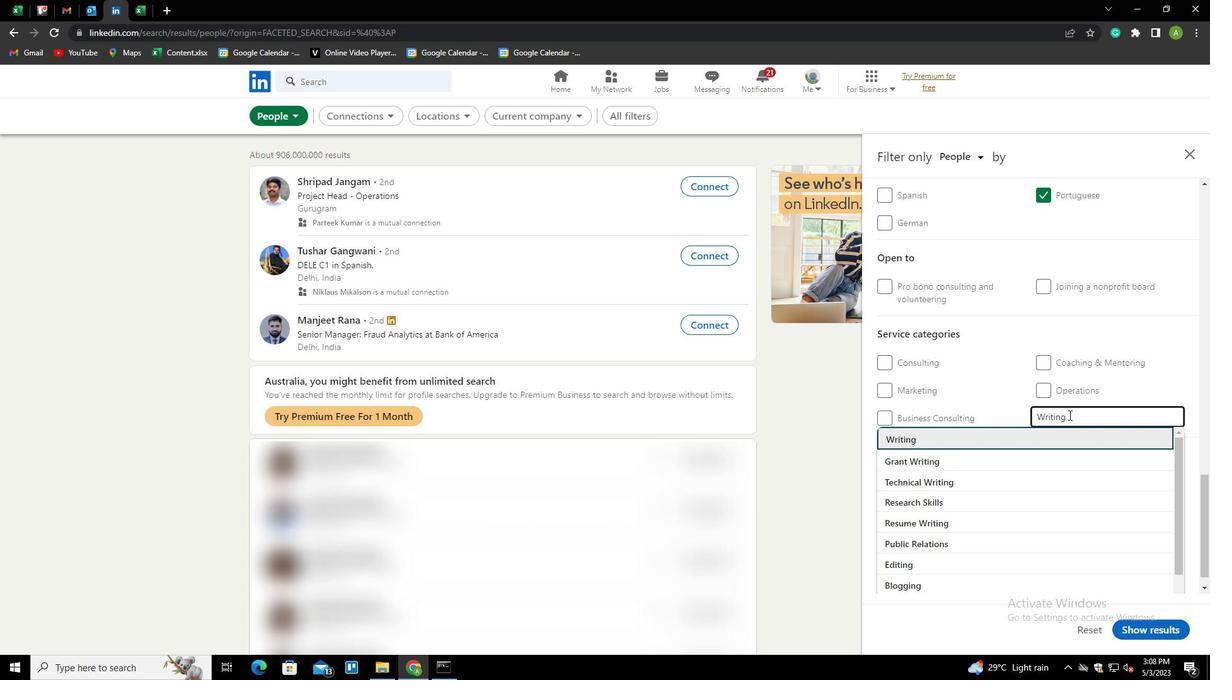 
Action: Mouse scrolled (1068, 414) with delta (0, 0)
Screenshot: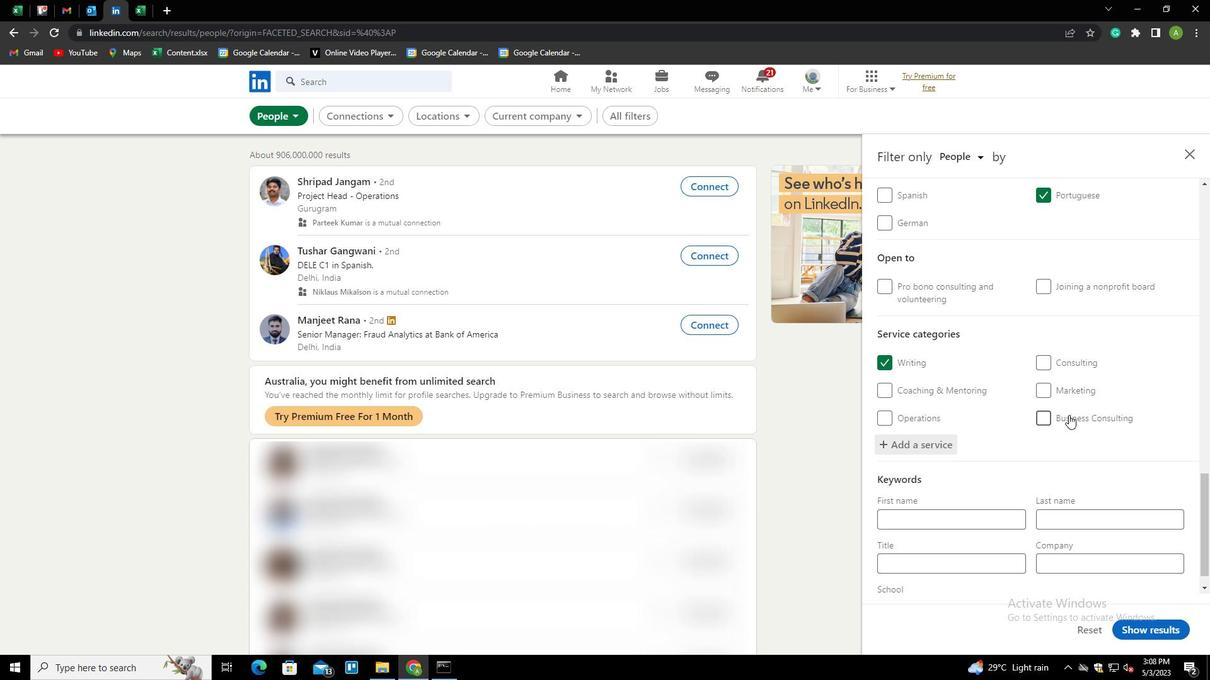 
Action: Mouse scrolled (1068, 414) with delta (0, 0)
Screenshot: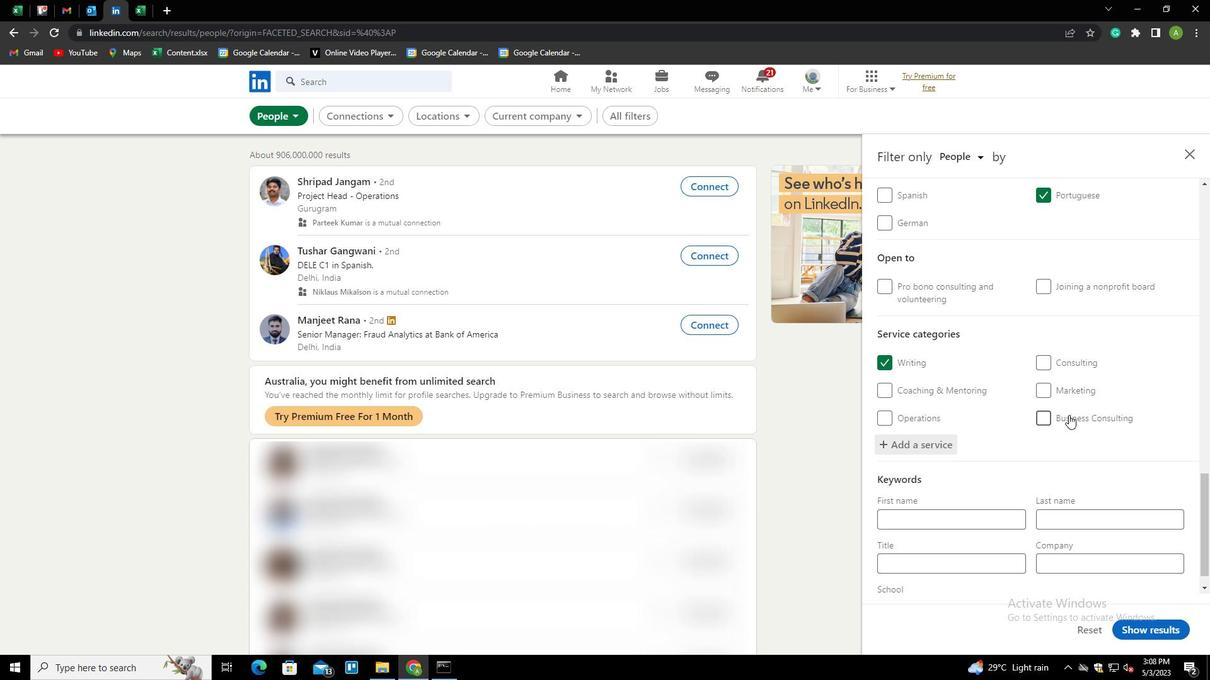 
Action: Mouse scrolled (1068, 414) with delta (0, 0)
Screenshot: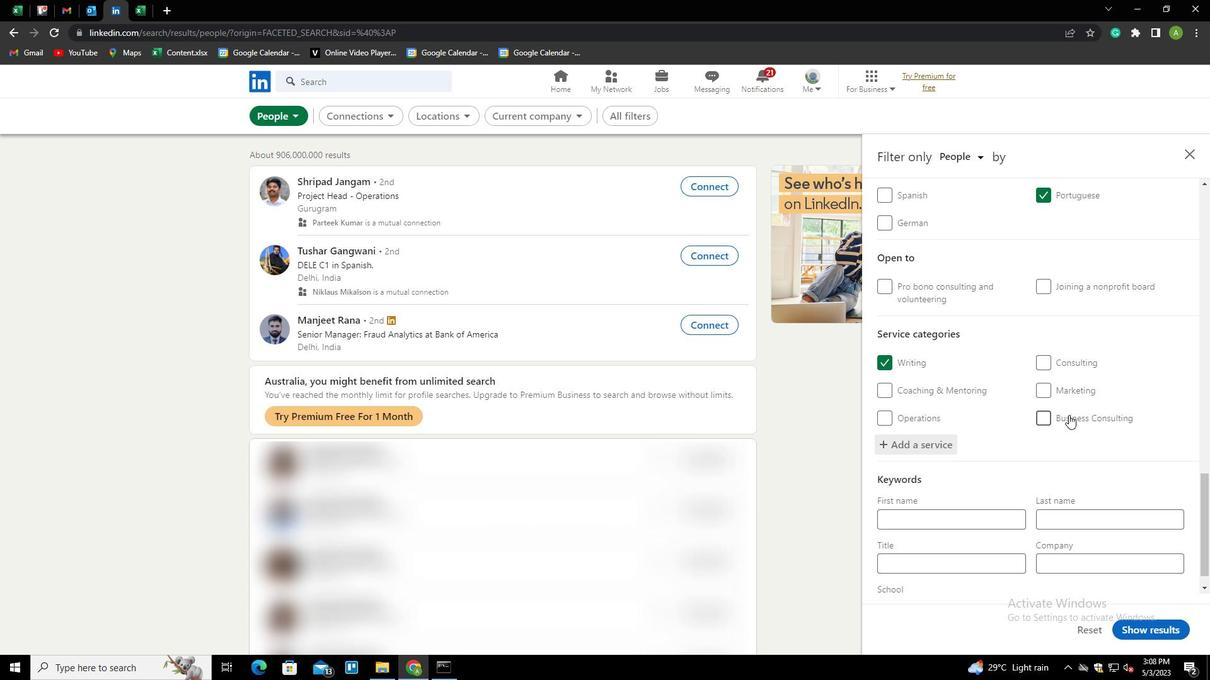 
Action: Mouse scrolled (1068, 414) with delta (0, 0)
Screenshot: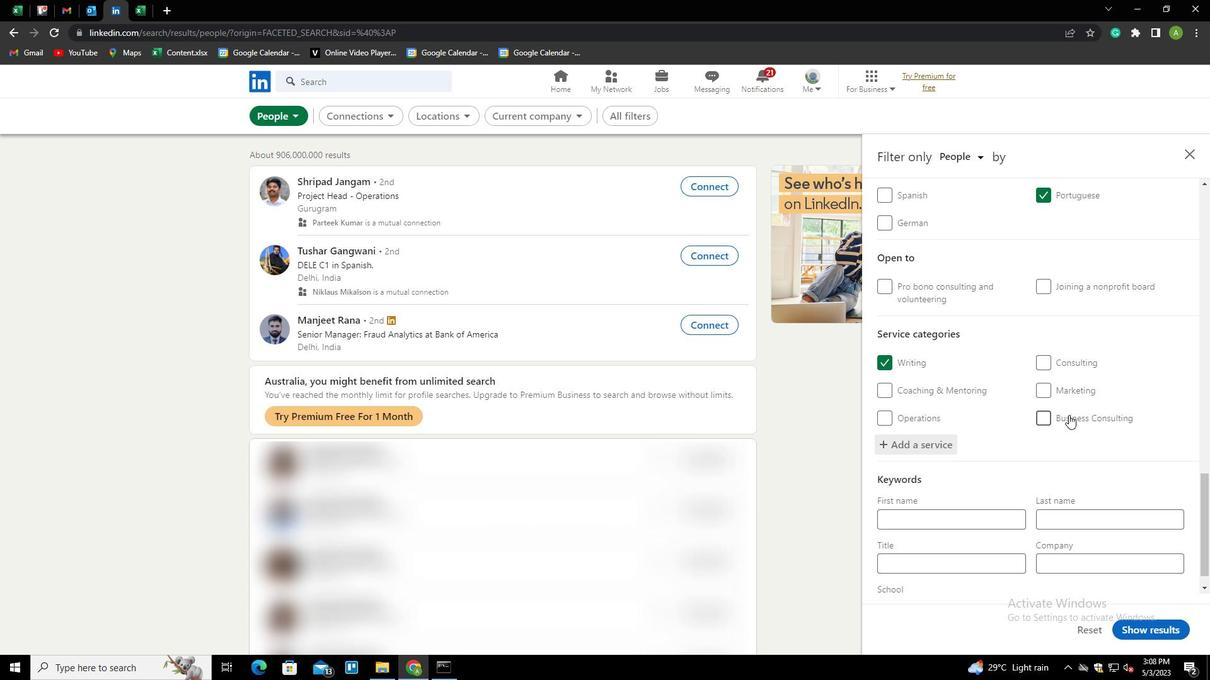 
Action: Mouse scrolled (1068, 414) with delta (0, 0)
Screenshot: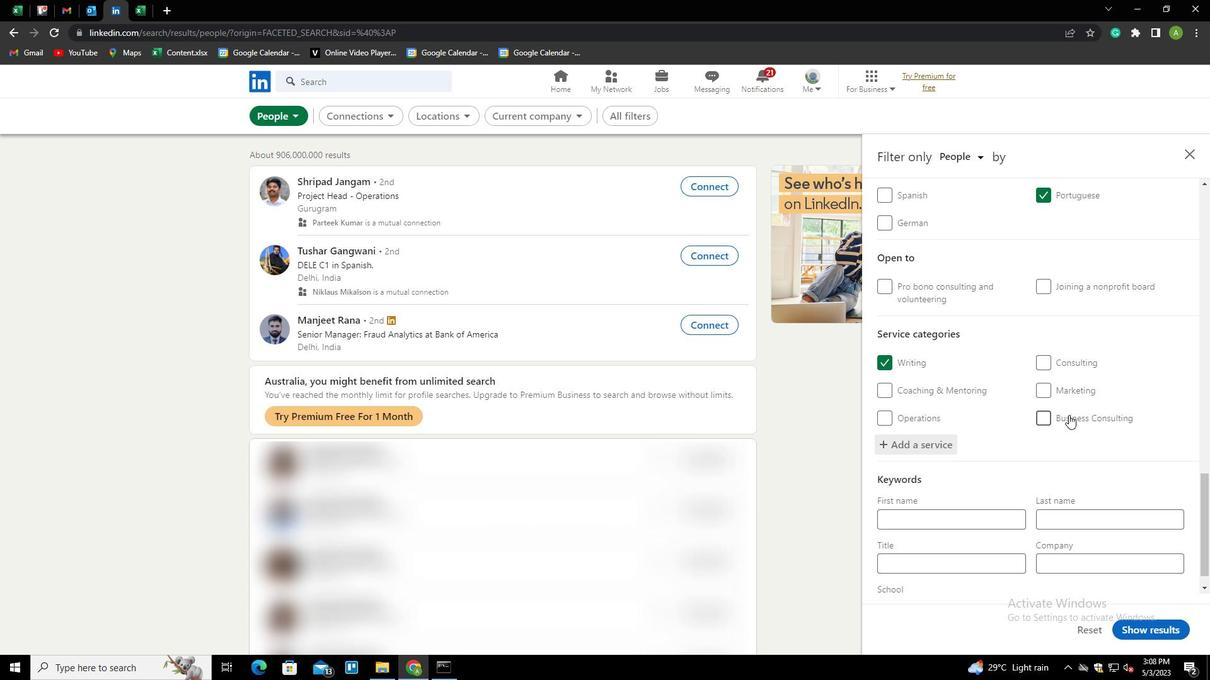 
Action: Mouse scrolled (1068, 414) with delta (0, 0)
Screenshot: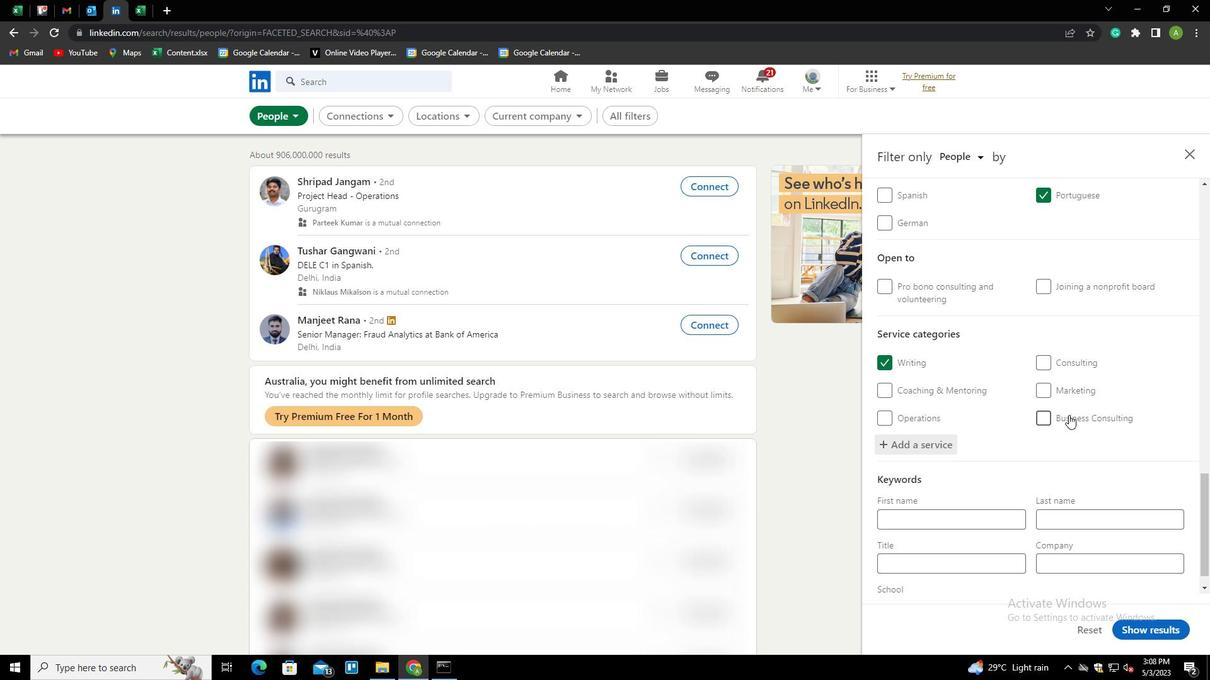 
Action: Mouse scrolled (1068, 414) with delta (0, 0)
Screenshot: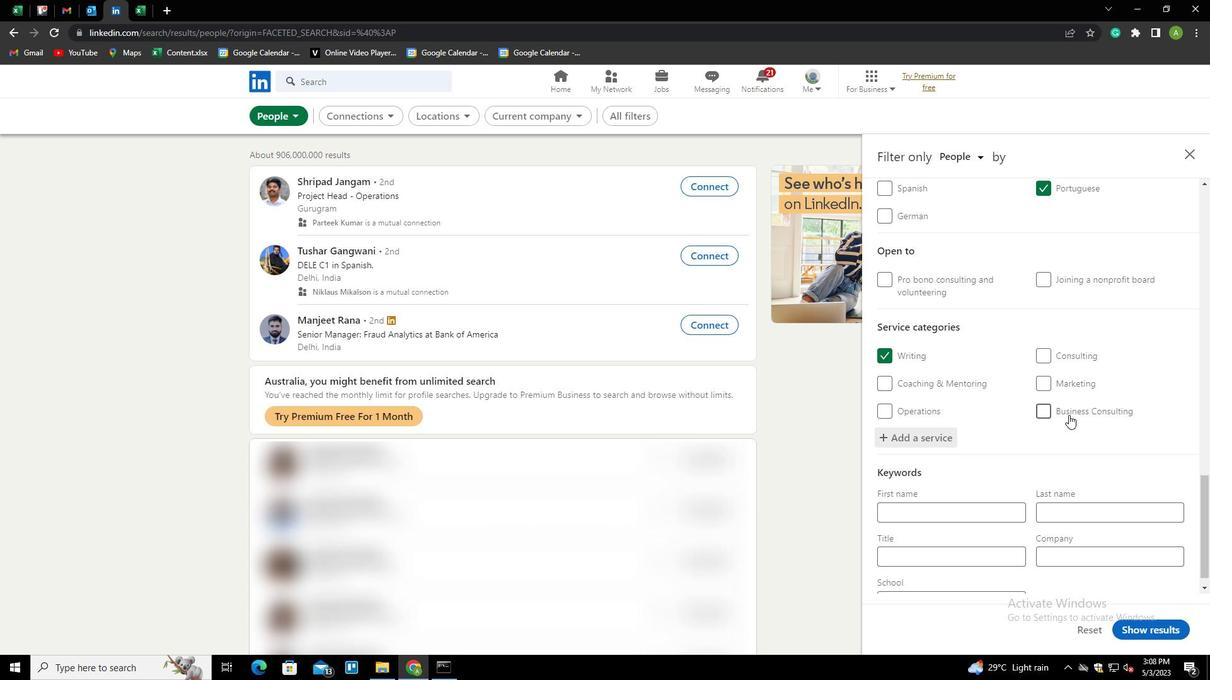 
Action: Mouse moved to (976, 535)
Screenshot: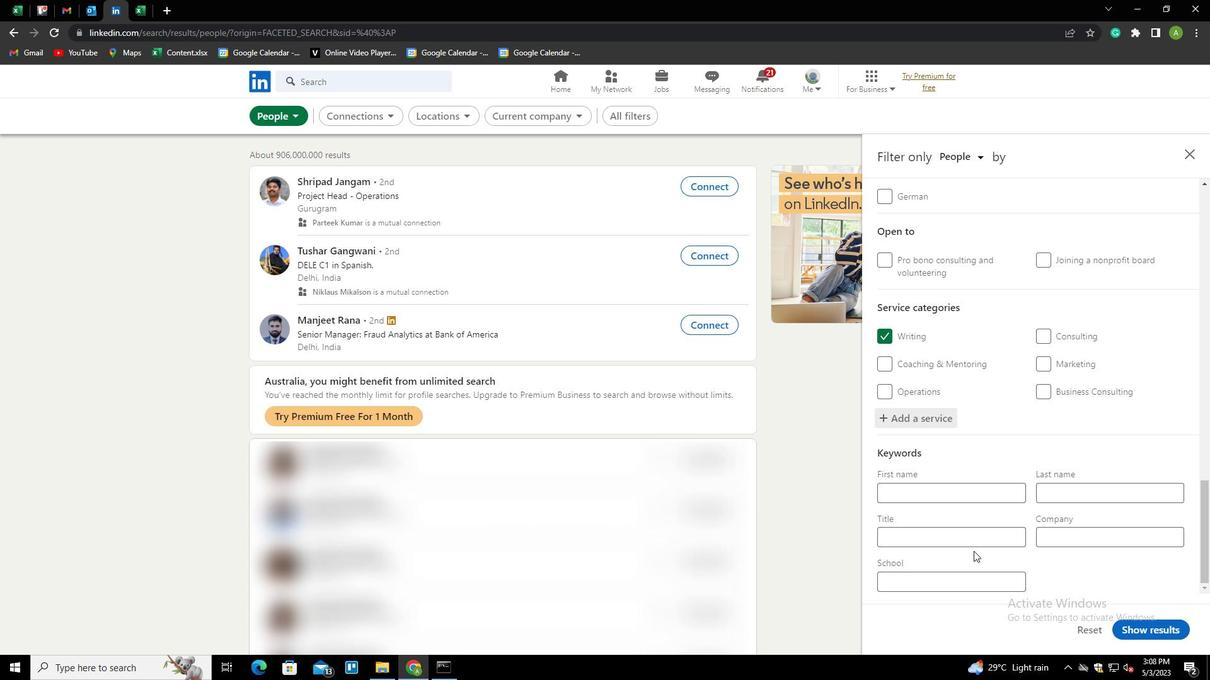 
Action: Mouse pressed left at (976, 535)
Screenshot: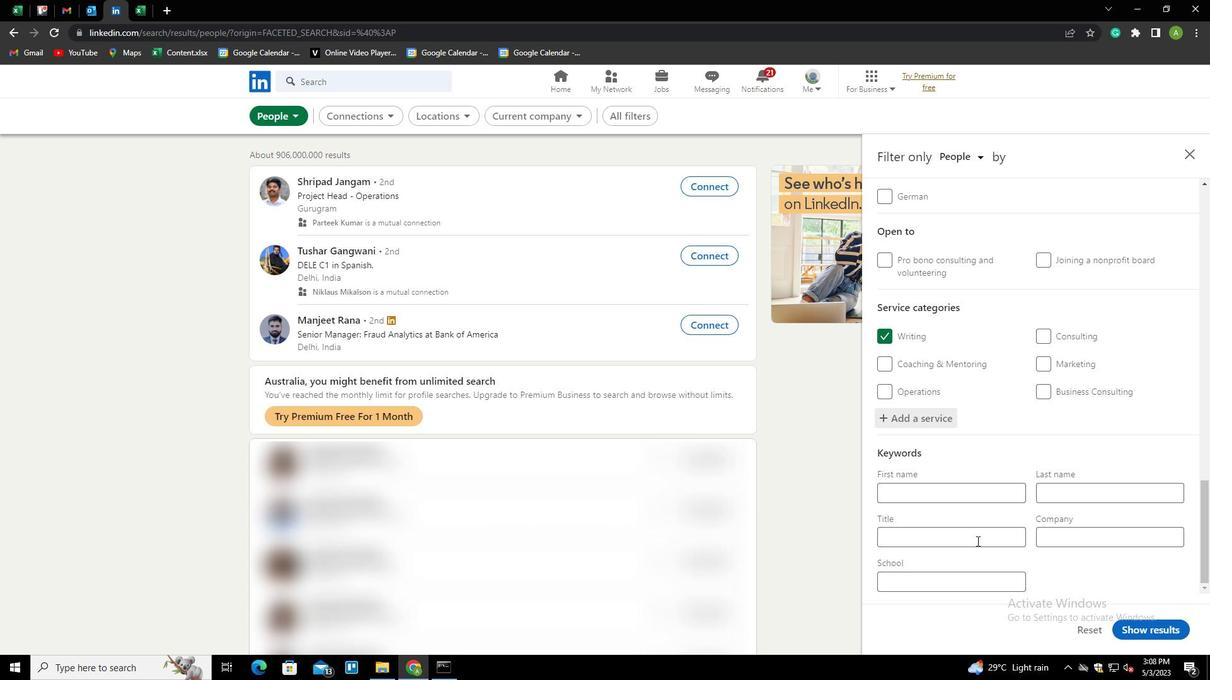 
Action: Key pressed <Key.shift>REAL<Key.space><Key.shift>ESTATE<Key.space><Key.shift>BROLER<Key.backspace><Key.backspace><Key.backspace>KER
Screenshot: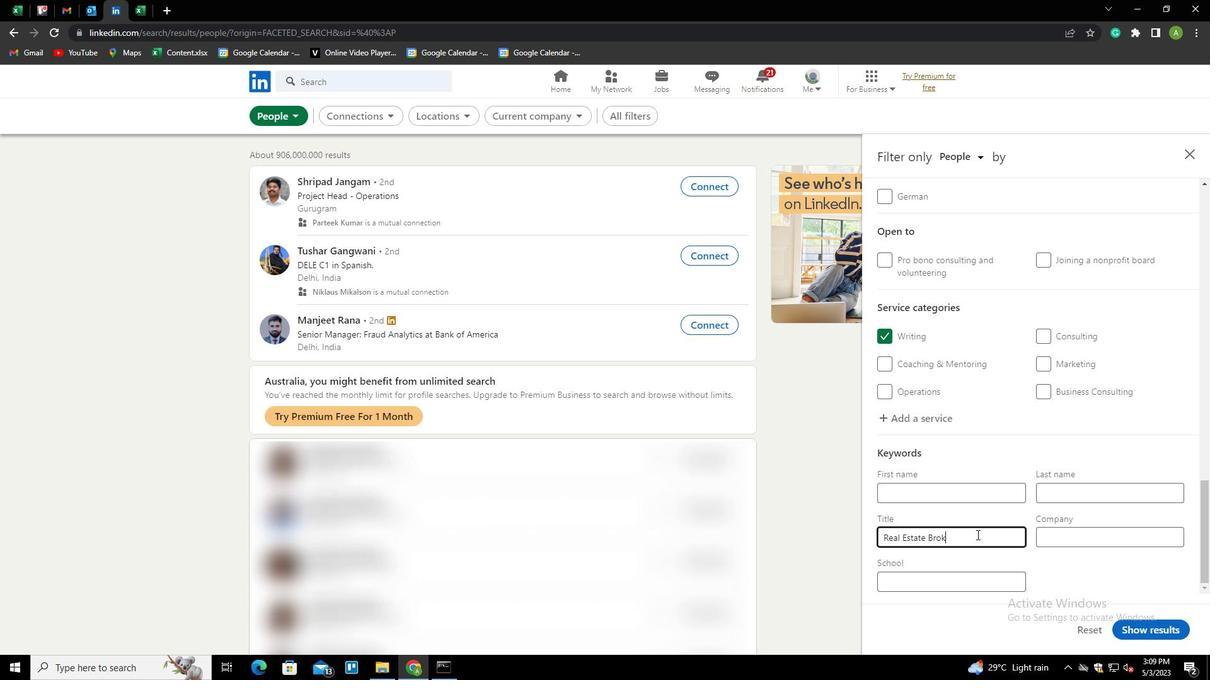 
Action: Mouse moved to (1061, 562)
Screenshot: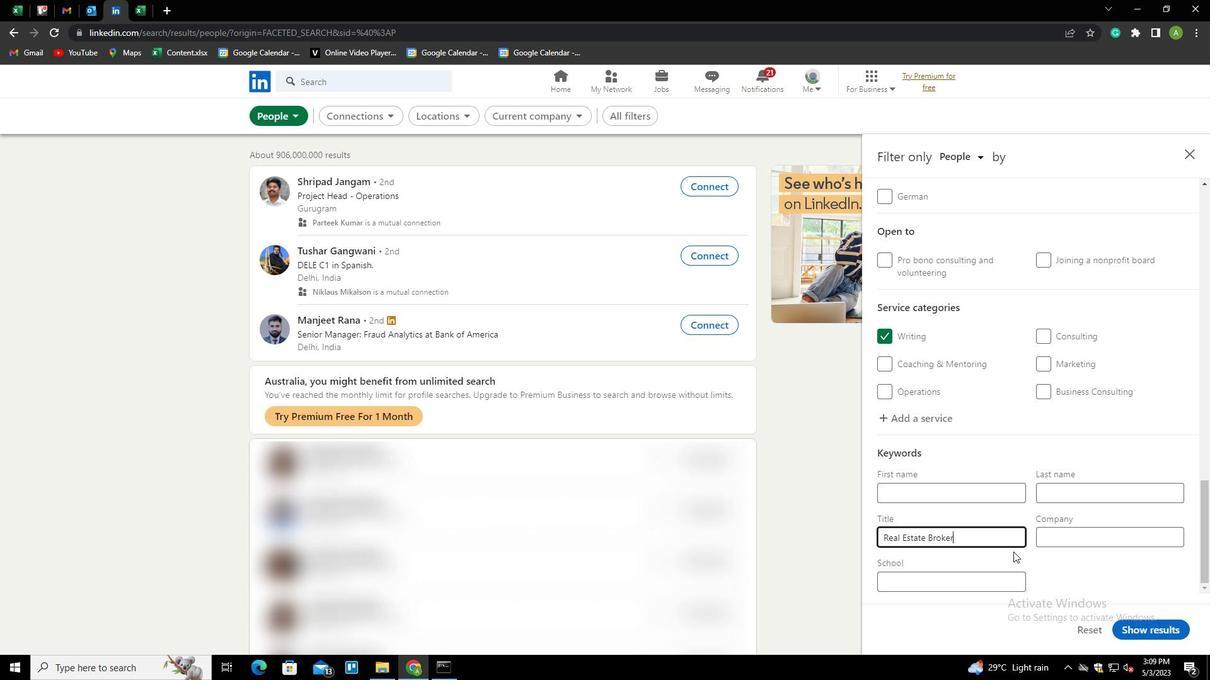 
Action: Mouse pressed left at (1061, 562)
Screenshot: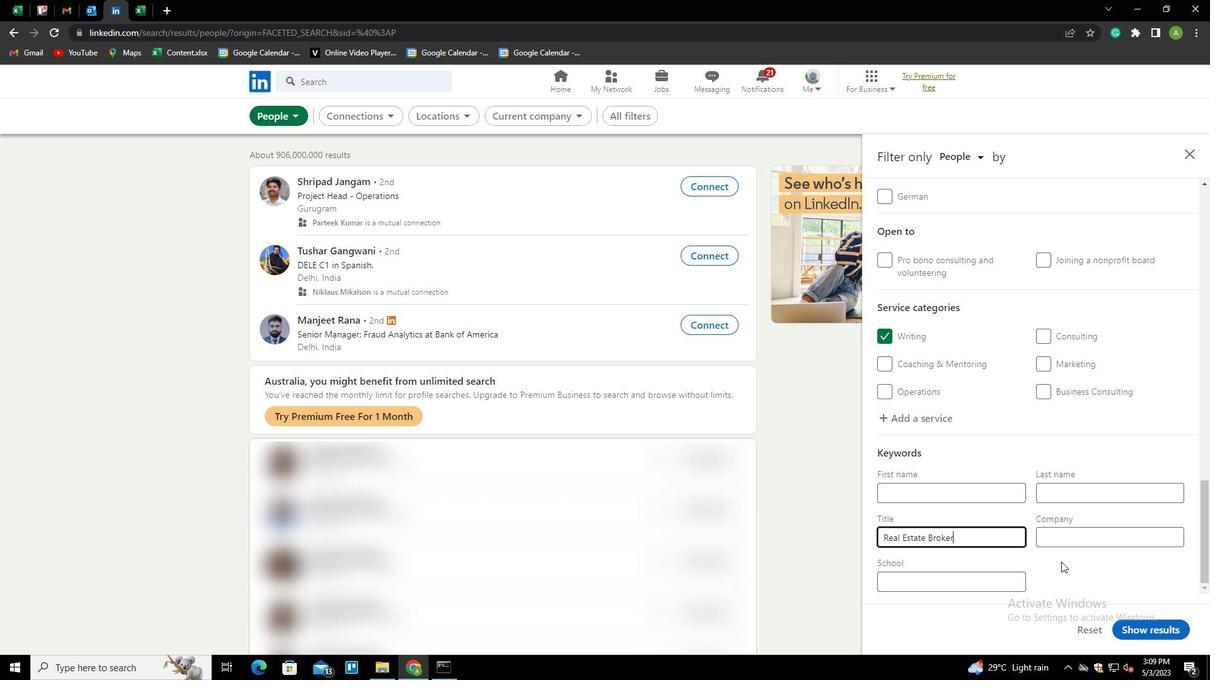 
Action: Mouse moved to (1158, 623)
Screenshot: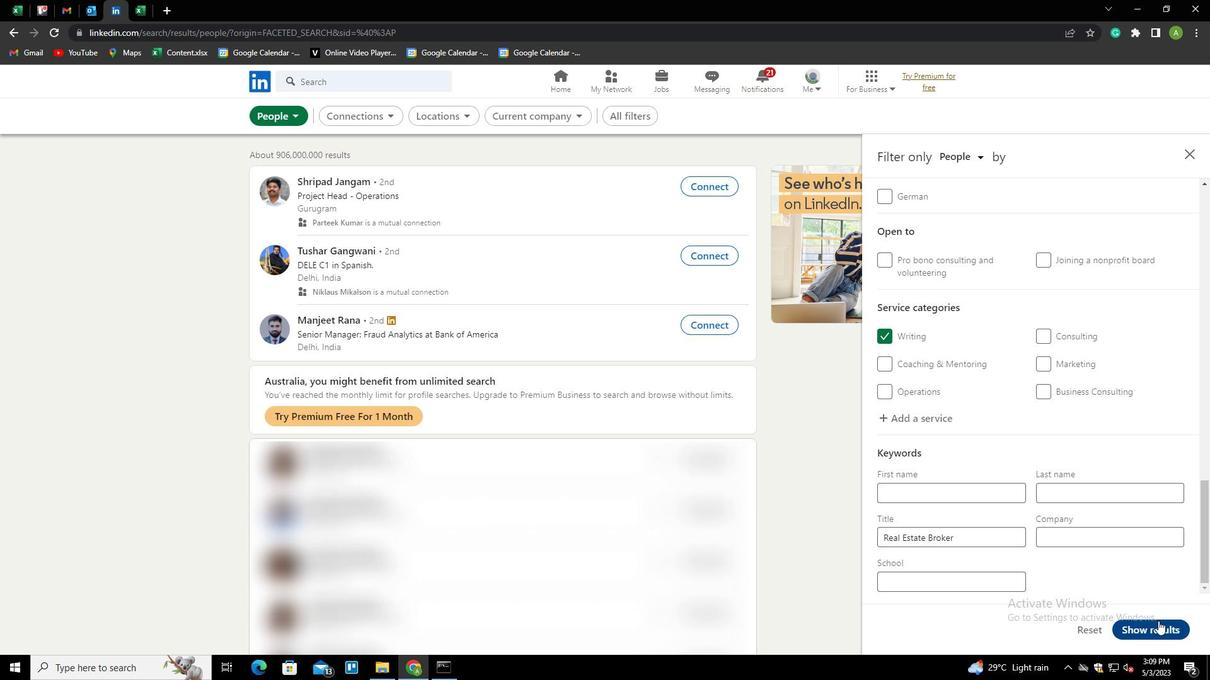 
Action: Mouse pressed left at (1158, 623)
Screenshot: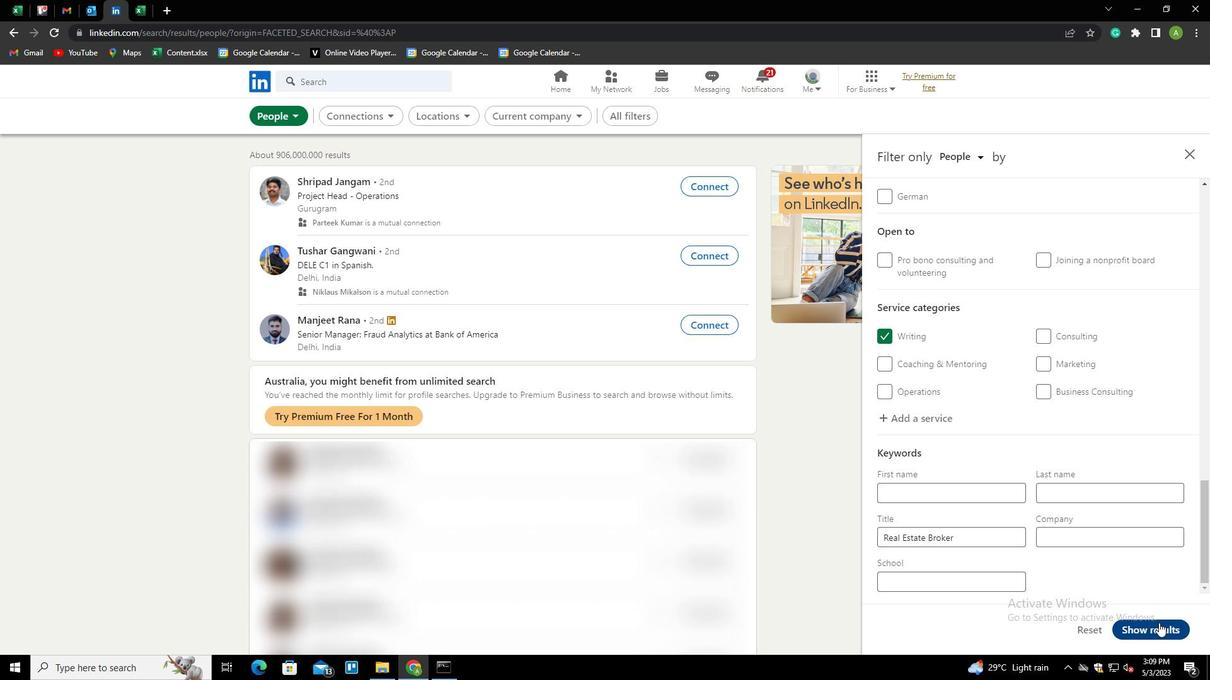 
